 Task: Add a signature Gerard Scott containing Best wishes for a happy Veterans Day, Gerard Scott to email address softage.5@softage.net and add a folder Body care
Action: Mouse moved to (34, 52)
Screenshot: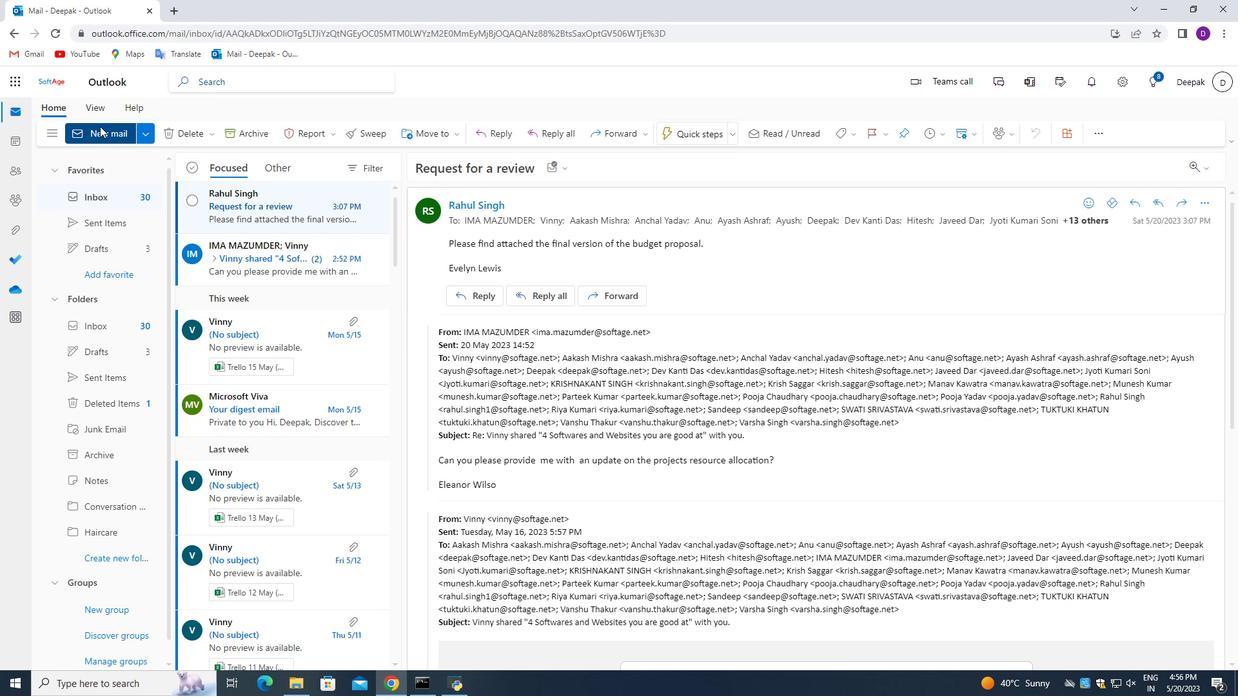 
Action: Mouse pressed left at (34, 52)
Screenshot: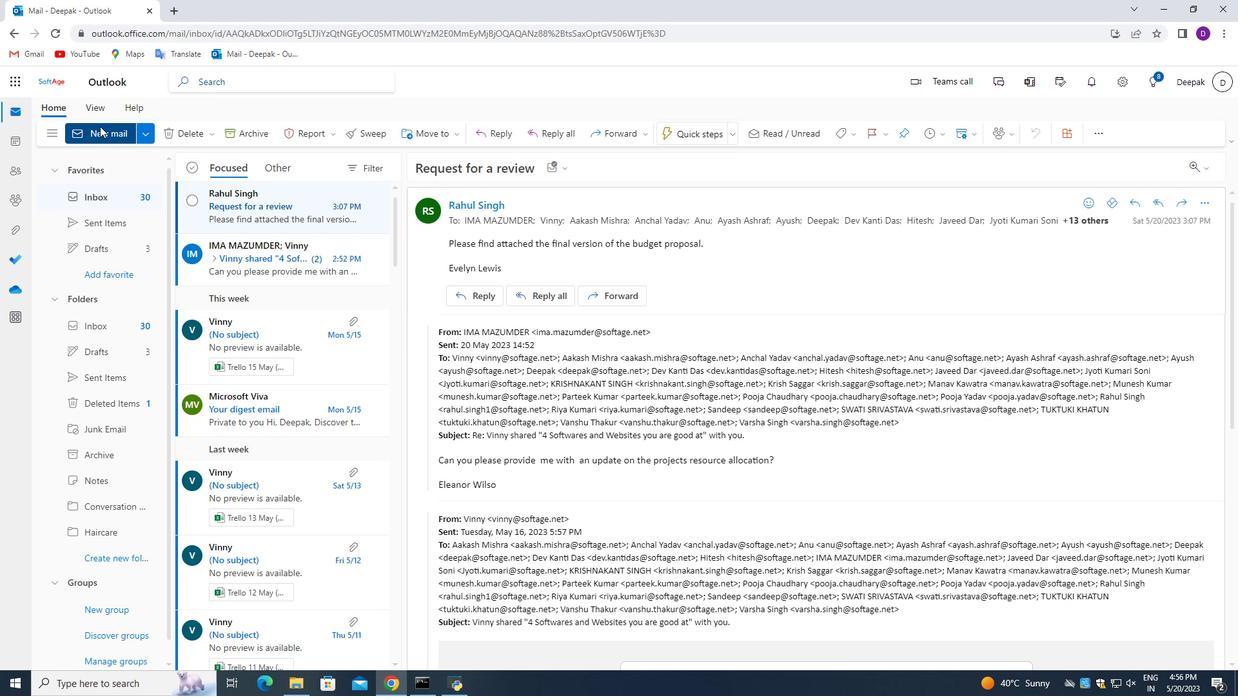 
Action: Mouse moved to (110, 113)
Screenshot: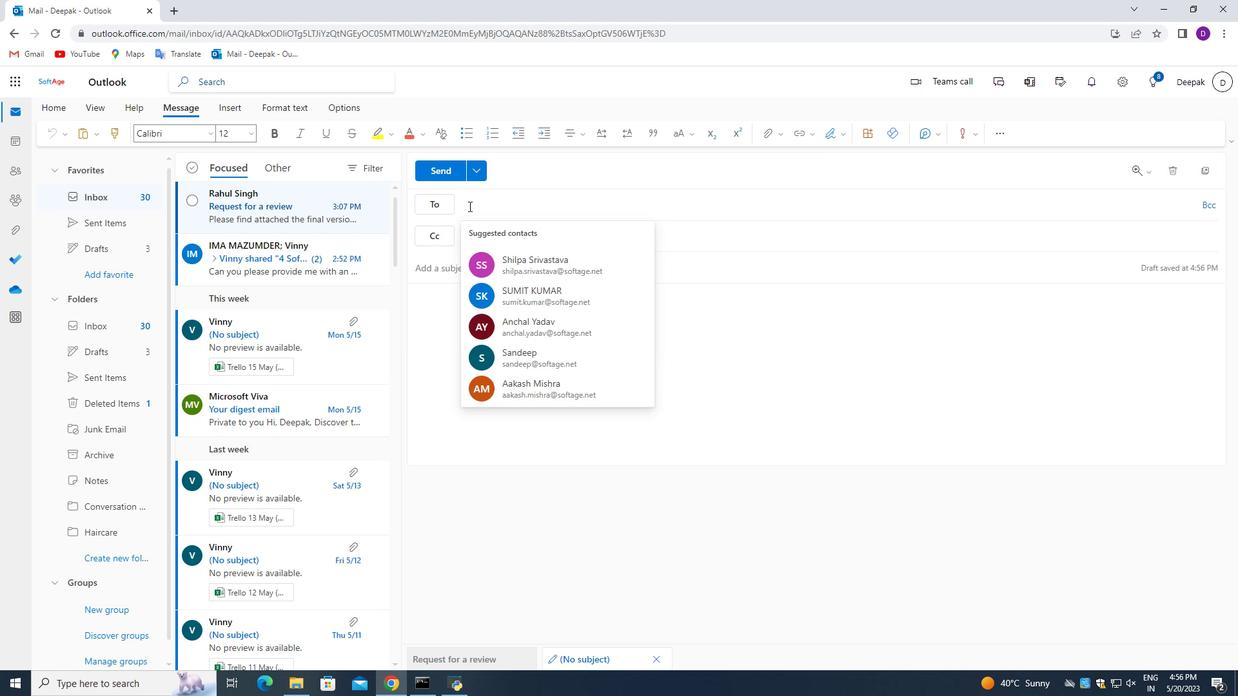 
Action: Mouse pressed left at (110, 113)
Screenshot: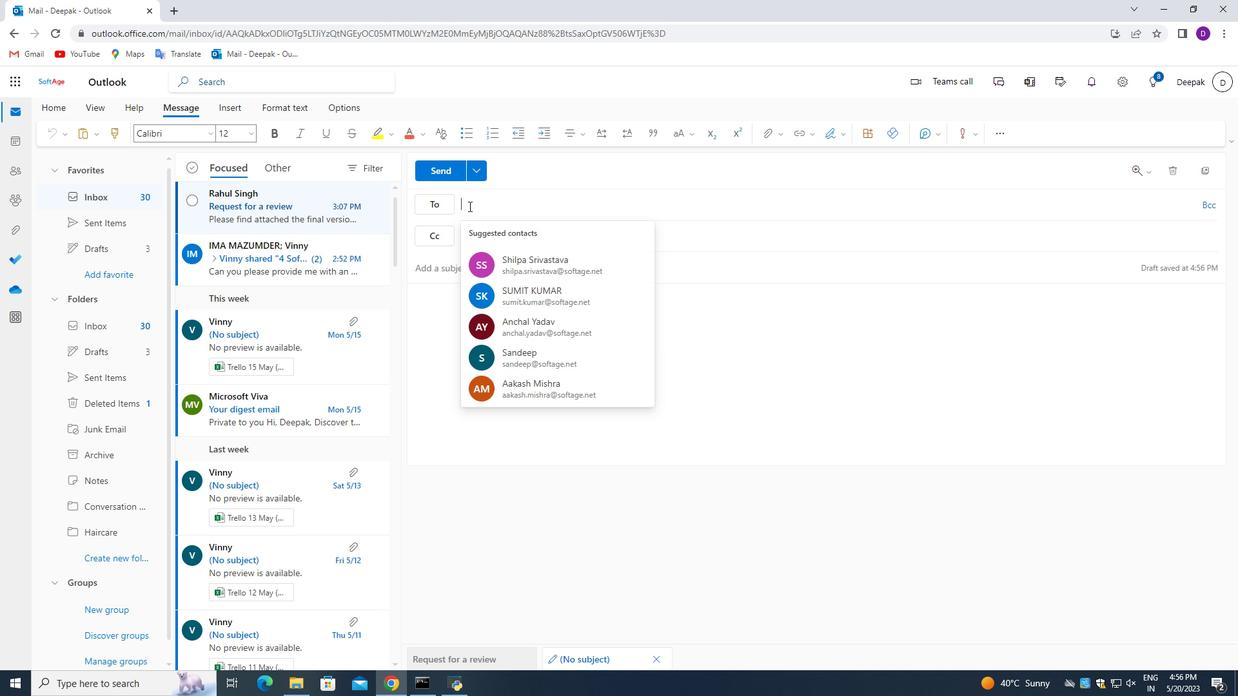 
Action: Mouse moved to (842, 118)
Screenshot: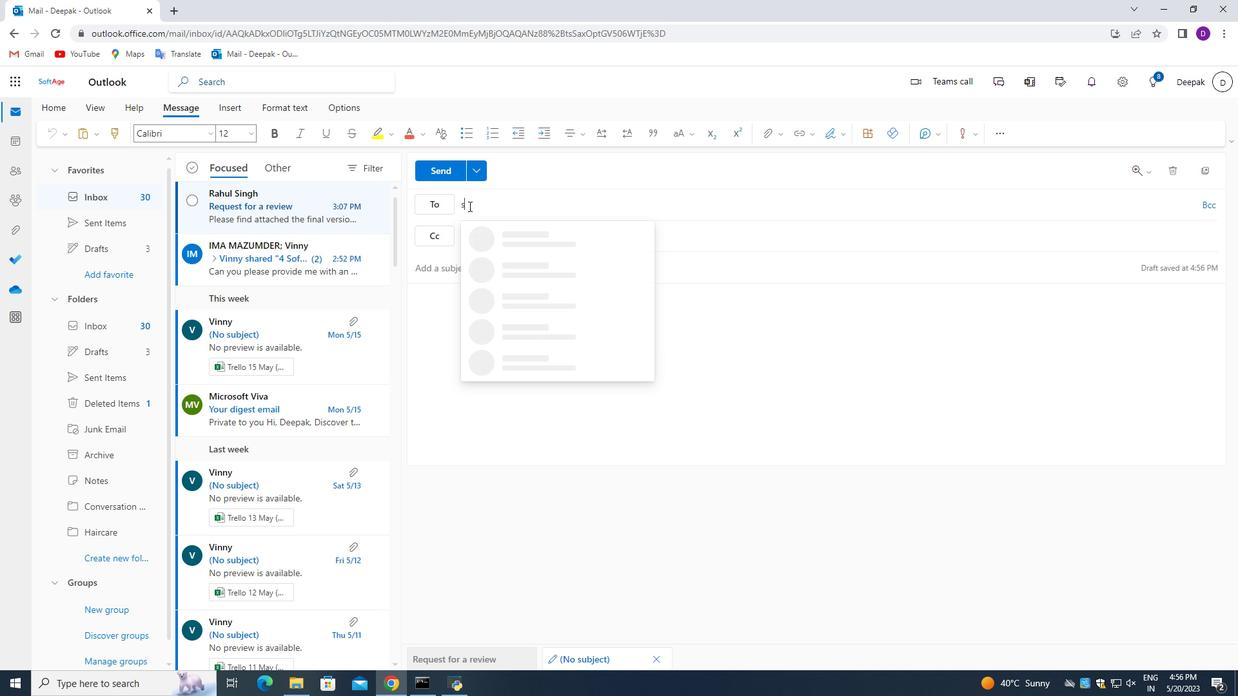 
Action: Mouse pressed left at (842, 118)
Screenshot: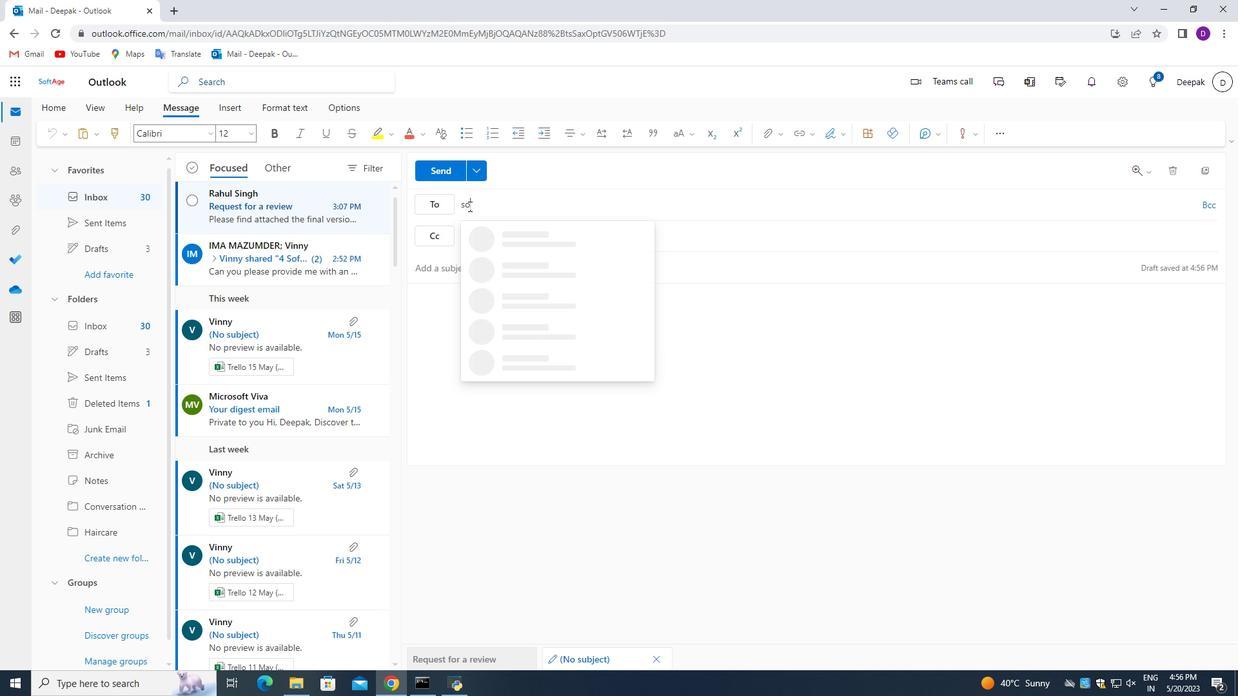 
Action: Mouse moved to (815, 164)
Screenshot: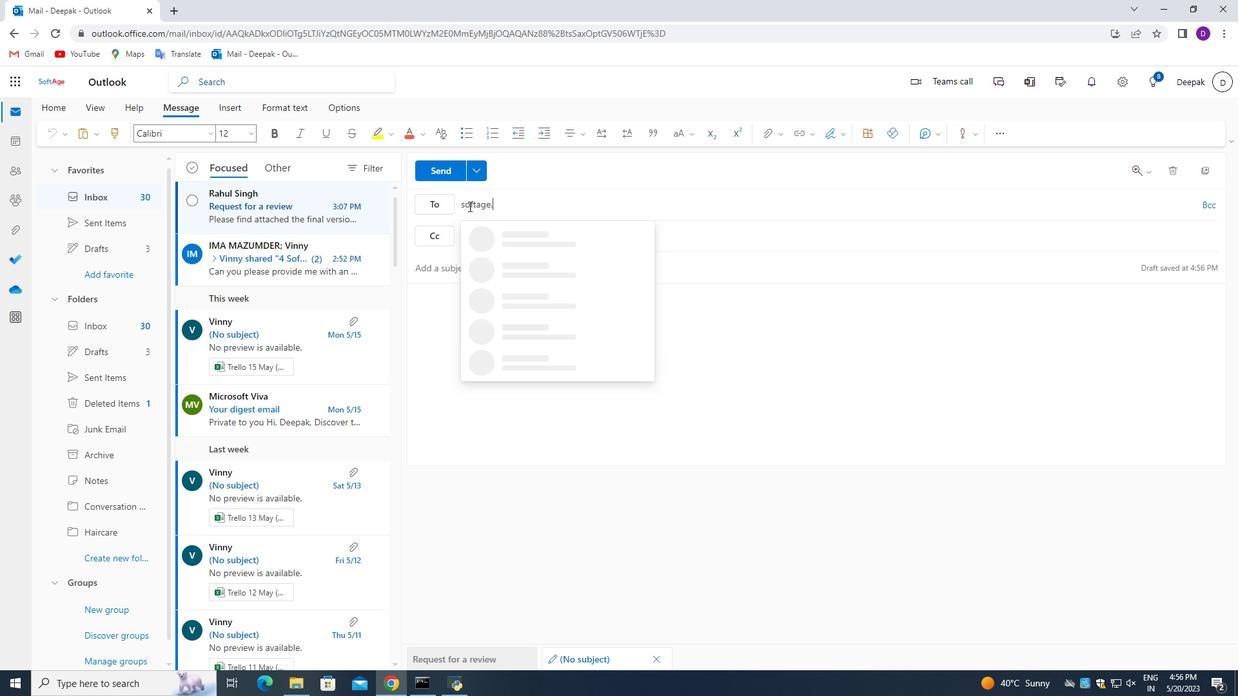 
Action: Mouse pressed left at (815, 164)
Screenshot: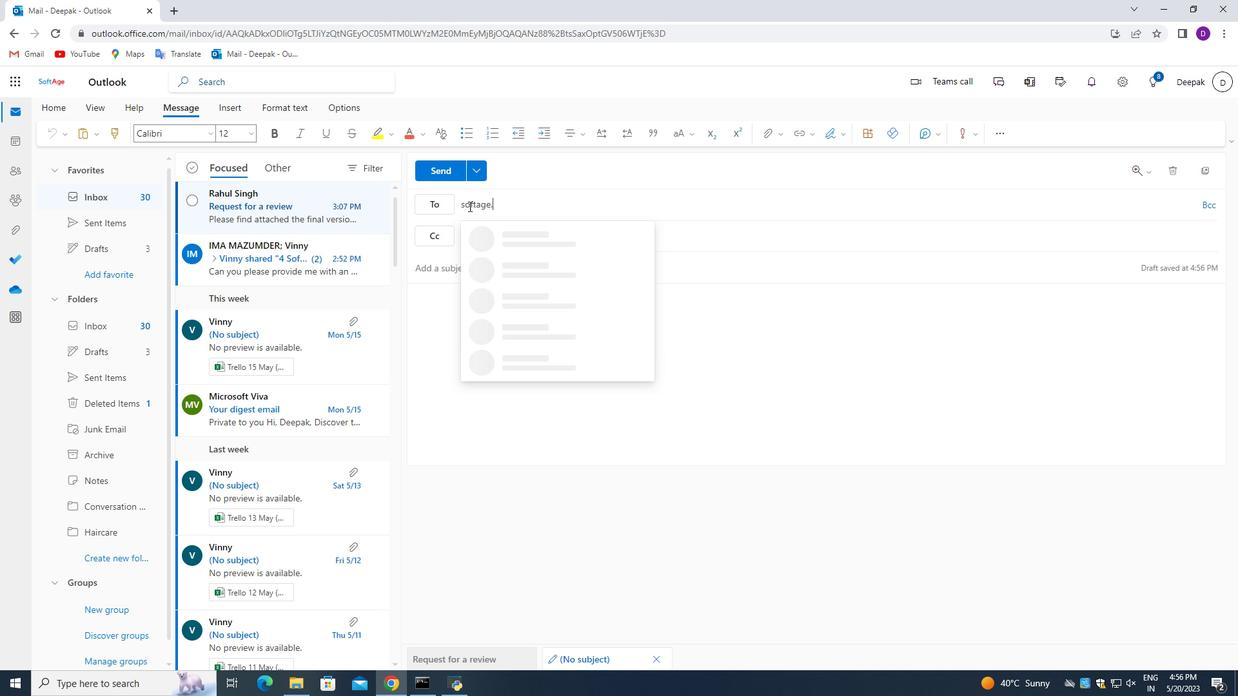 
Action: Mouse moved to (806, 217)
Screenshot: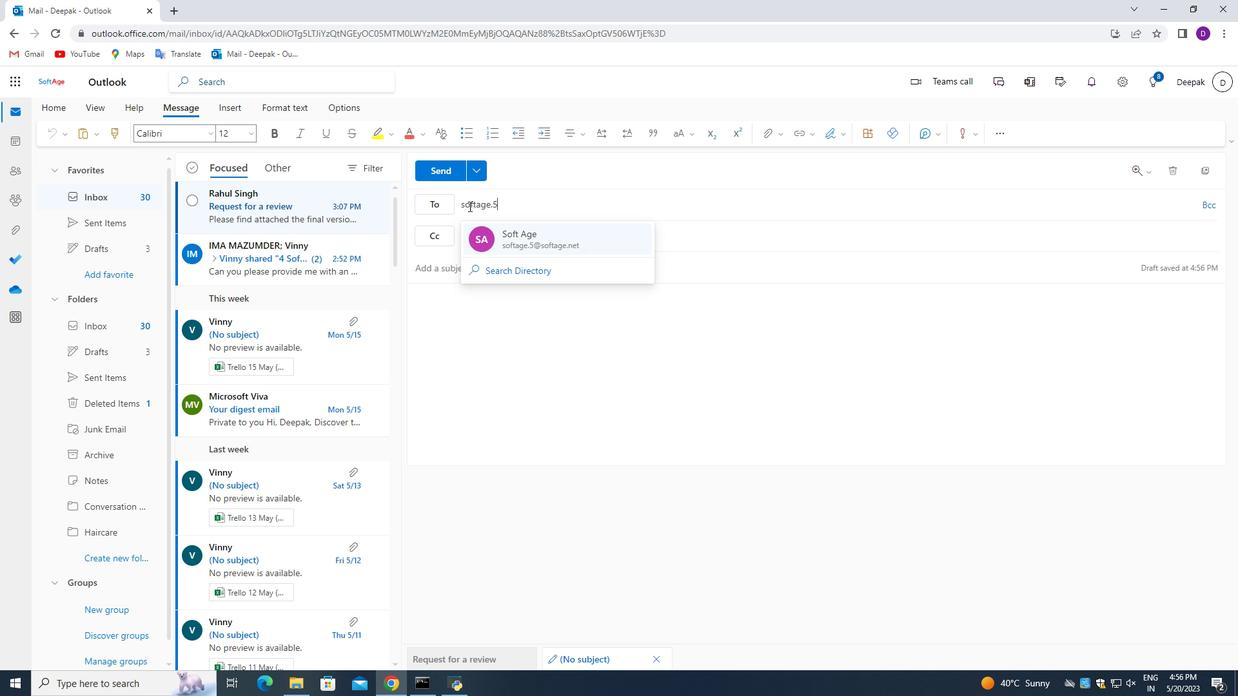 
Action: Mouse pressed left at (806, 217)
Screenshot: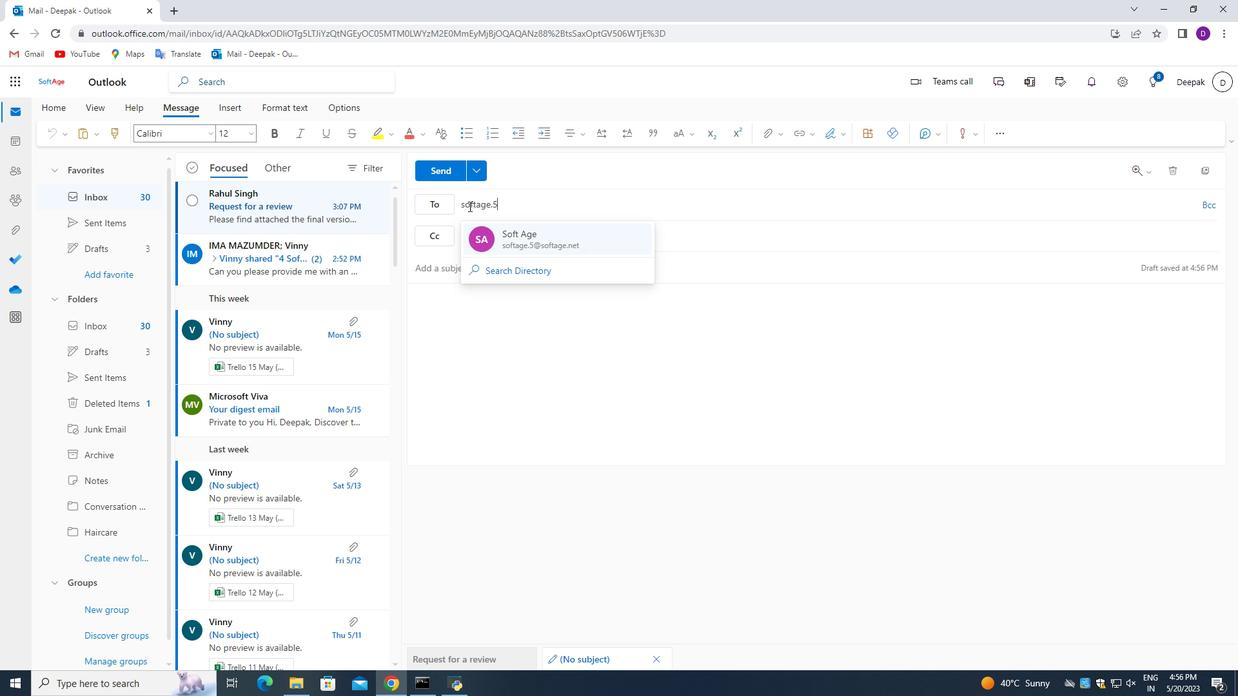 
Action: Mouse moved to (575, 210)
Screenshot: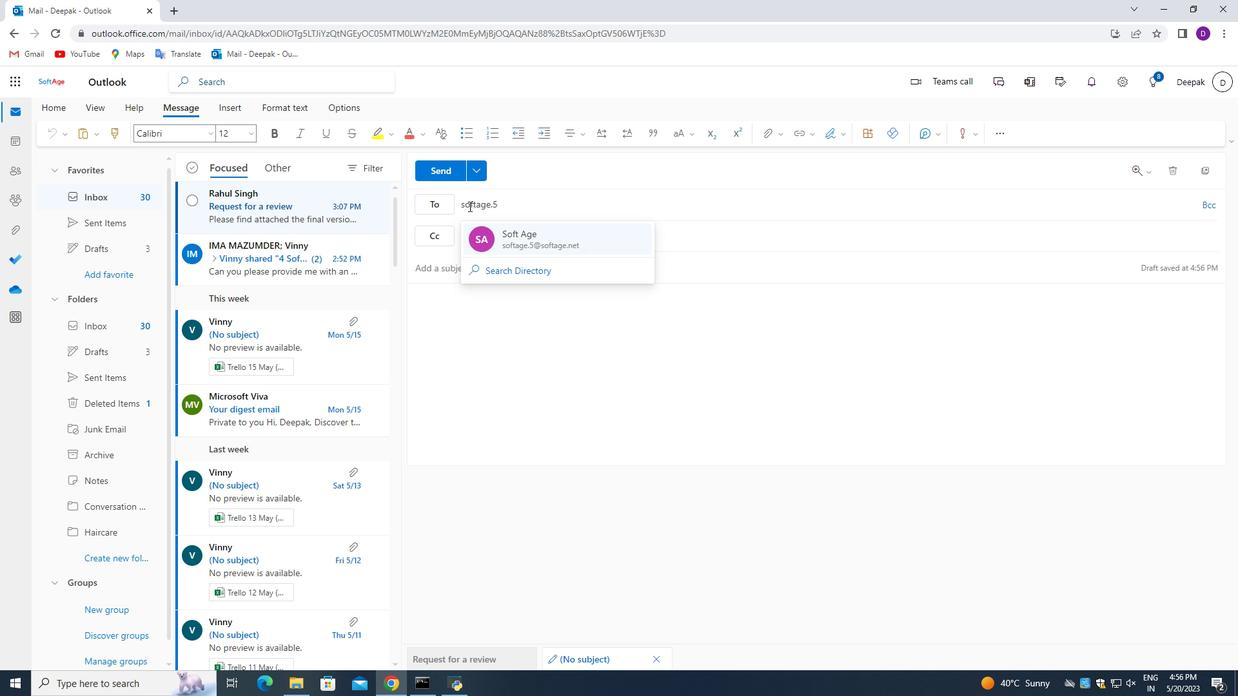 
Action: Mouse pressed left at (575, 210)
Screenshot: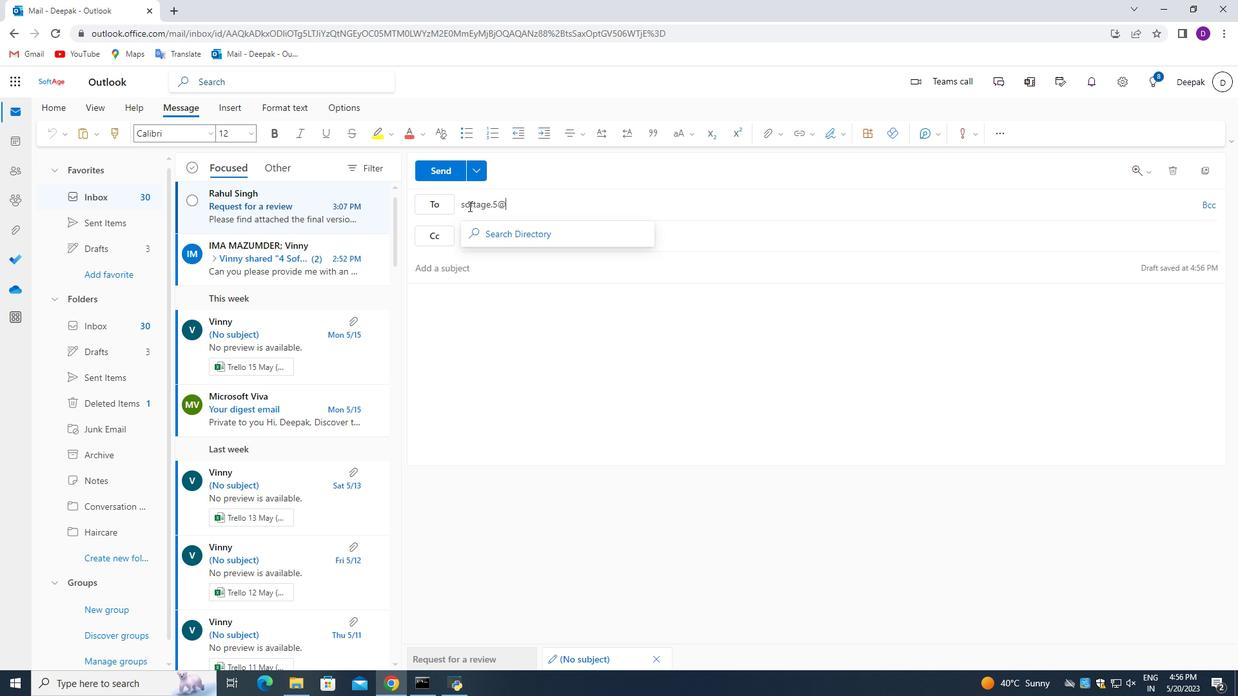 
Action: Key pressed <Key.backspace><Key.backspace><Key.backspace><Key.backspace><Key.backspace><Key.backspace><Key.backspace><Key.backspace><Key.backspace><Key.backspace><Key.backspace><Key.backspace><Key.backspace><Key.backspace><Key.backspace><Key.backspace><Key.backspace>
Screenshot: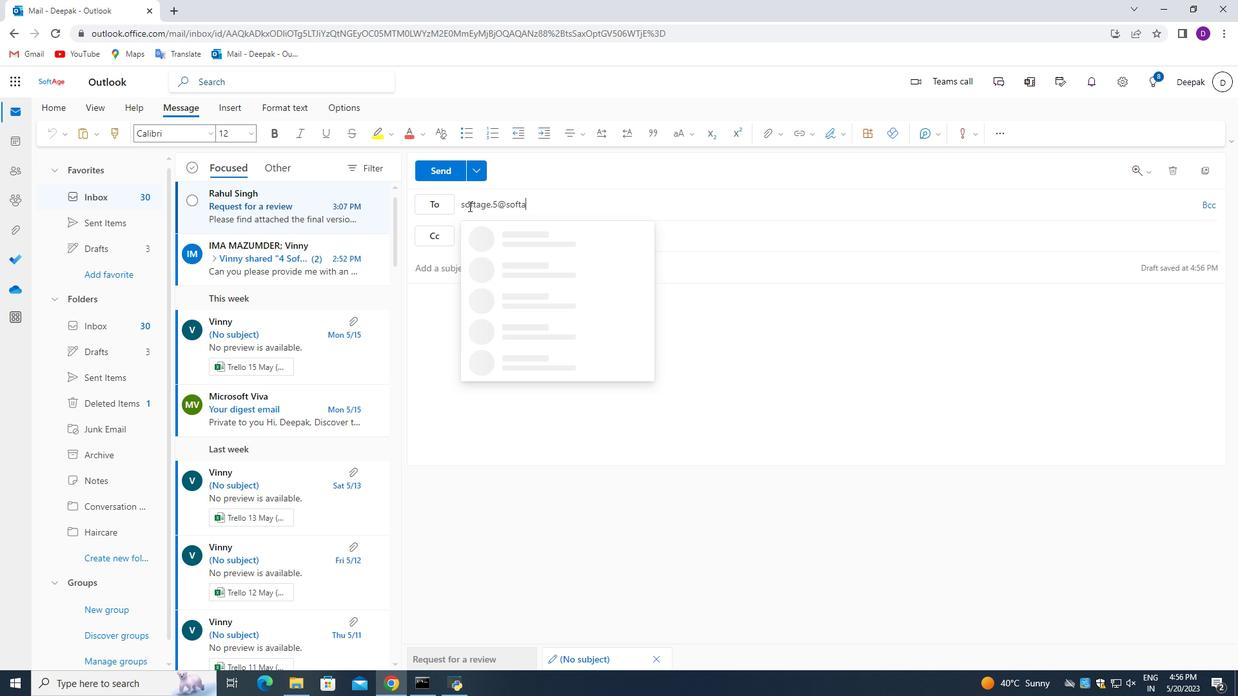 
Action: Mouse moved to (1099, 256)
Screenshot: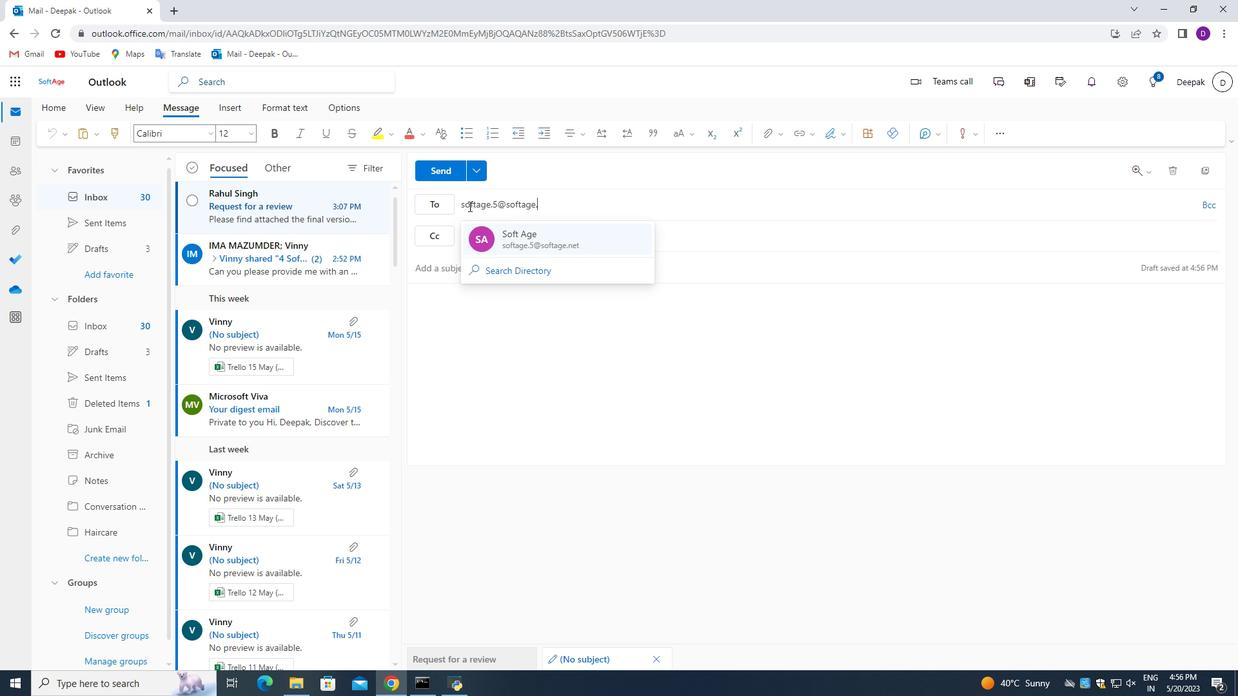 
Action: Key pressed <Key.shift><Key.shift><Key.shift><Key.shift><Key.shift><Key.shift><Key.shift><Key.shift><Key.shift>Gerard<Key.space><Key.shift>Scottctrl+A<'\x03'>
Screenshot: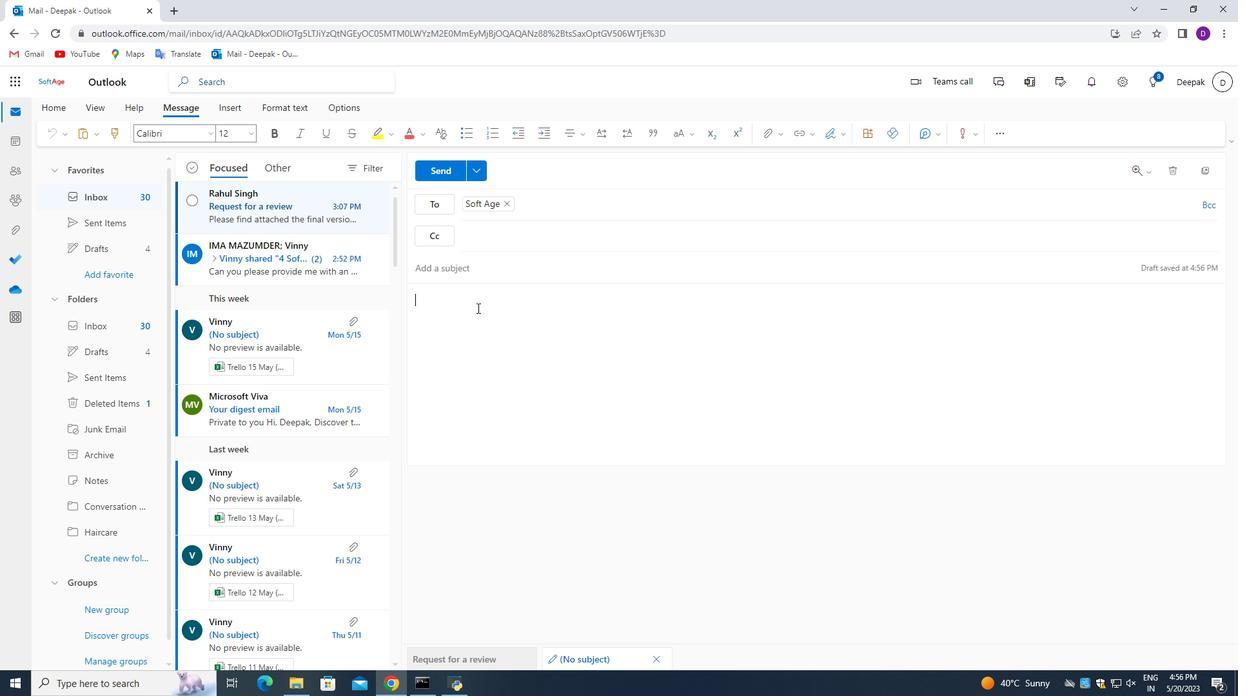 
Action: Mouse moved to (575, 250)
Screenshot: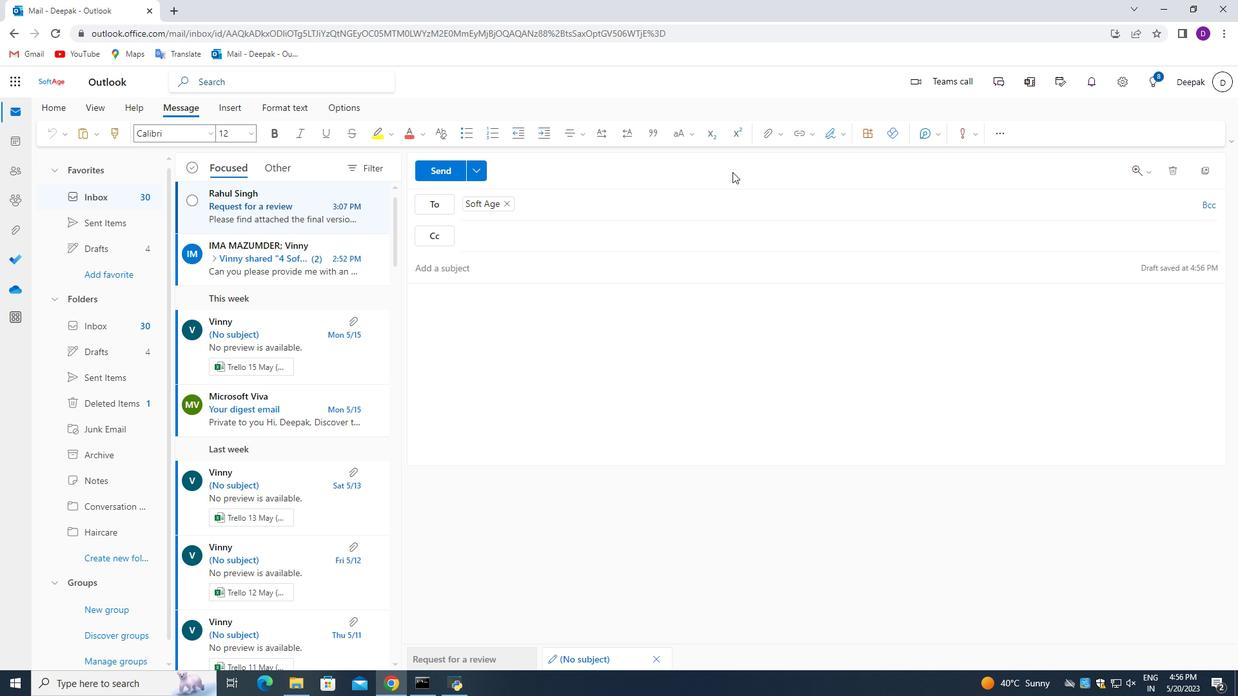 
Action: Mouse pressed left at (575, 250)
Screenshot: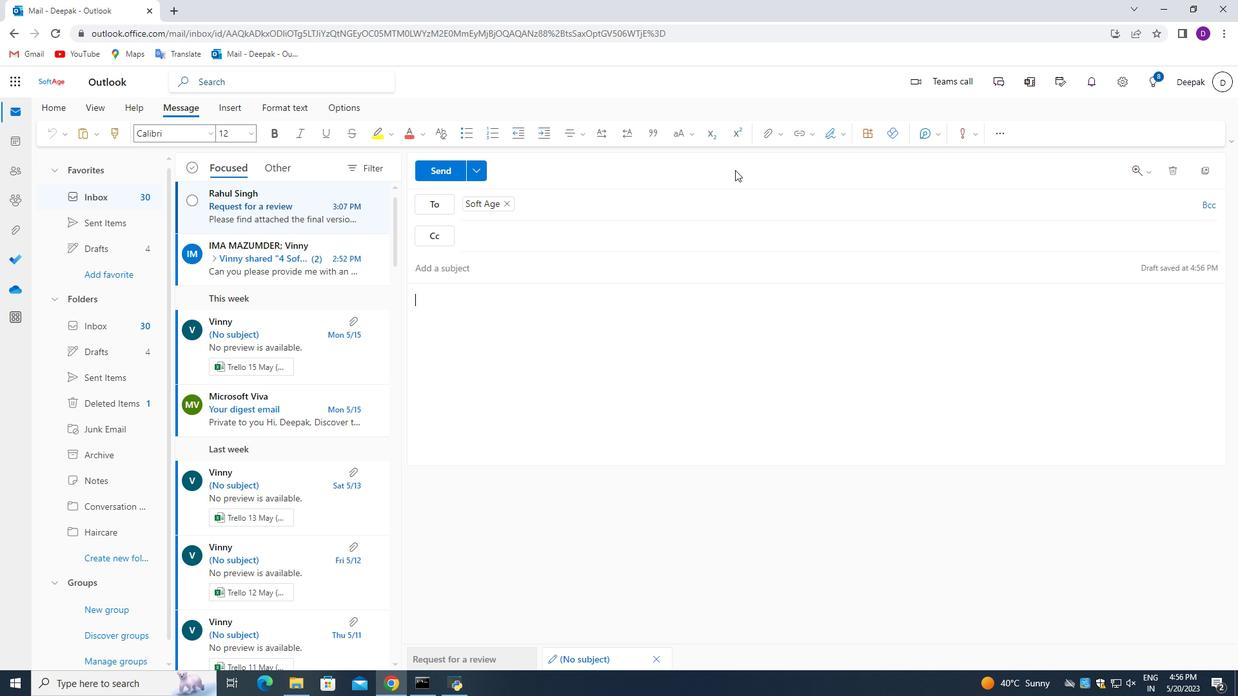 
Action: Key pressed <Key.backspace><Key.backspace><Key.backspace><Key.backspace><Key.backspace><Key.backspace><Key.backspace><Key.backspace><Key.backspace><Key.backspace><Key.backspace><Key.backspace><Key.backspace><Key.backspace><Key.backspace>ctrl+V
Screenshot: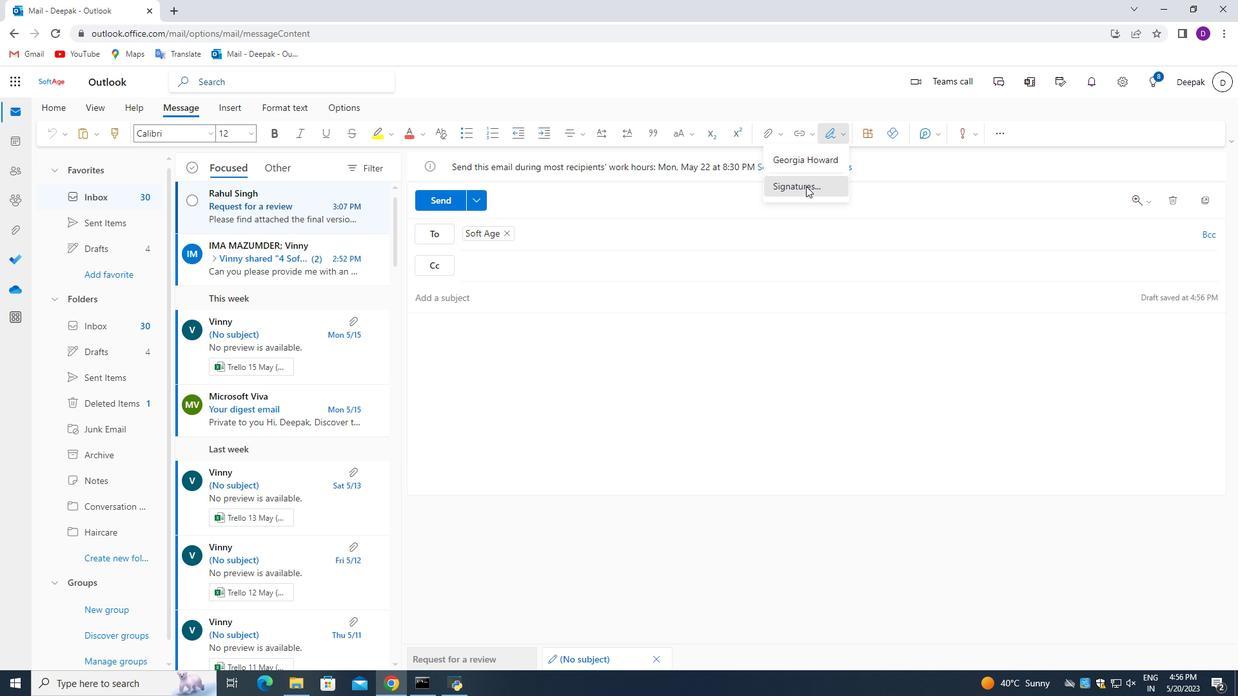 
Action: Mouse moved to (922, 621)
Screenshot: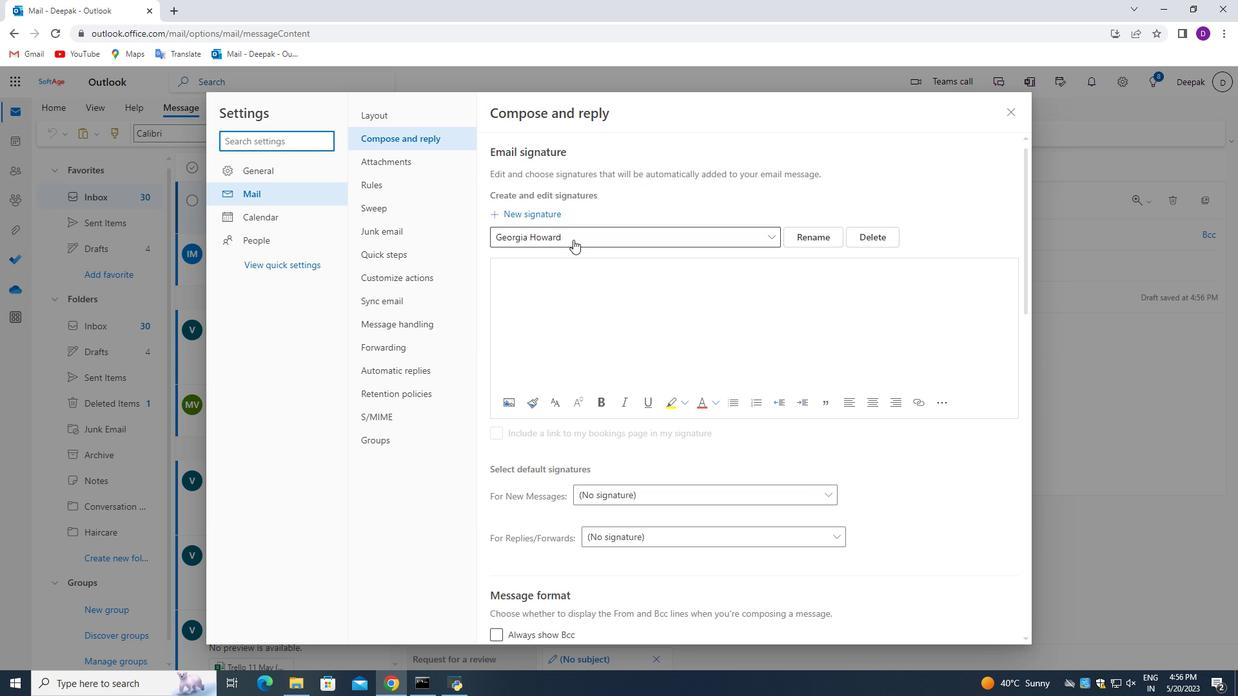 
Action: Mouse pressed left at (922, 621)
Screenshot: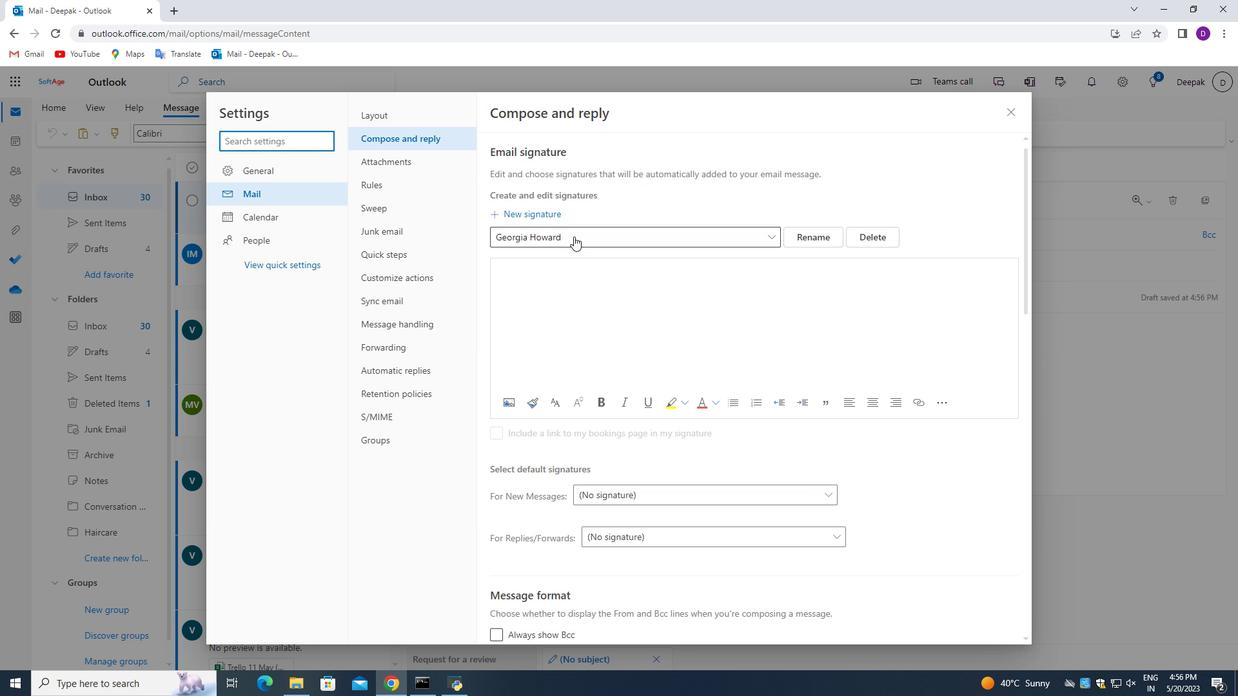 
Action: Mouse moved to (1011, 97)
Screenshot: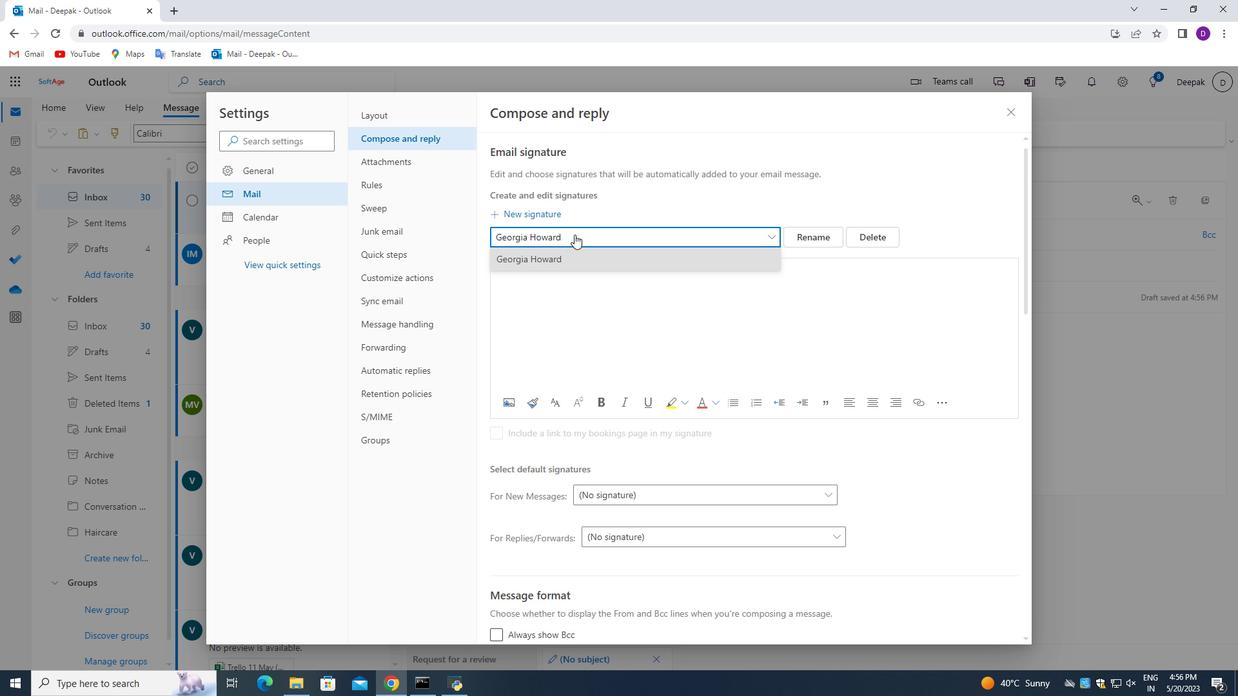 
Action: Mouse pressed left at (1011, 97)
Screenshot: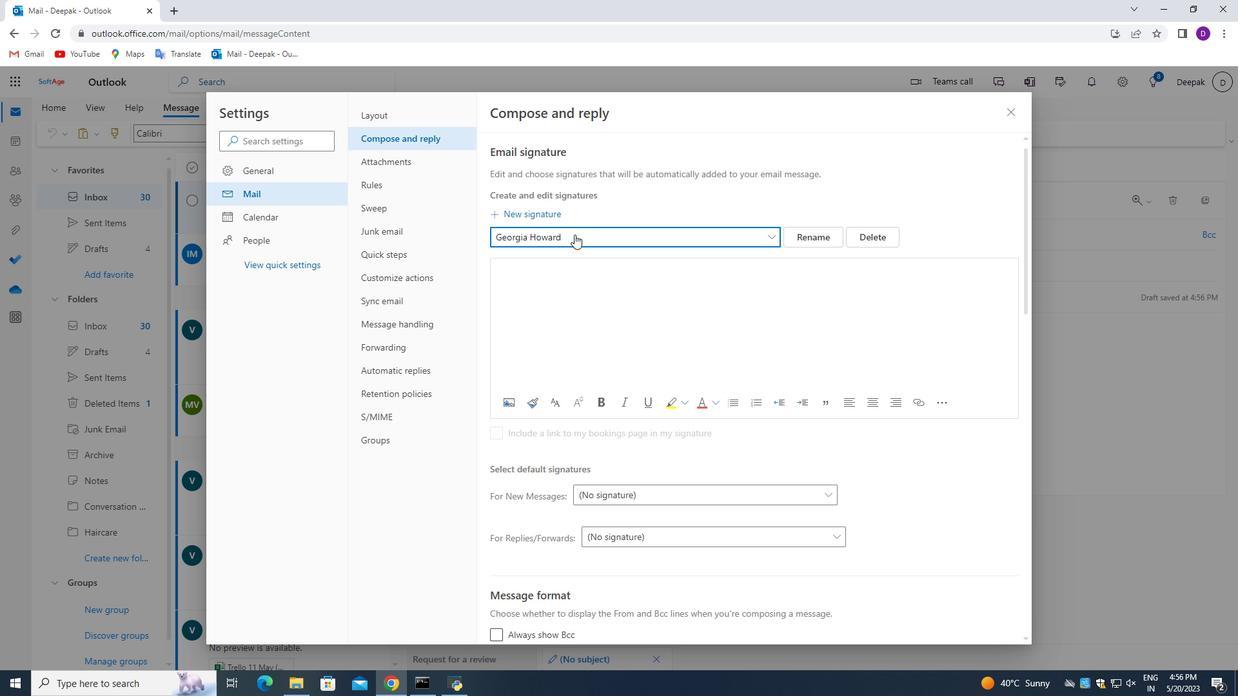 
Action: Mouse moved to (512, 248)
Screenshot: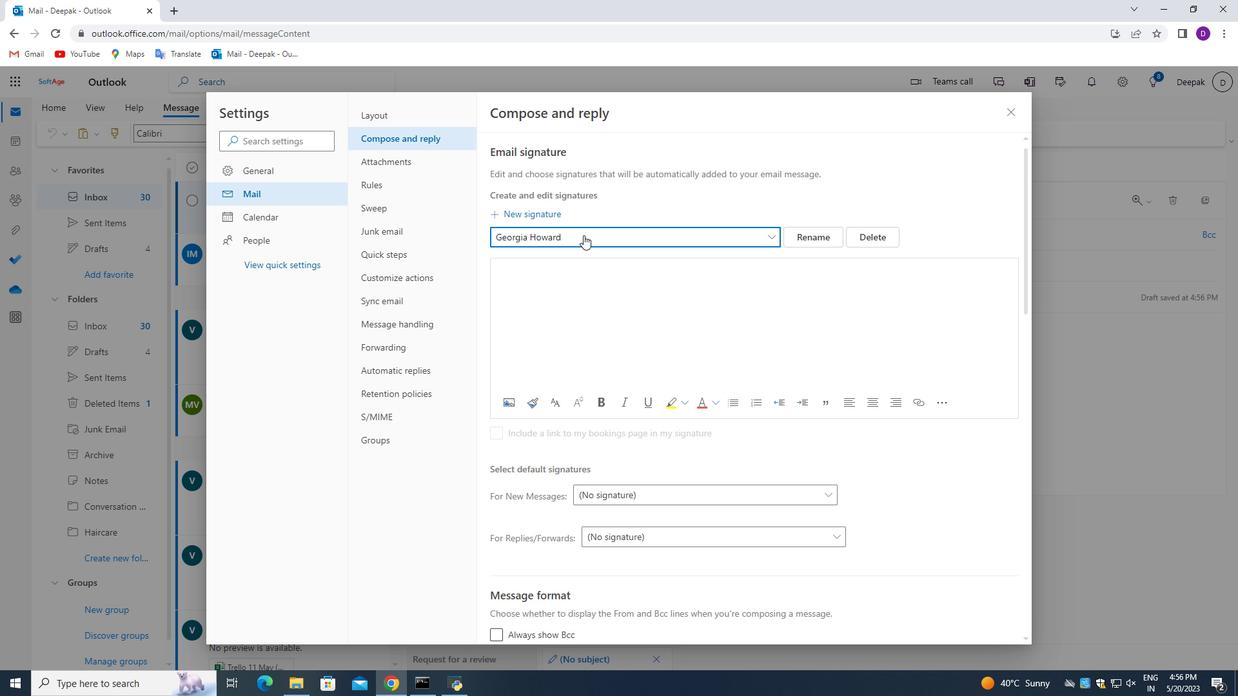 
Action: Mouse pressed left at (512, 248)
Screenshot: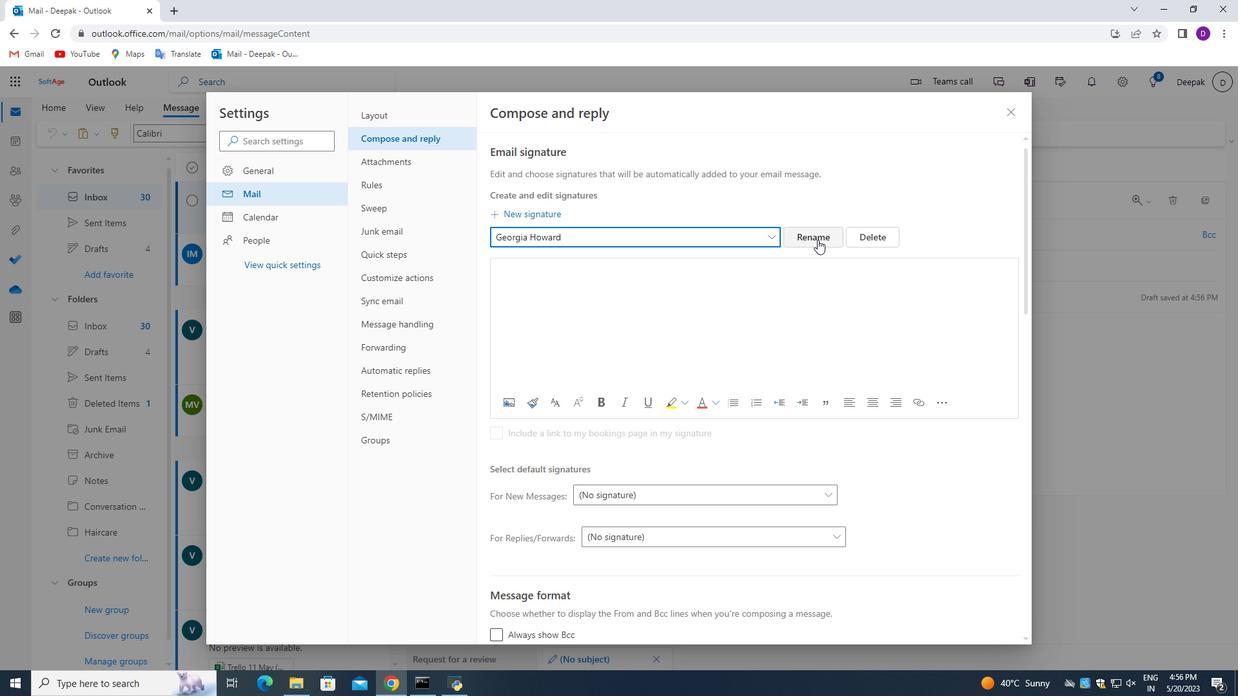 
Action: Mouse moved to (835, 110)
Screenshot: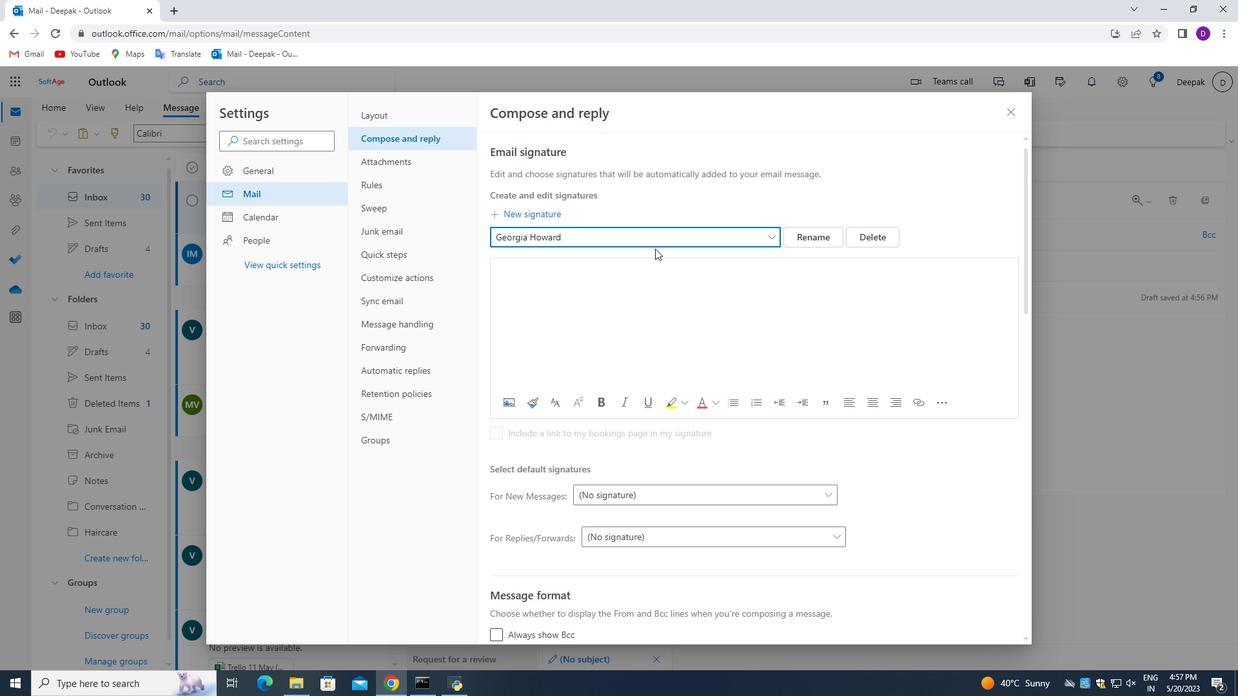 
Action: Mouse pressed left at (835, 110)
Screenshot: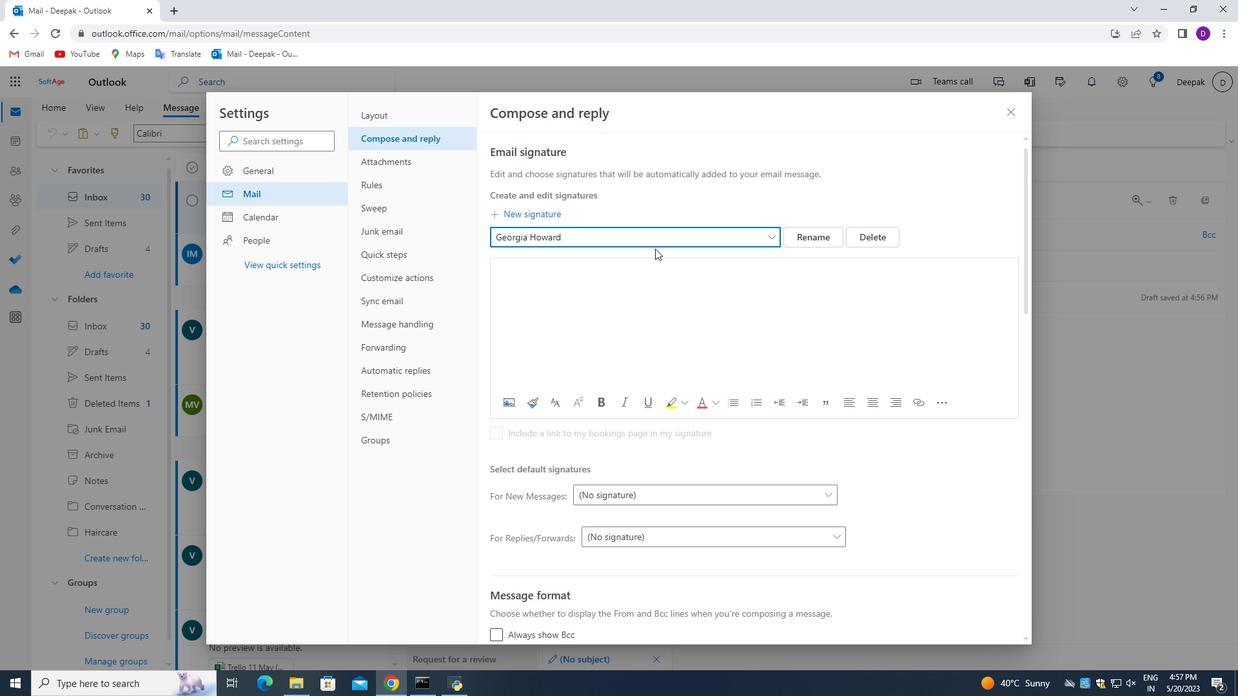 
Action: Mouse moved to (826, 146)
Screenshot: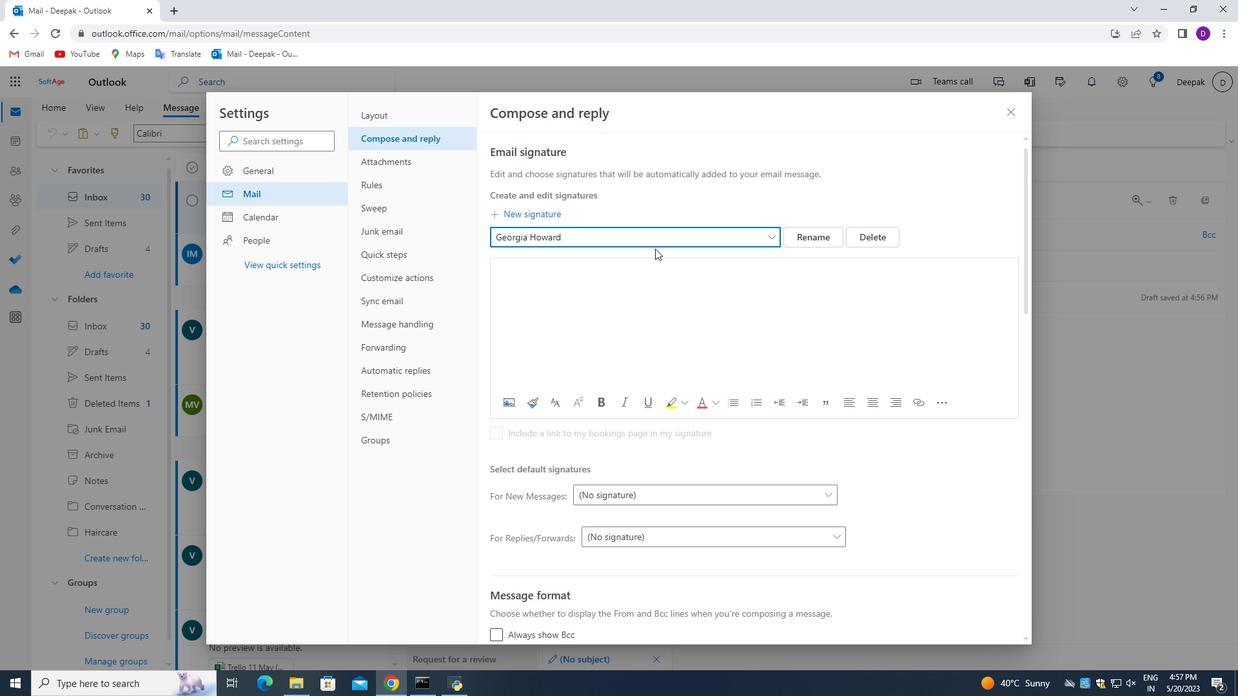 
Action: Mouse pressed left at (826, 146)
Screenshot: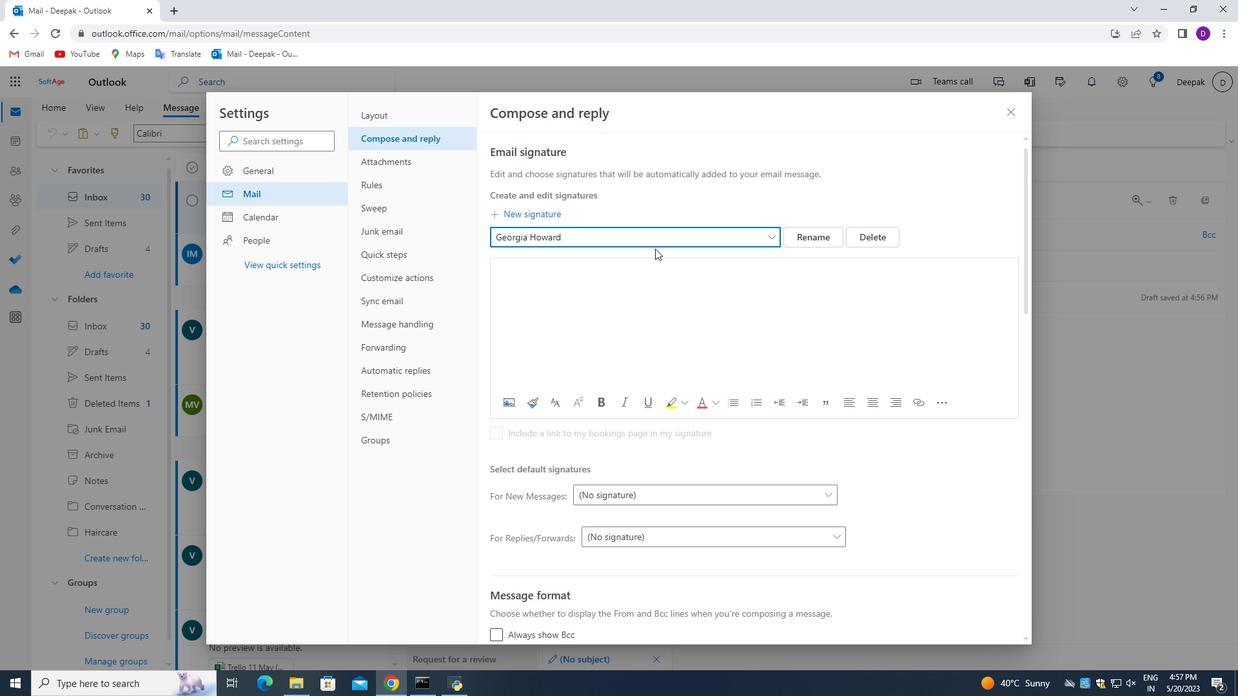 
Action: Mouse moved to (551, 188)
Screenshot: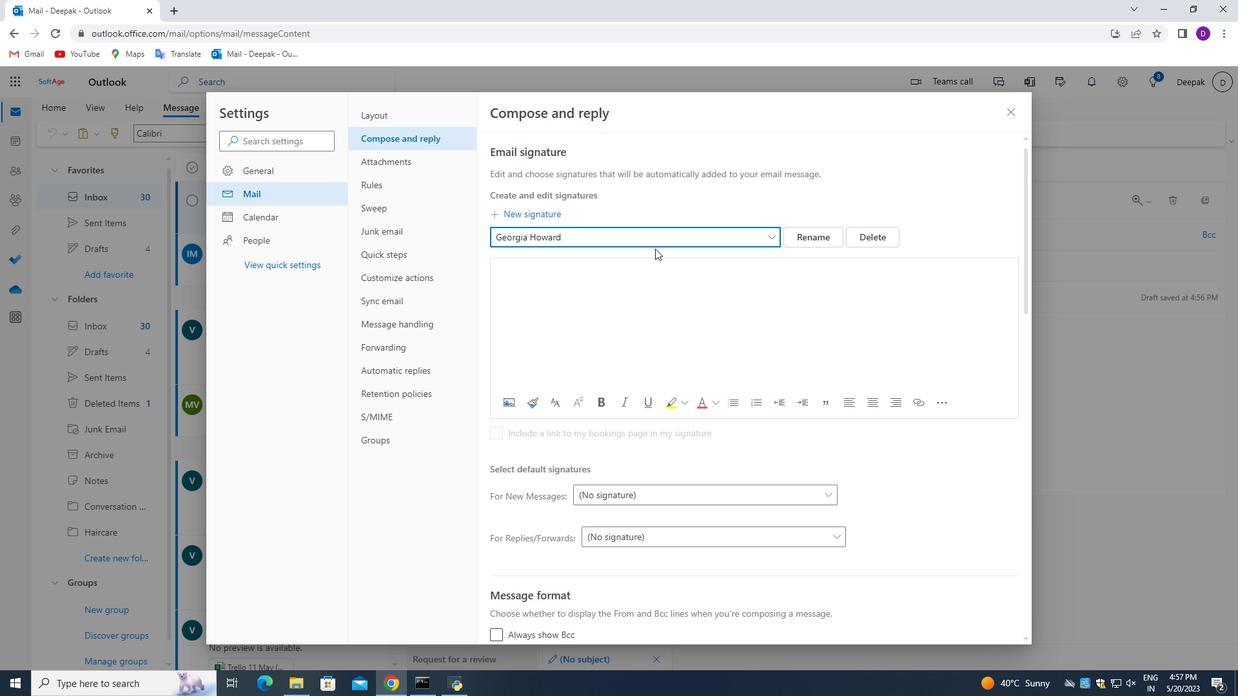
Action: Mouse pressed left at (551, 188)
Screenshot: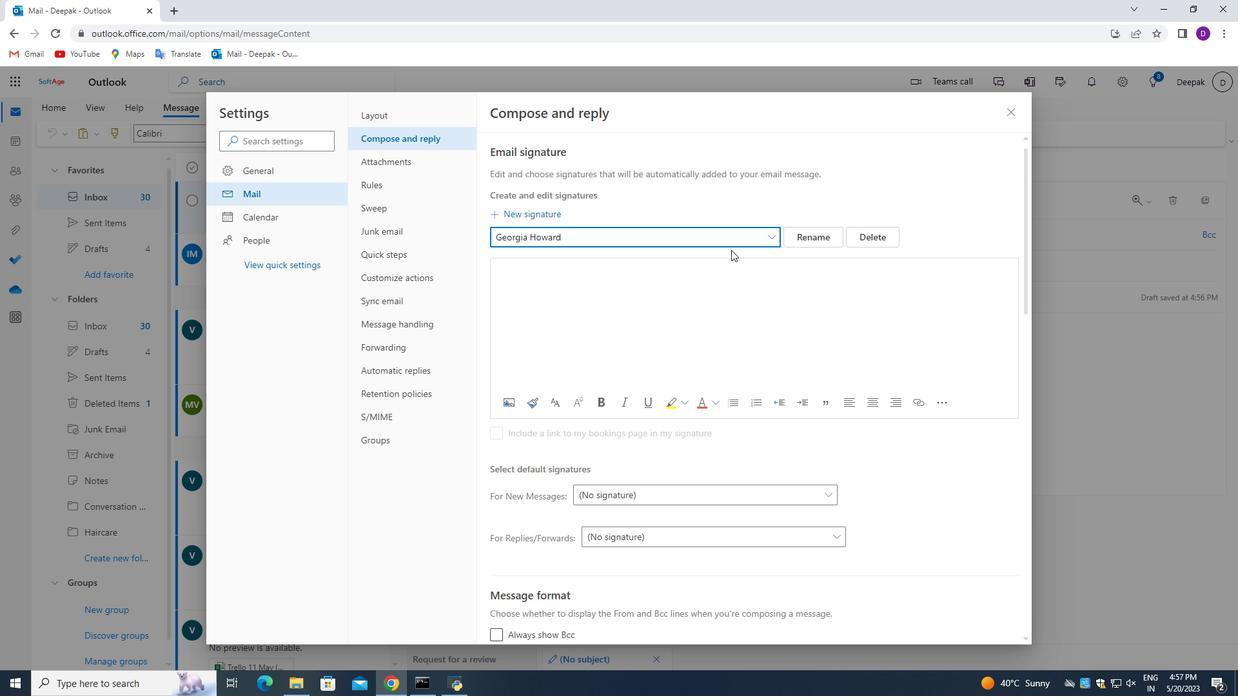 
Action: Mouse moved to (781, 198)
Screenshot: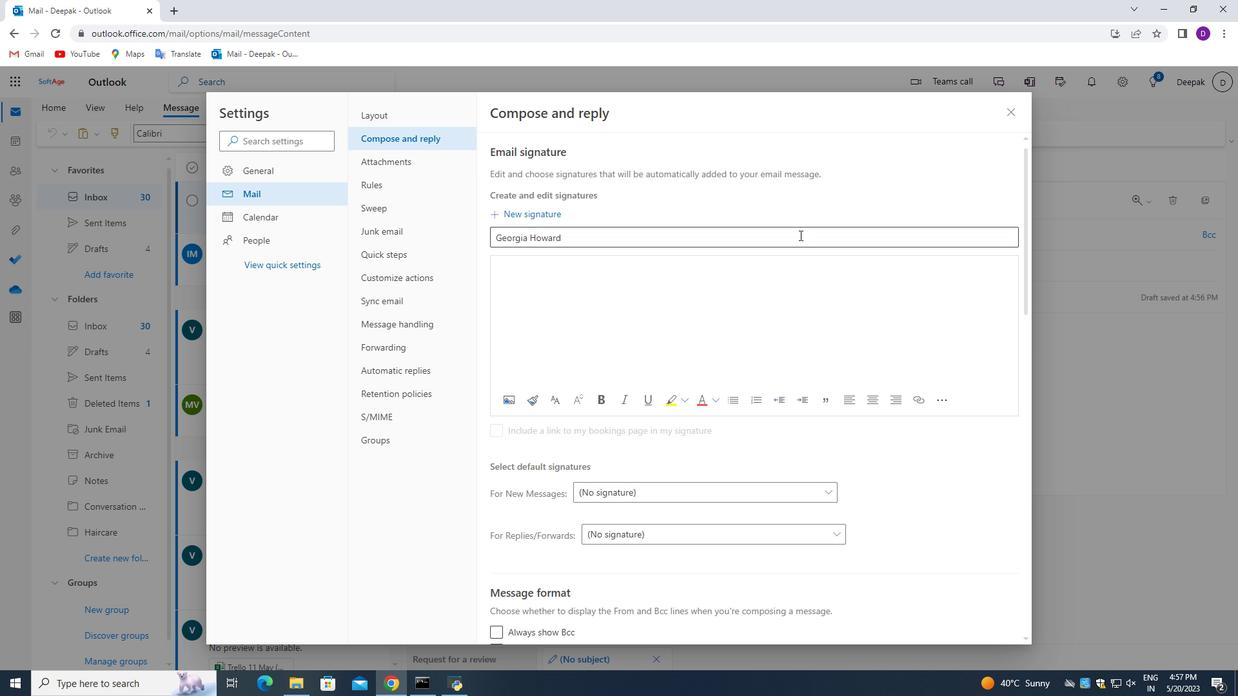 
Action: Key pressed s
Screenshot: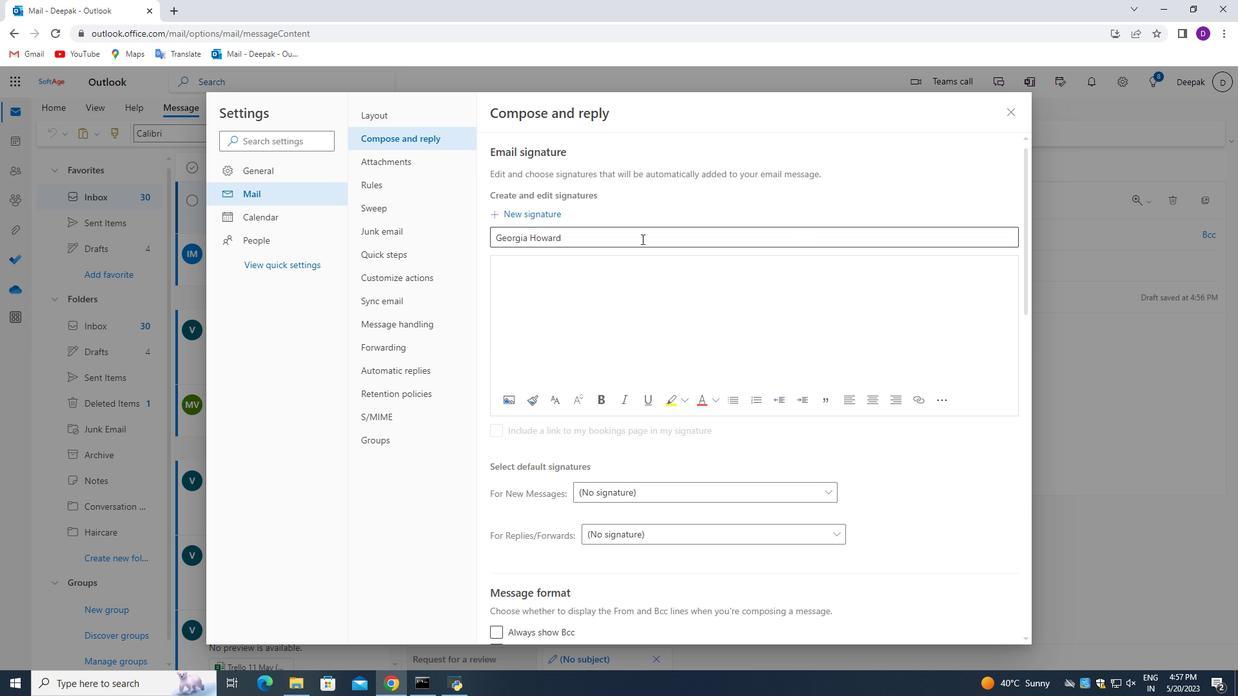 
Action: Mouse moved to (782, 196)
Screenshot: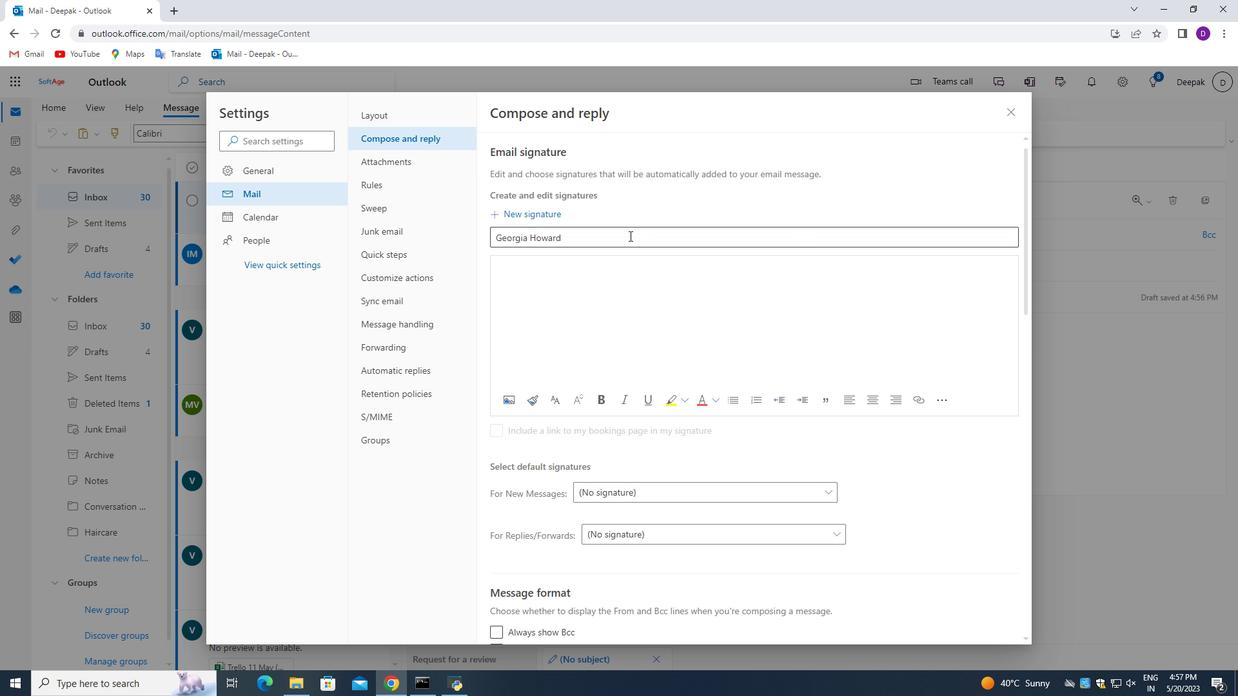 
Action: Key pressed o 1220, 303)
Screenshot: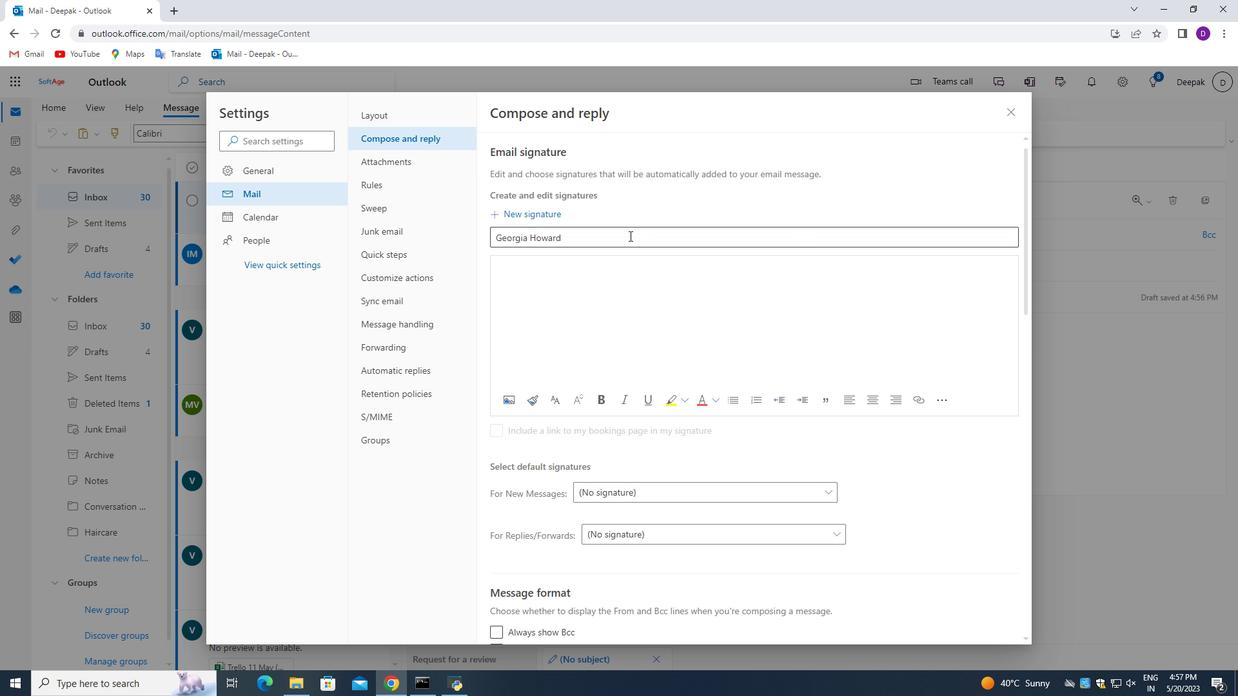 
Action: Mouse moved to (808, 196)
Screenshot: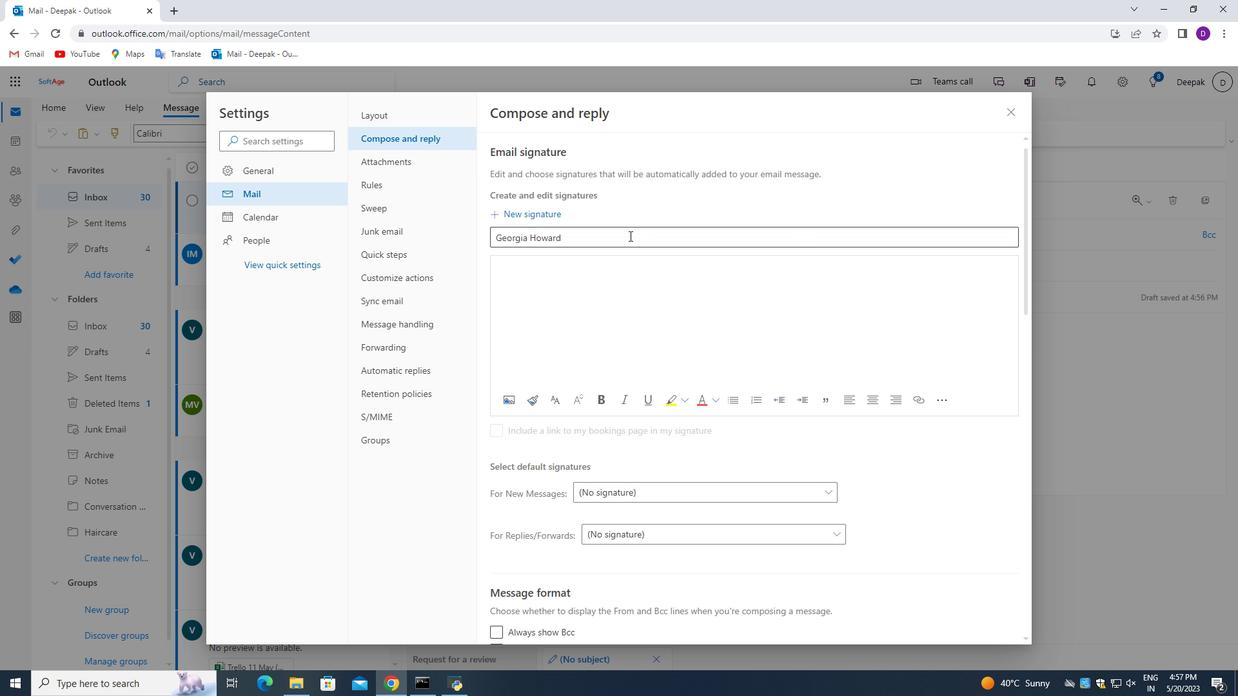 
Action: Key pressed ftage.5<Key.shift>@softage.net
Screenshot: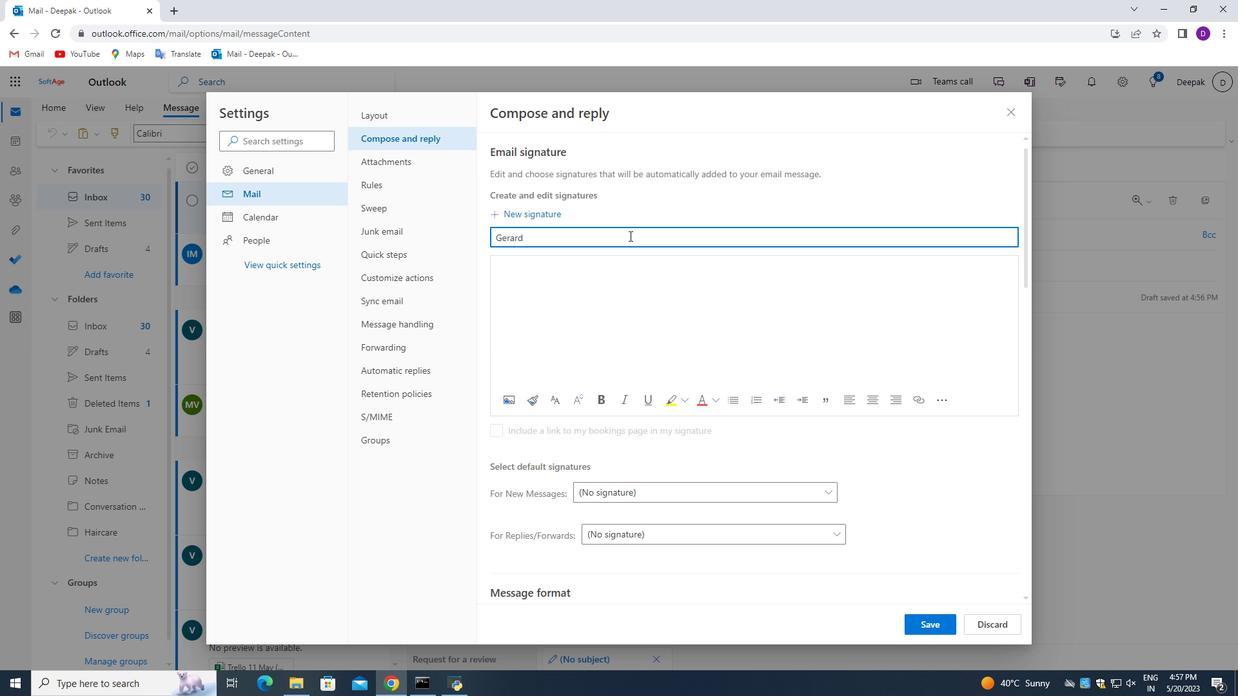 
Action: Mouse moved to (584, 219)
Screenshot: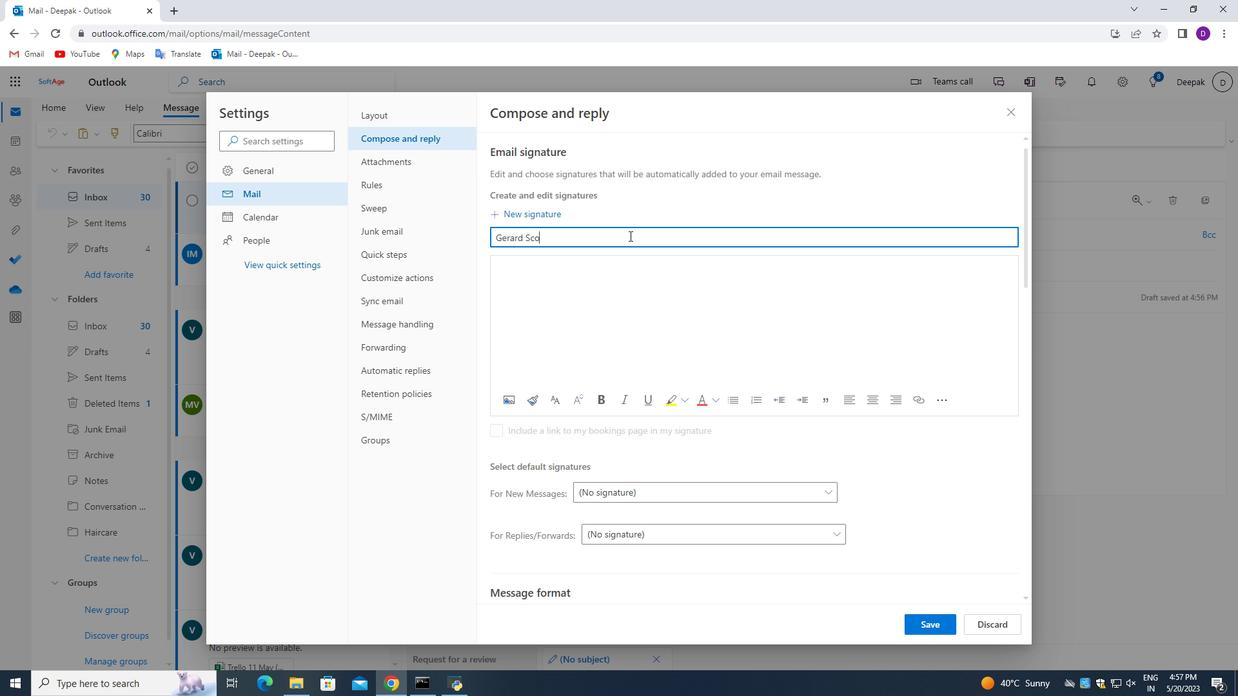 
Action: Mouse pressed left at (584, 219)
Screenshot: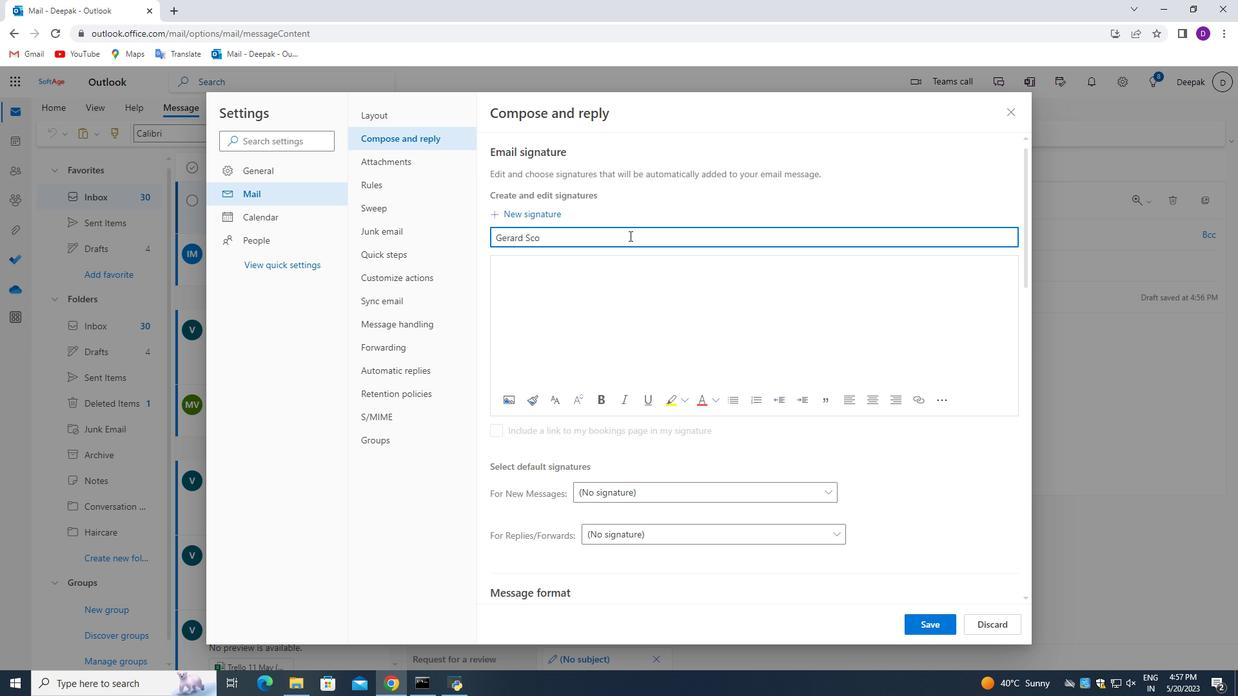 
Action: Mouse moved to (457, 273)
Screenshot: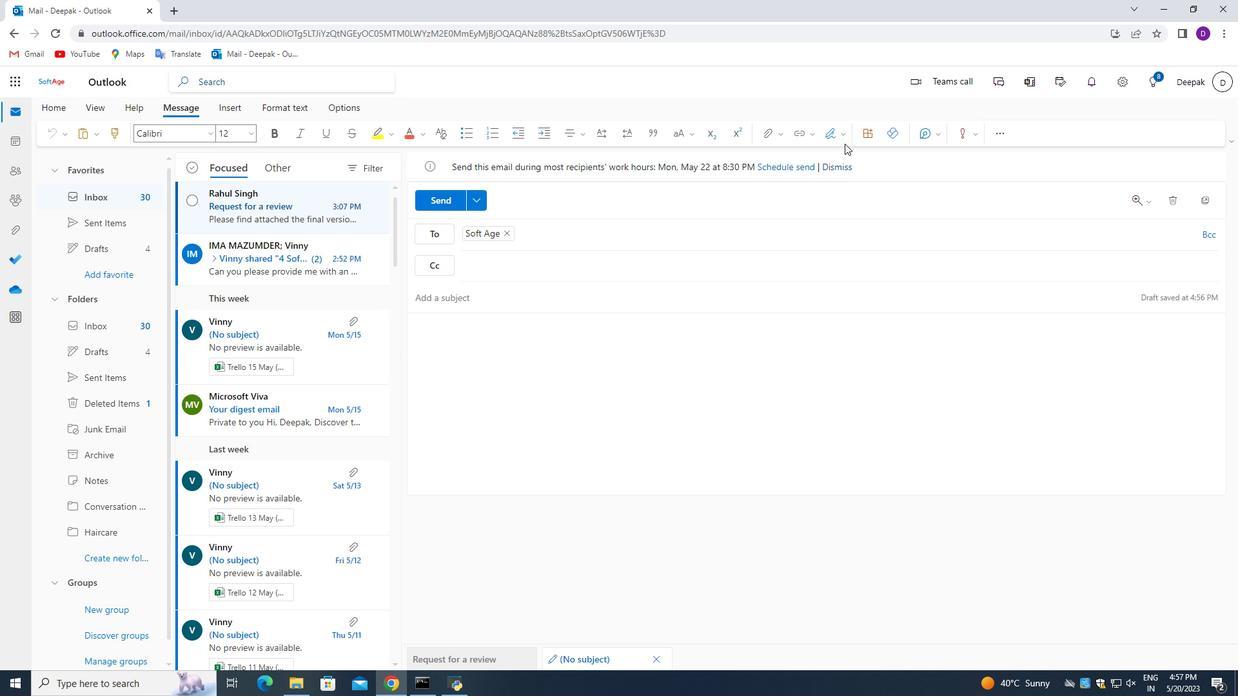 
Action: Mouse pressed left at (457, 273)
Screenshot: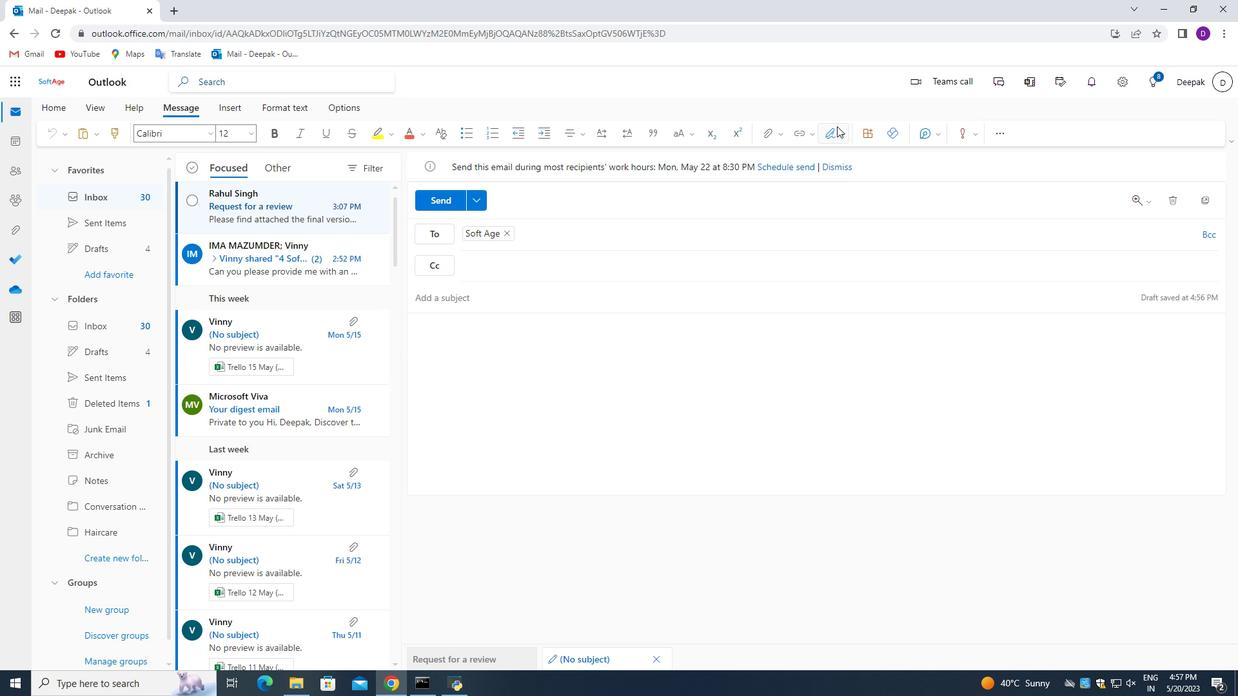 
Action: Mouse moved to (524, 248)
Screenshot: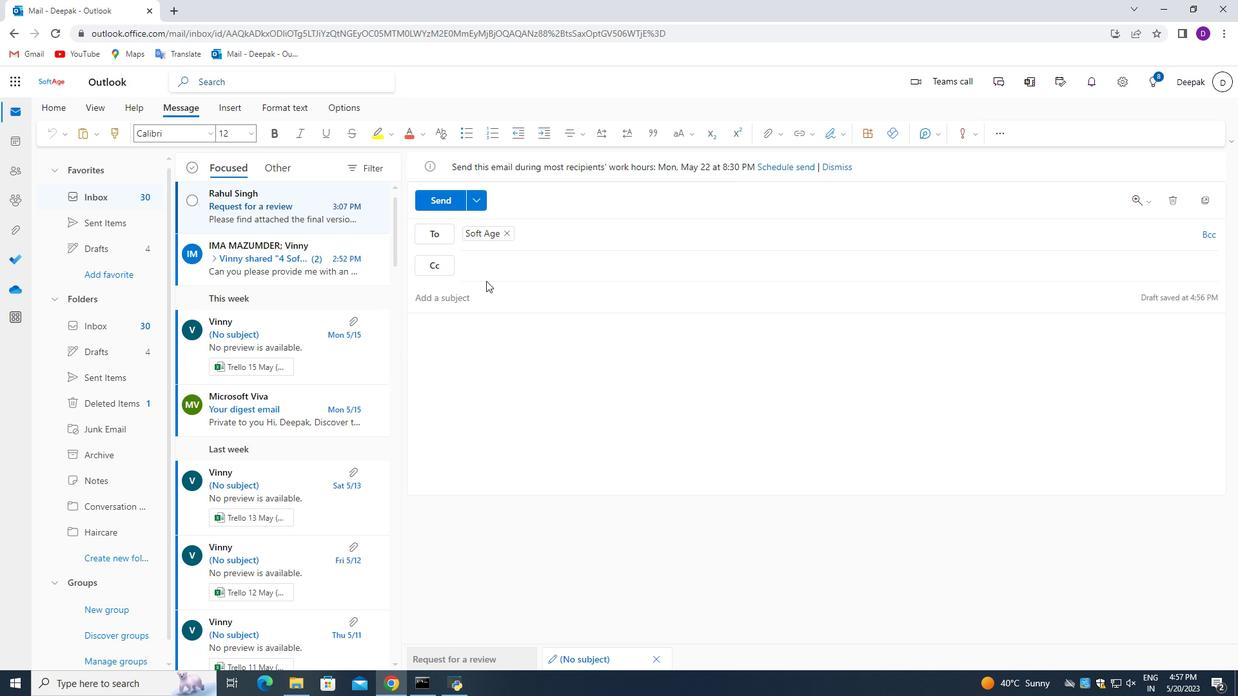 
Action: Mouse pressed left at (524, 248)
Screenshot: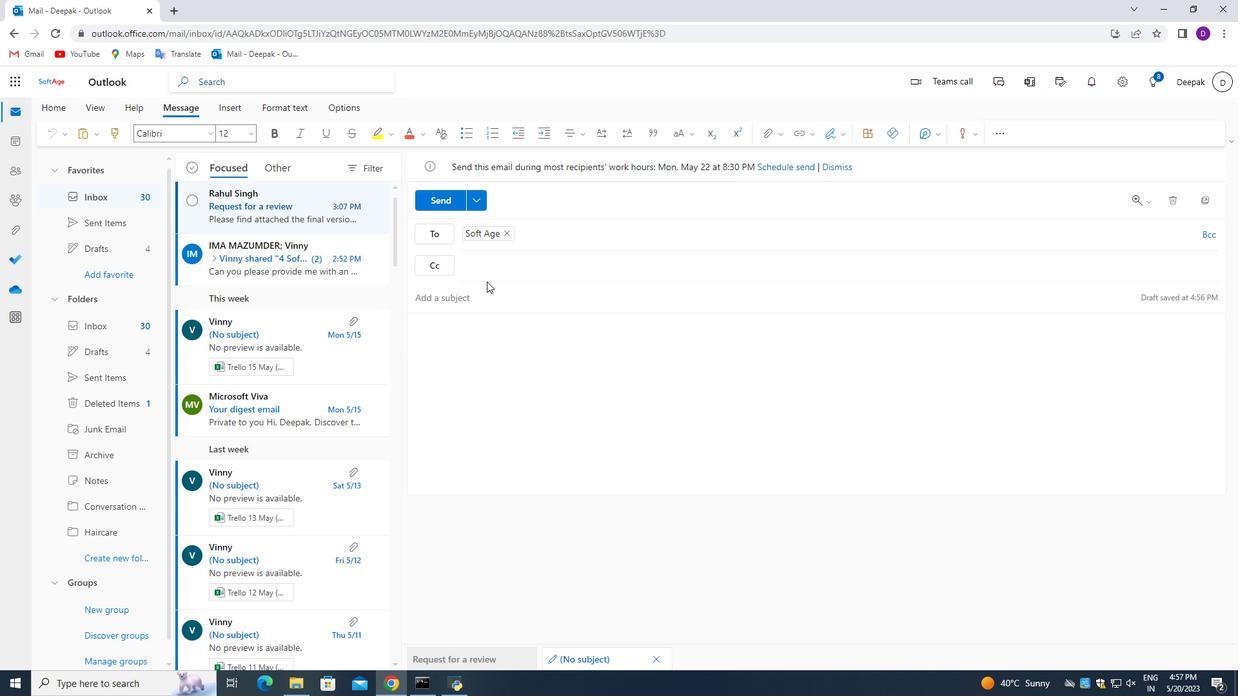 
Action: Mouse moved to (586, 248)
Screenshot: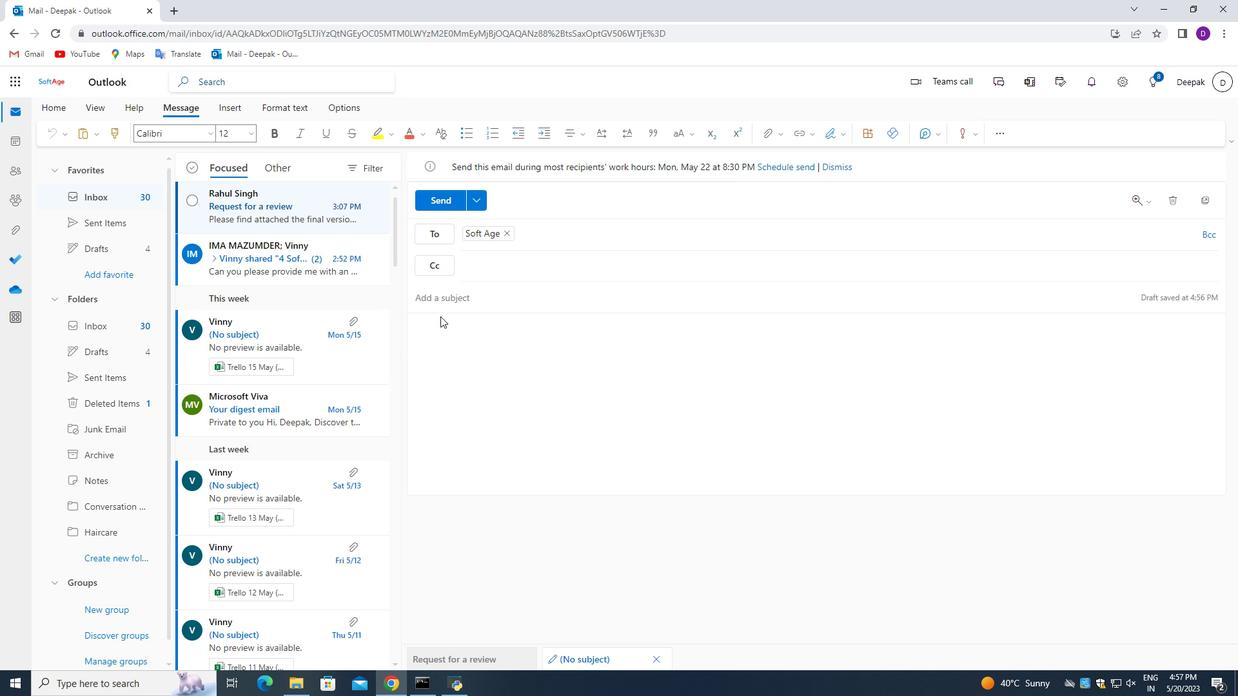 
Action: Key pressed <Key.shift><Key.shift><Key.shift><Key.shift><Key.shift><Key.shift><Key.shift><Key.shift><Key.shift><Key.shift><Key.shift><Key.shift><Key.shift><Key.shift><Key.shift><Key.shift><Key.shift><Key.shift><Key.shift><Key.shift><Key.shift><Key.shift><Key.shift><Key.shift><Key.shift>Best<Key.space>
Screenshot: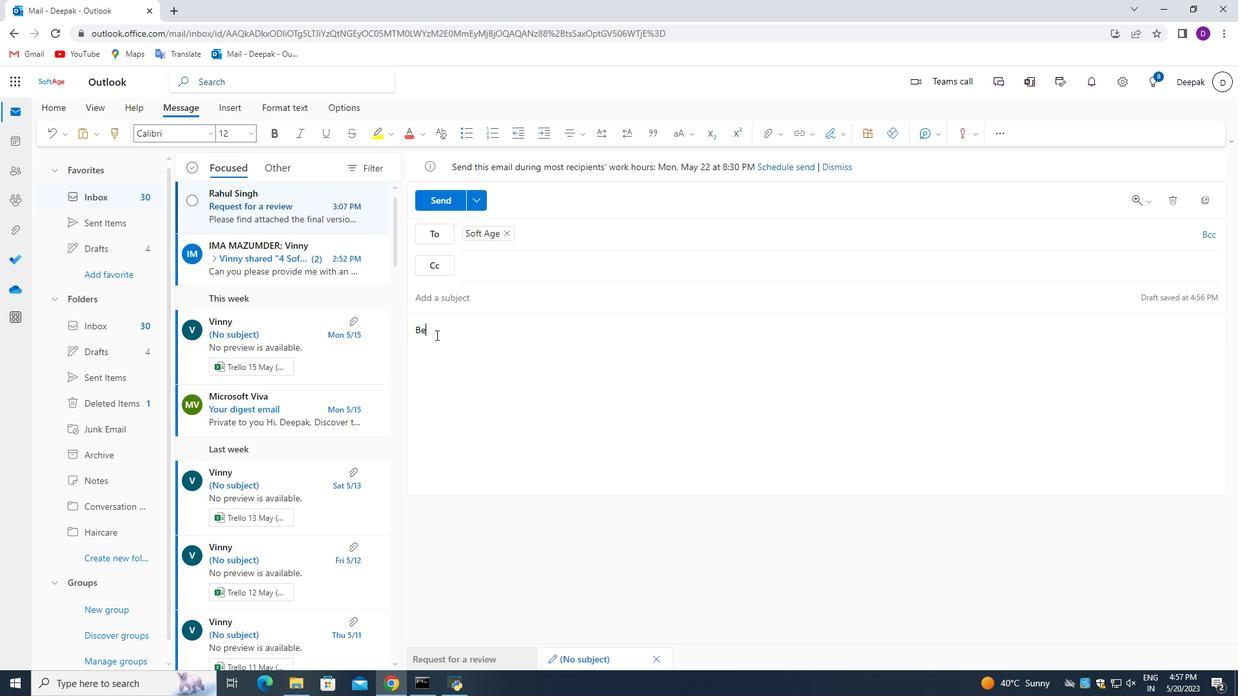 
Action: Mouse moved to (685, 236)
Screenshot: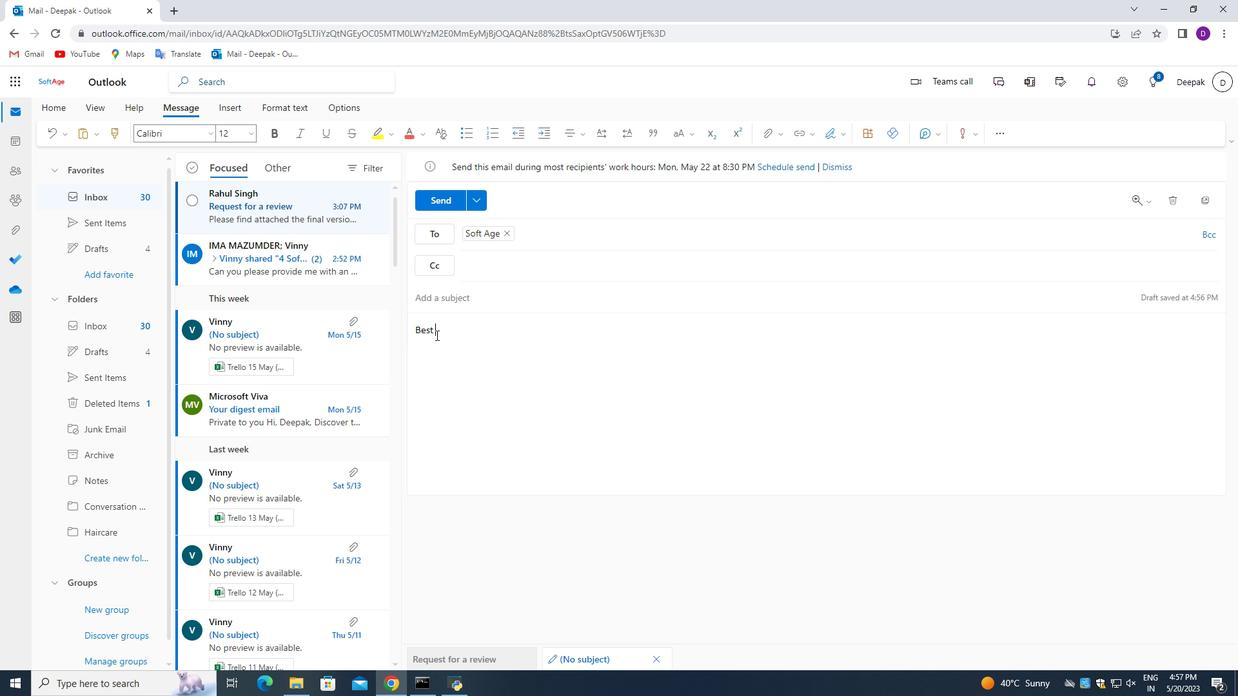 
Action: Key pressed w
Screenshot: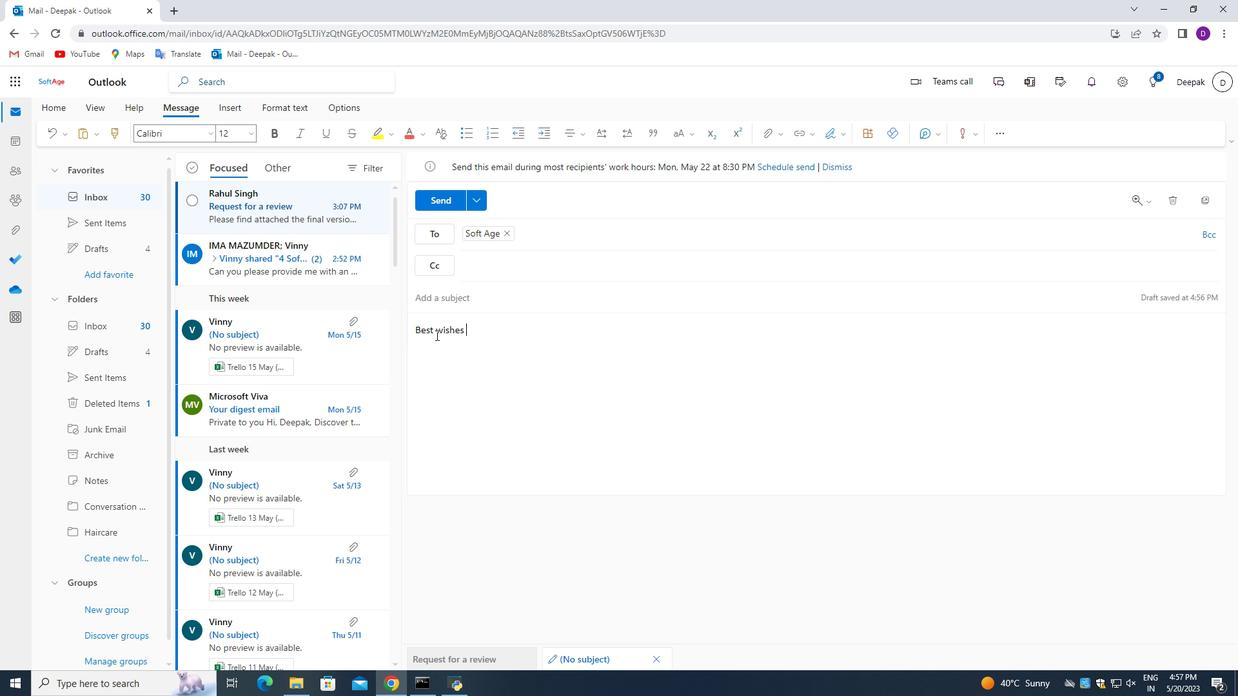 
Action: Mouse moved to (701, 229)
Screenshot: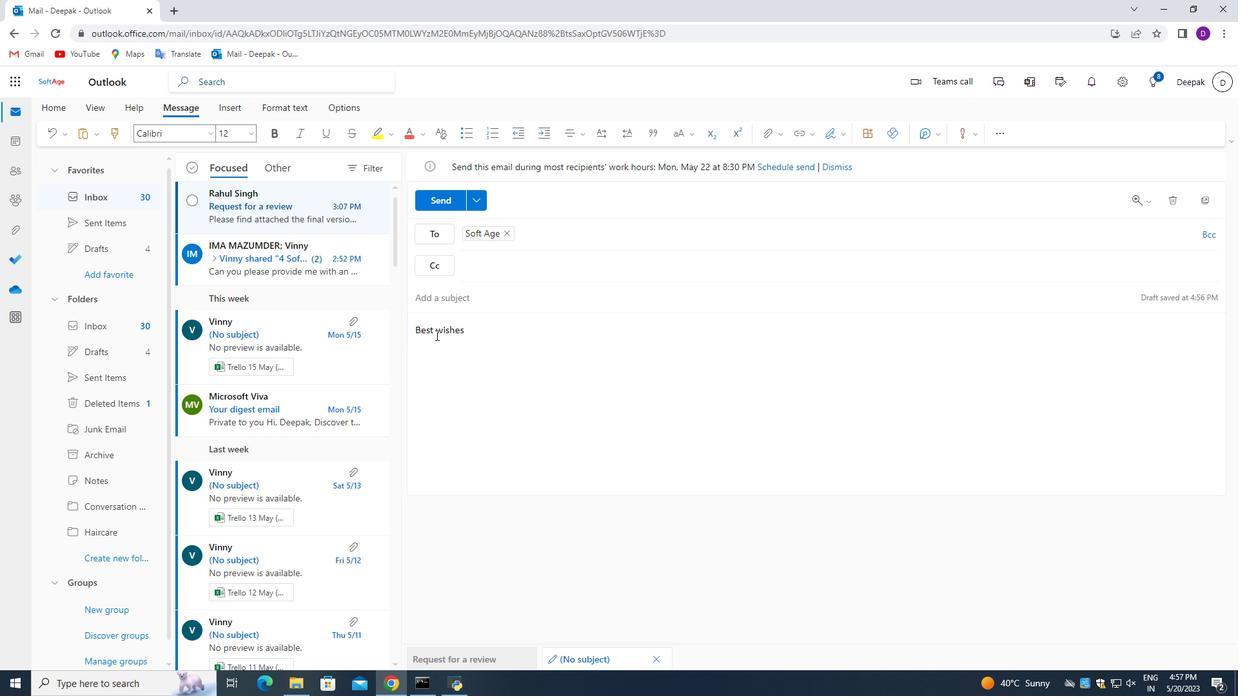 
Action: Key pressed i
Screenshot: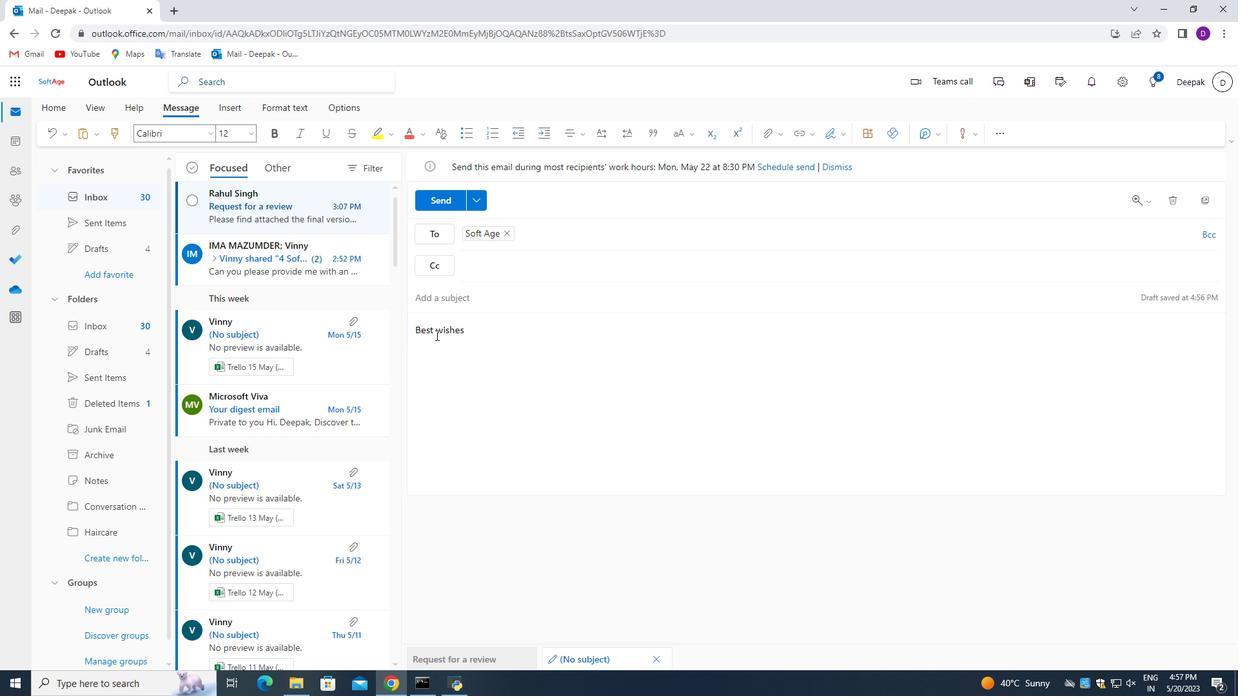 
Action: Mouse moved to (708, 225)
Screenshot: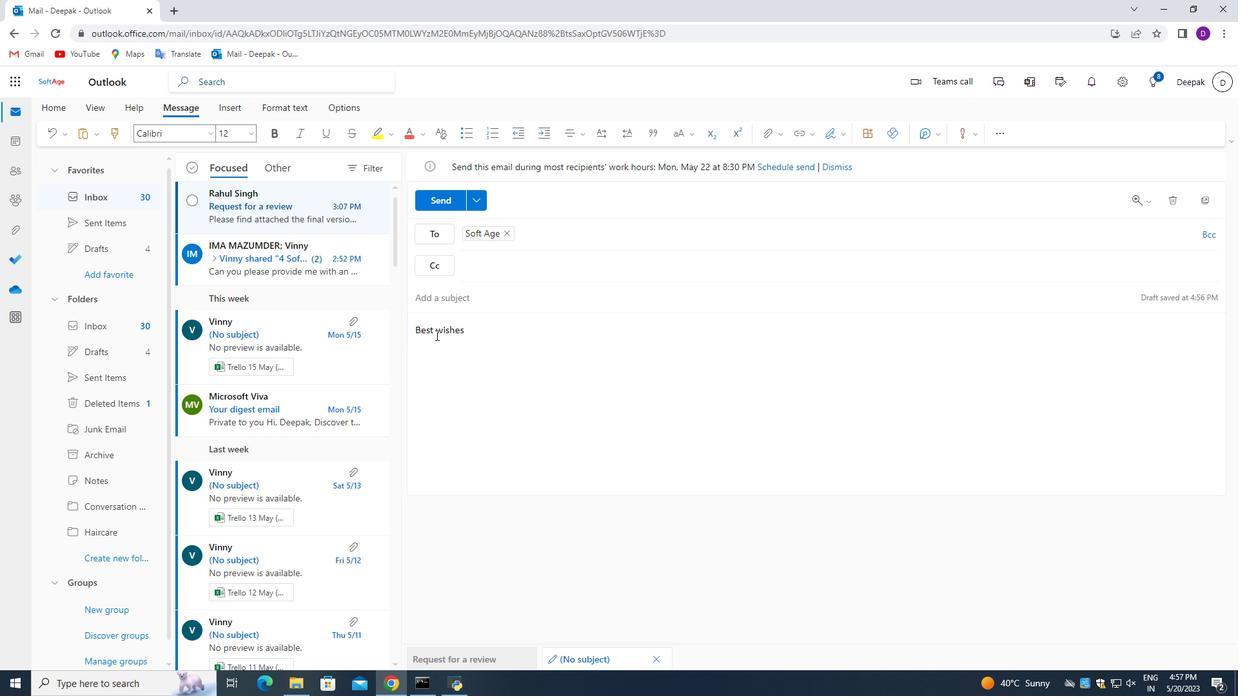 
Action: Key pressed shes<Key.space>for<Key.space>a<Key.space>hao
Screenshot: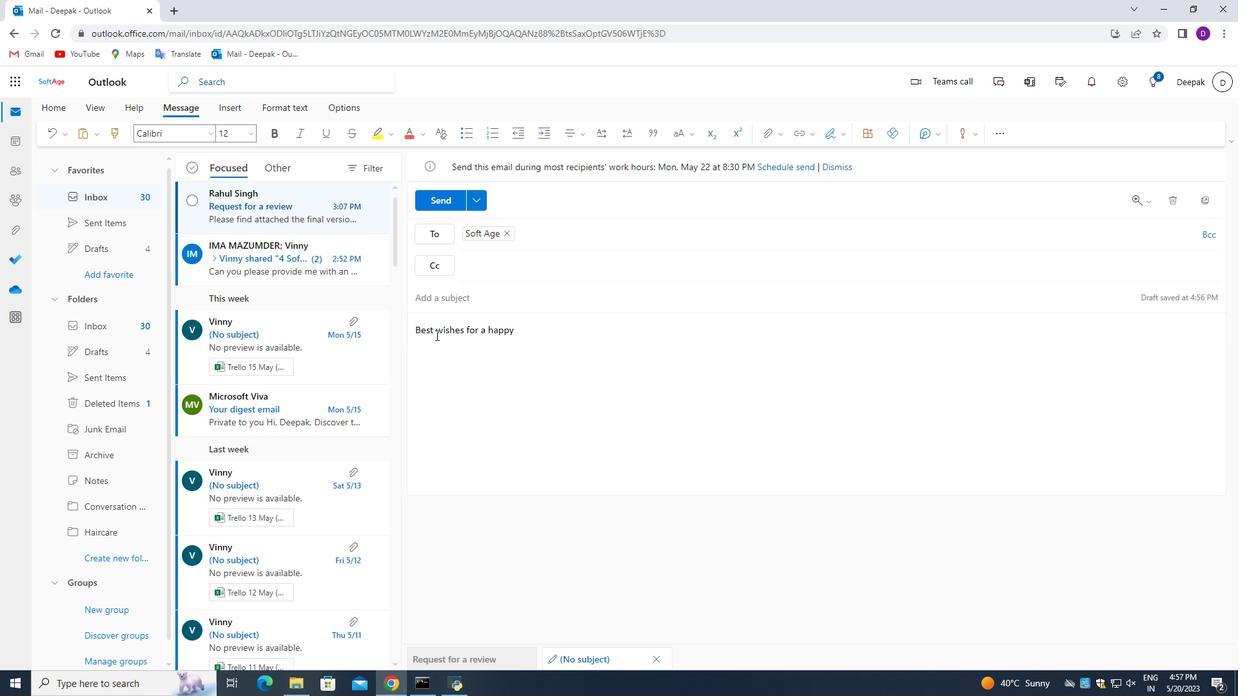 
Action: Mouse moved to (790, 192)
Screenshot: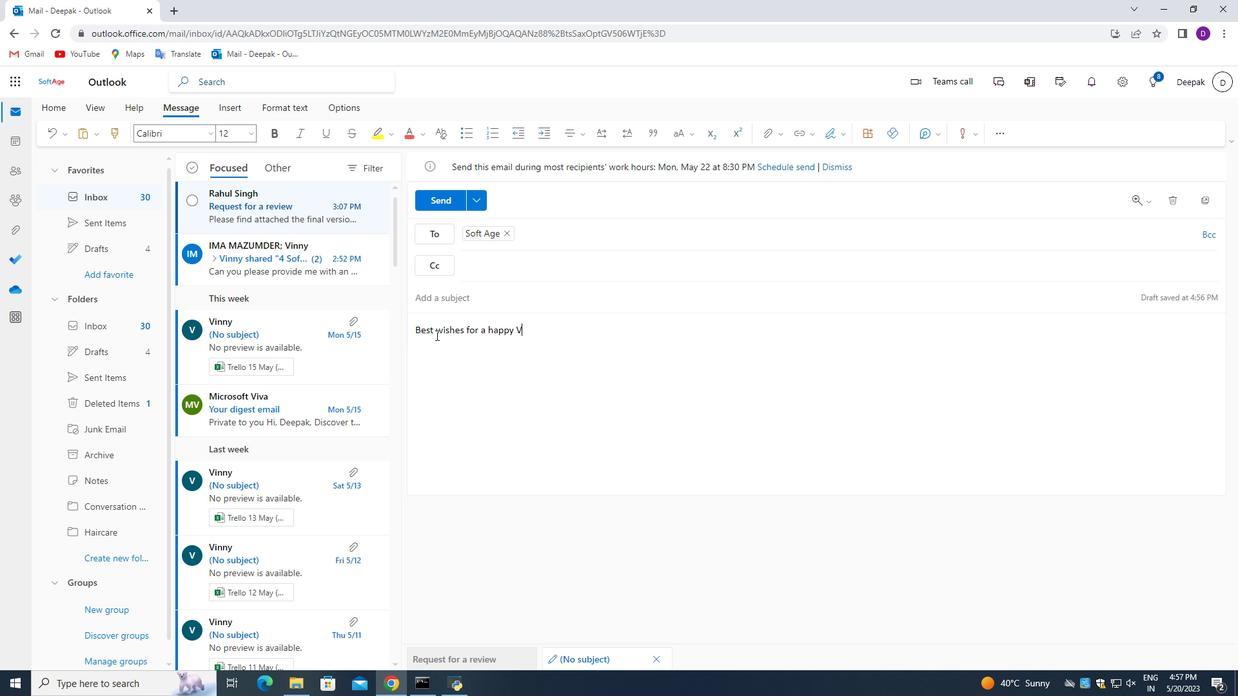 
Action: Key pressed <Key.backspace>
Screenshot: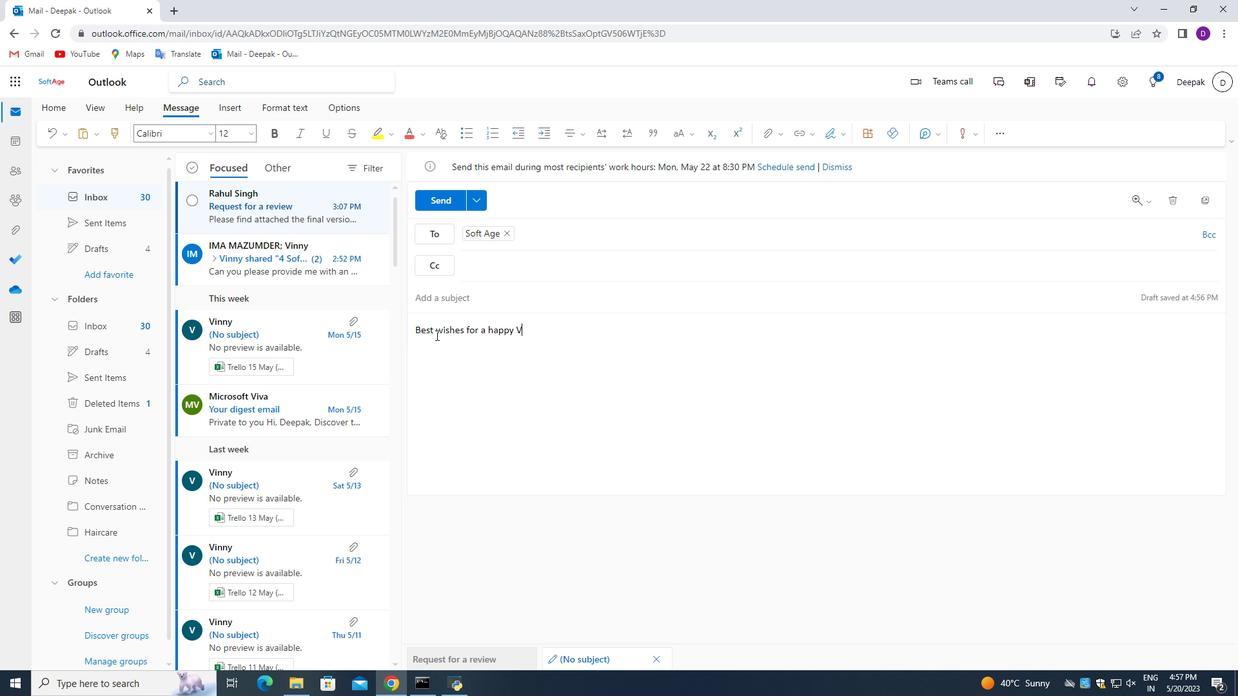 
Action: Mouse moved to (817, 190)
Screenshot: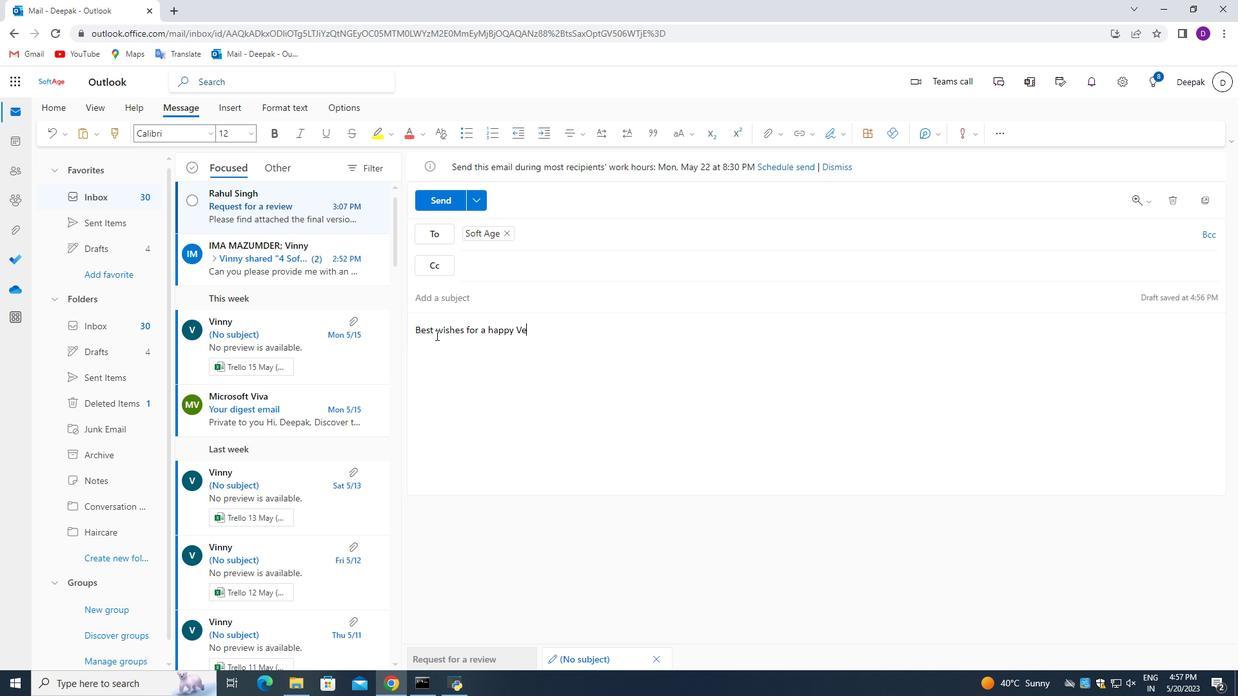 
Action: Key pressed ppy<Key.space><Key.shift>Veterans<Key.space><Key.shift>Day
Screenshot: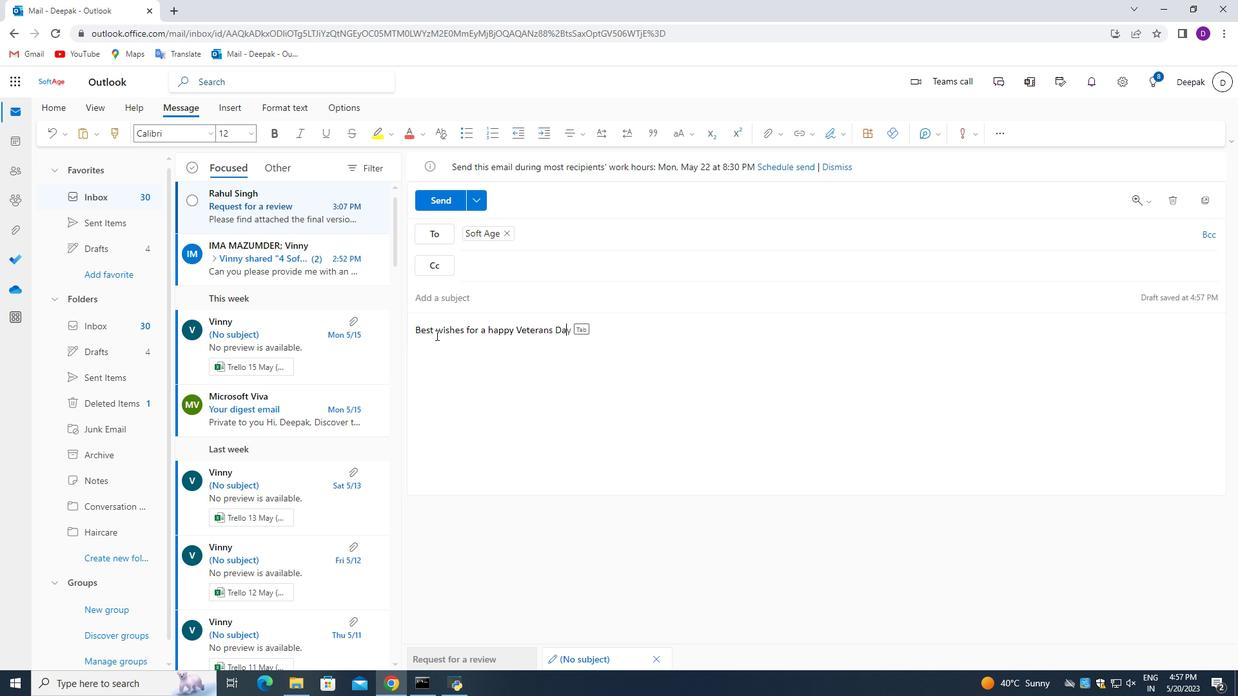 
Action: Mouse moved to (93, 615)
Screenshot: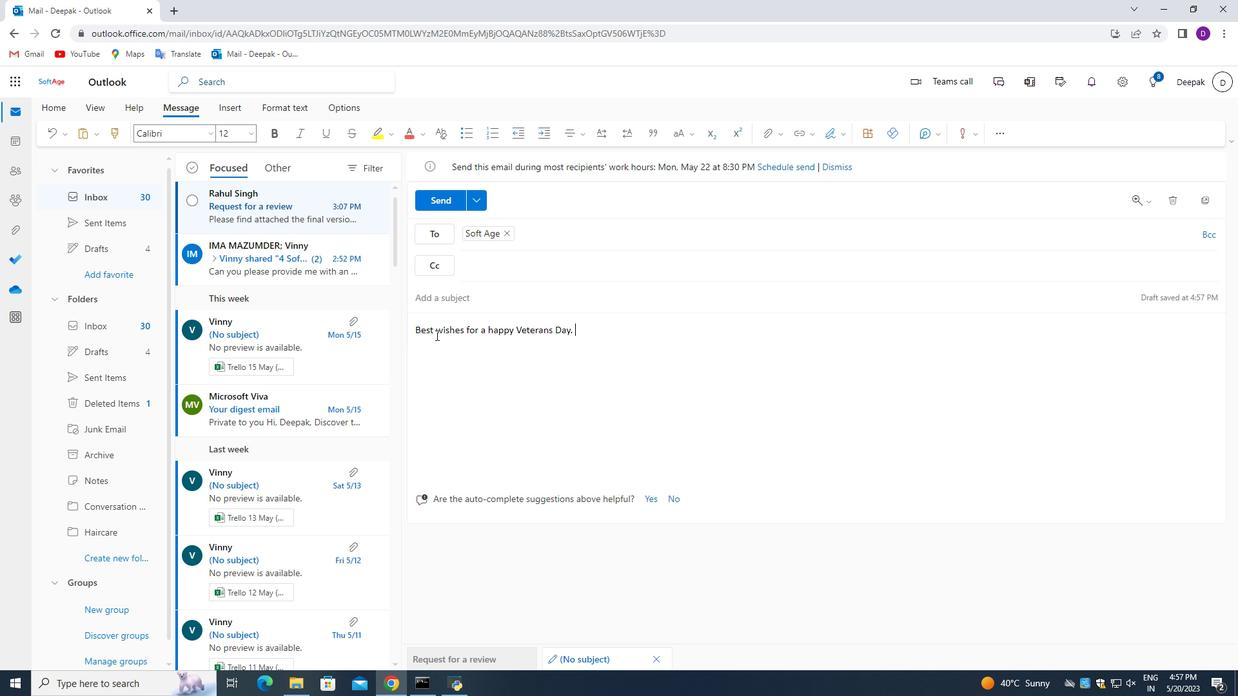 
Action: Mouse pressed left at (93, 615)
Screenshot: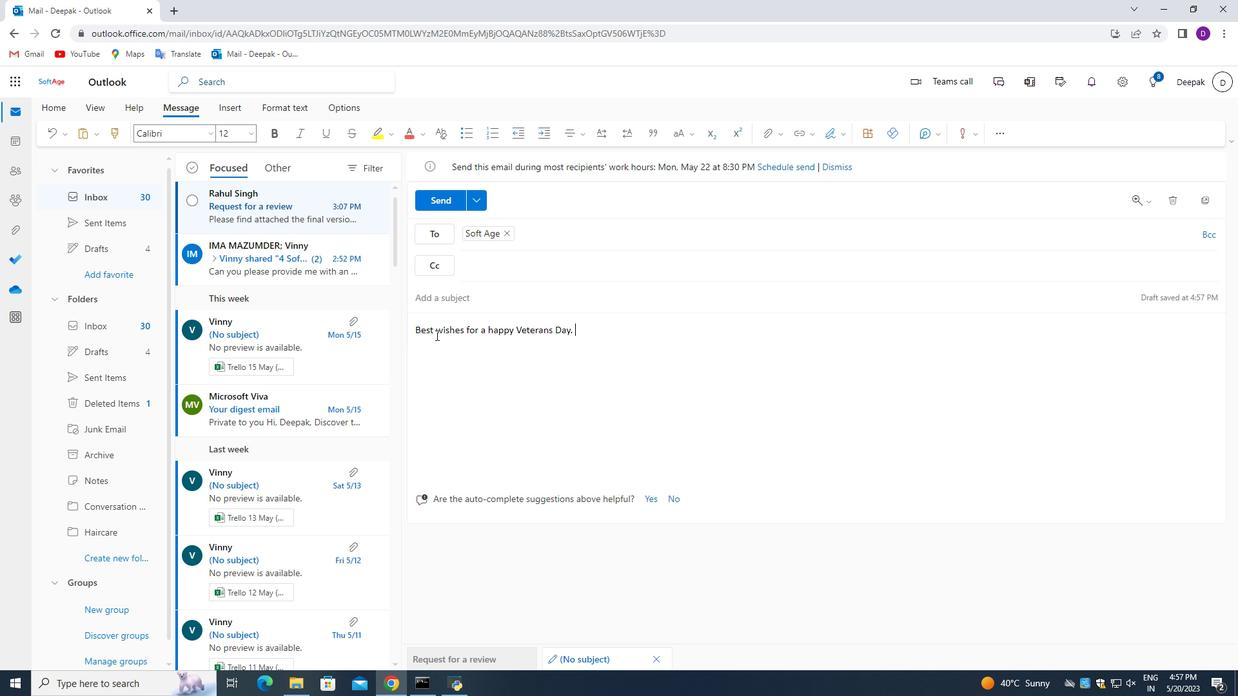 
Action: Mouse moved to (804, 425)
Screenshot: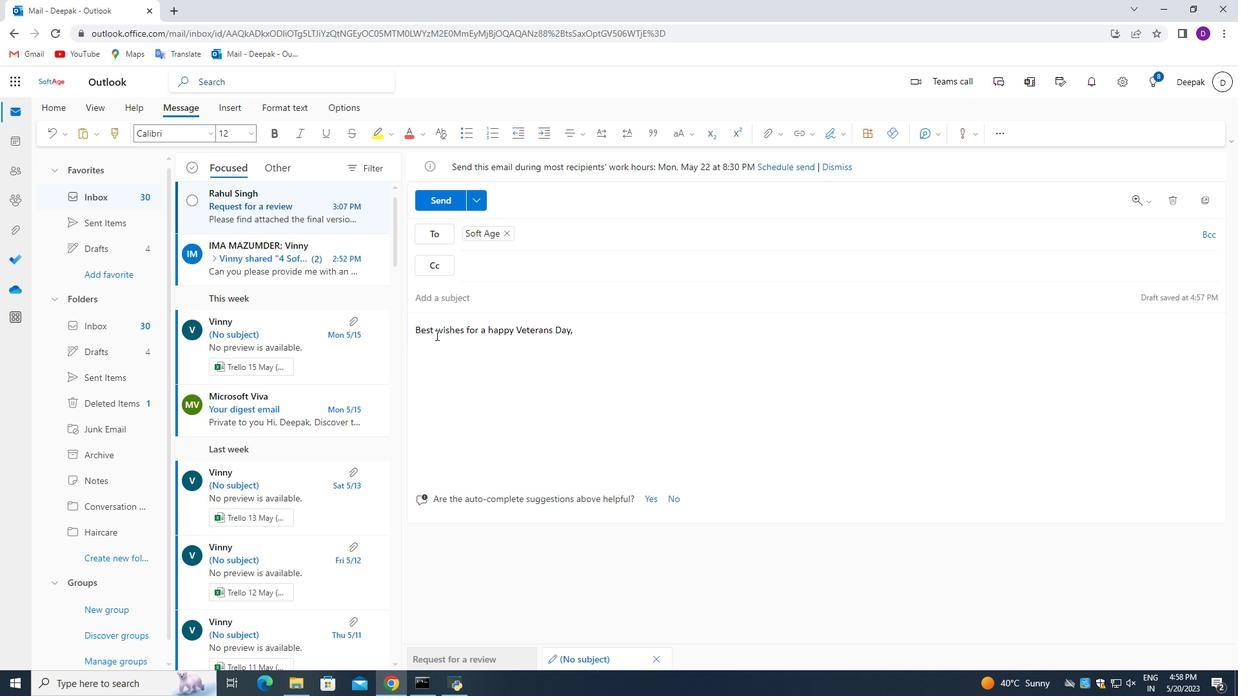 
Action: Key pressed <Key.shift>Body<Key.space>care
Screenshot: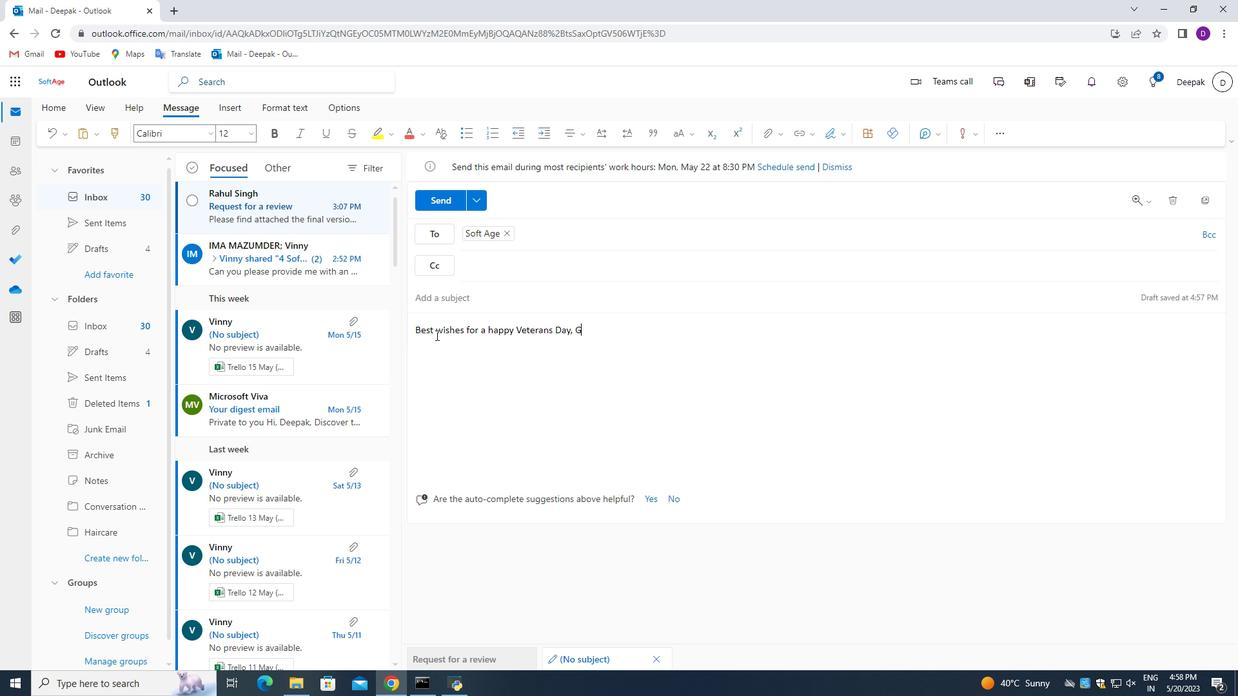
Action: Mouse moved to (141, 620)
Screenshot: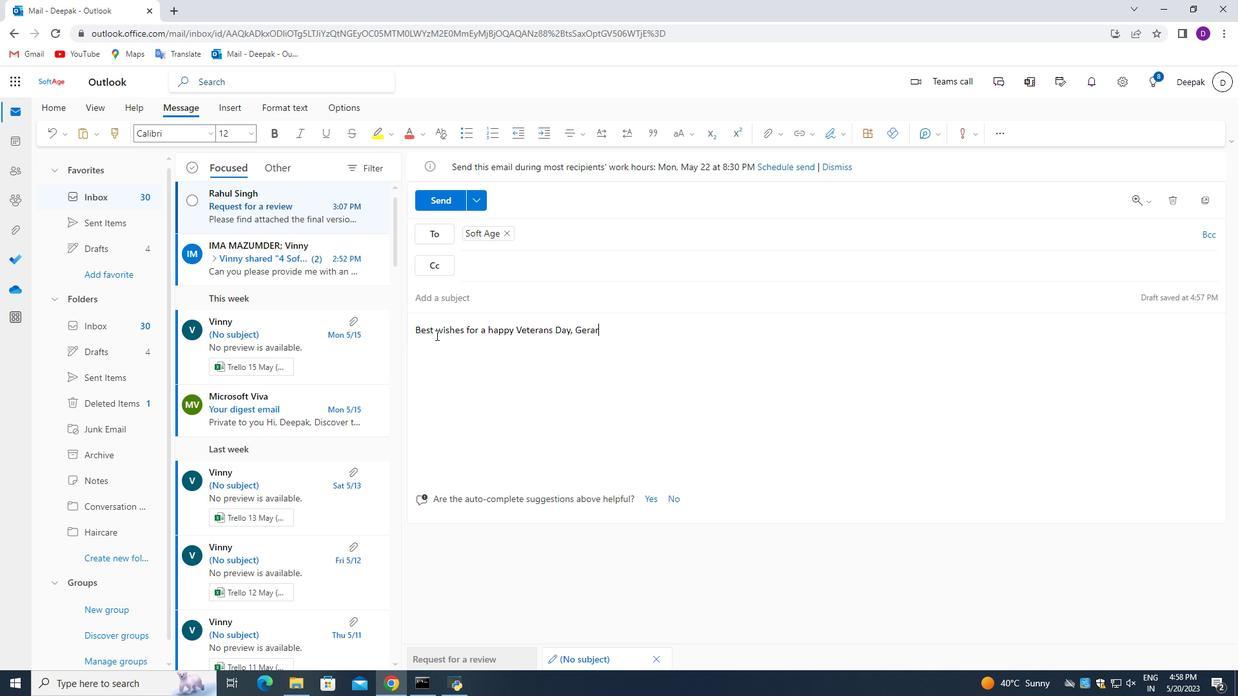 
Action: Mouse pressed left at (141, 620)
Screenshot: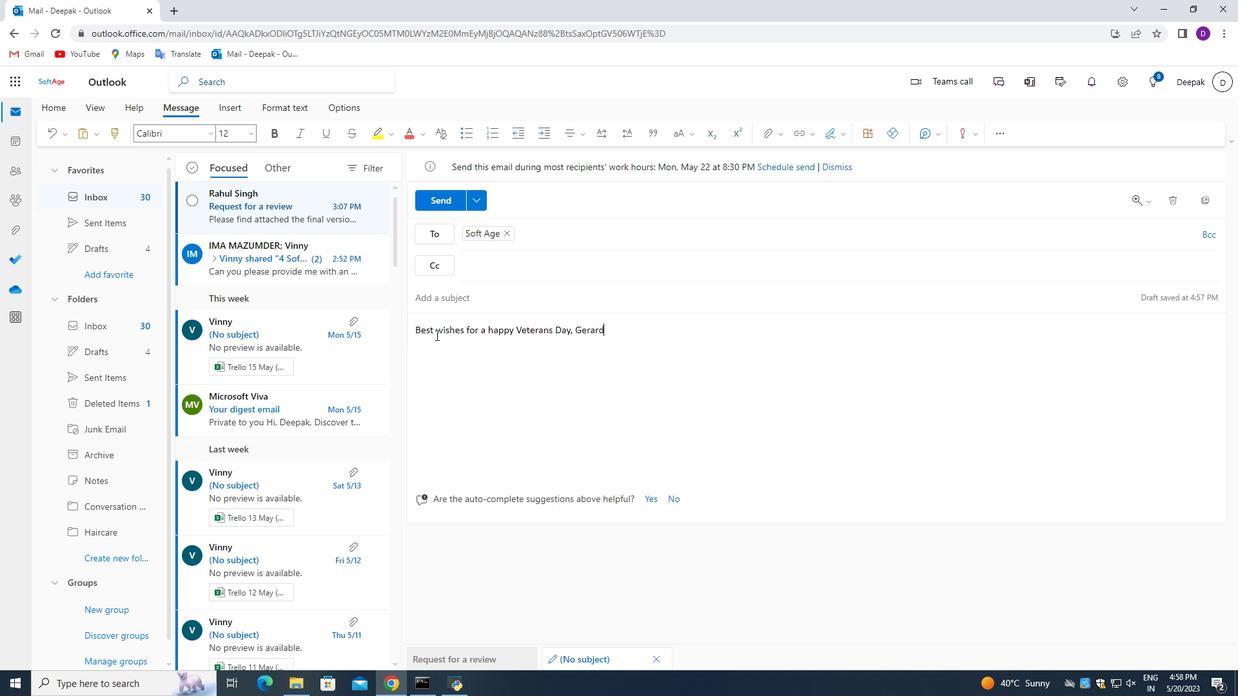 
Action: Mouse moved to (443, 154)
Screenshot: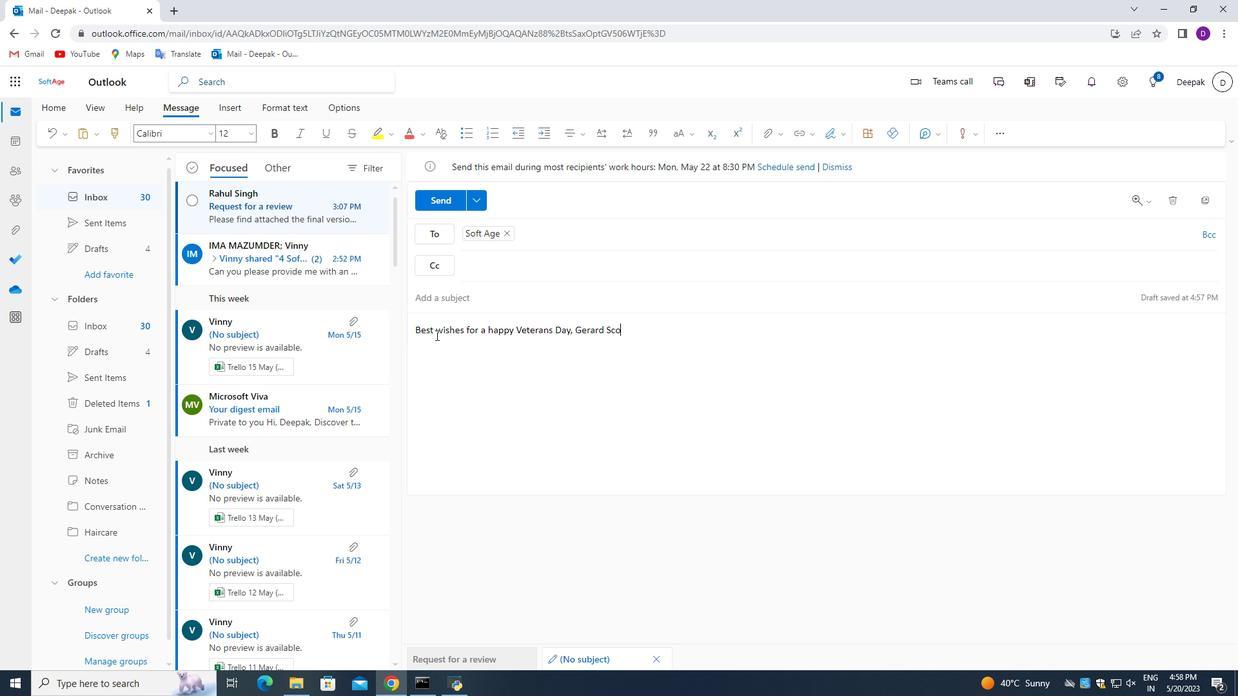 
Action: Mouse pressed left at (443, 154)
Screenshot: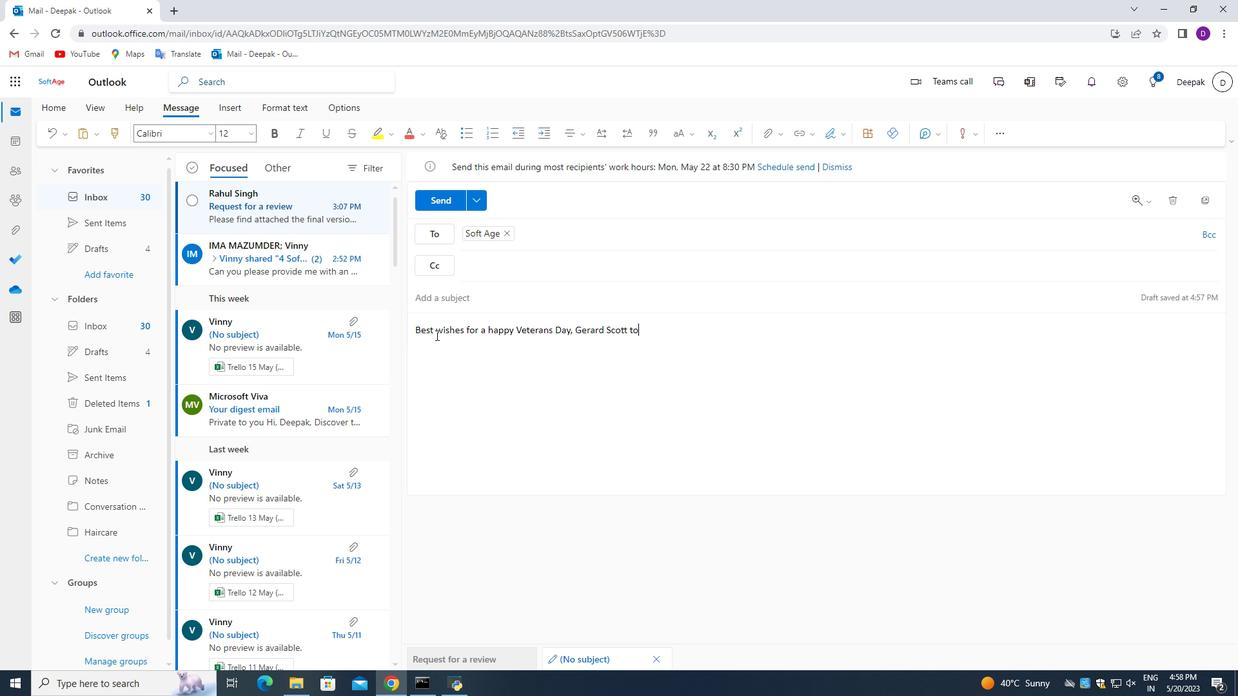 
Action: Mouse moved to (98, 128)
Screenshot: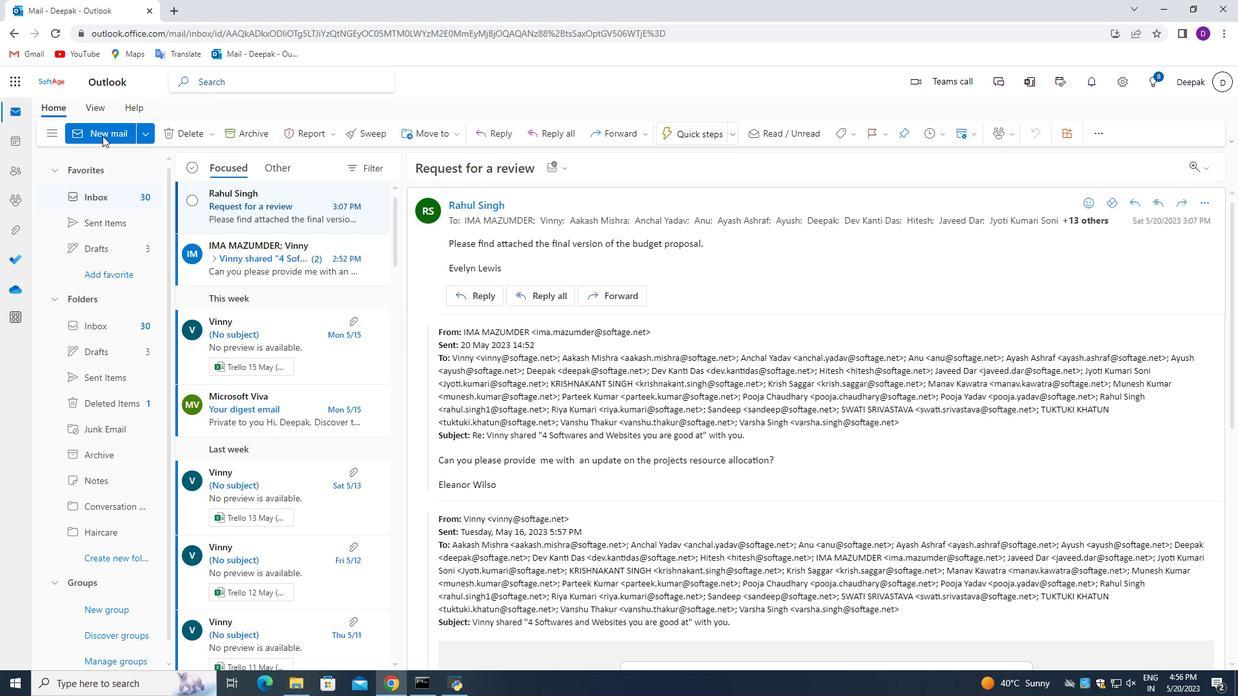 
Action: Mouse pressed left at (98, 128)
Screenshot: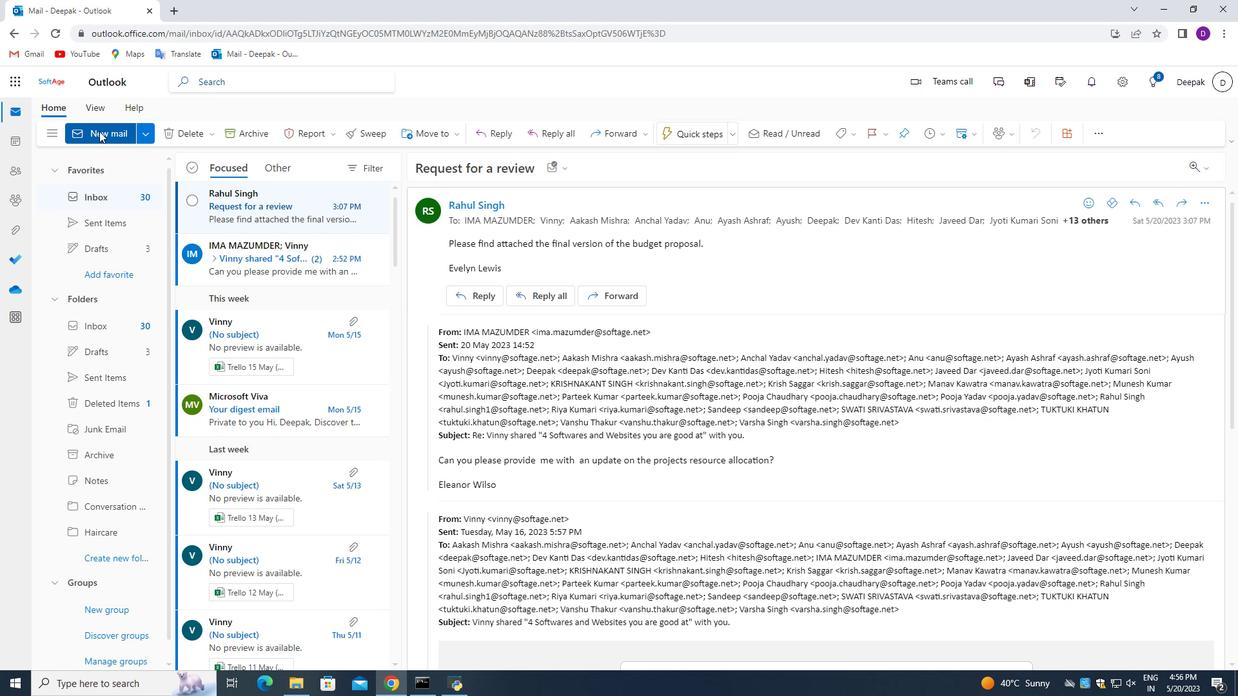
Action: Mouse moved to (481, 207)
Screenshot: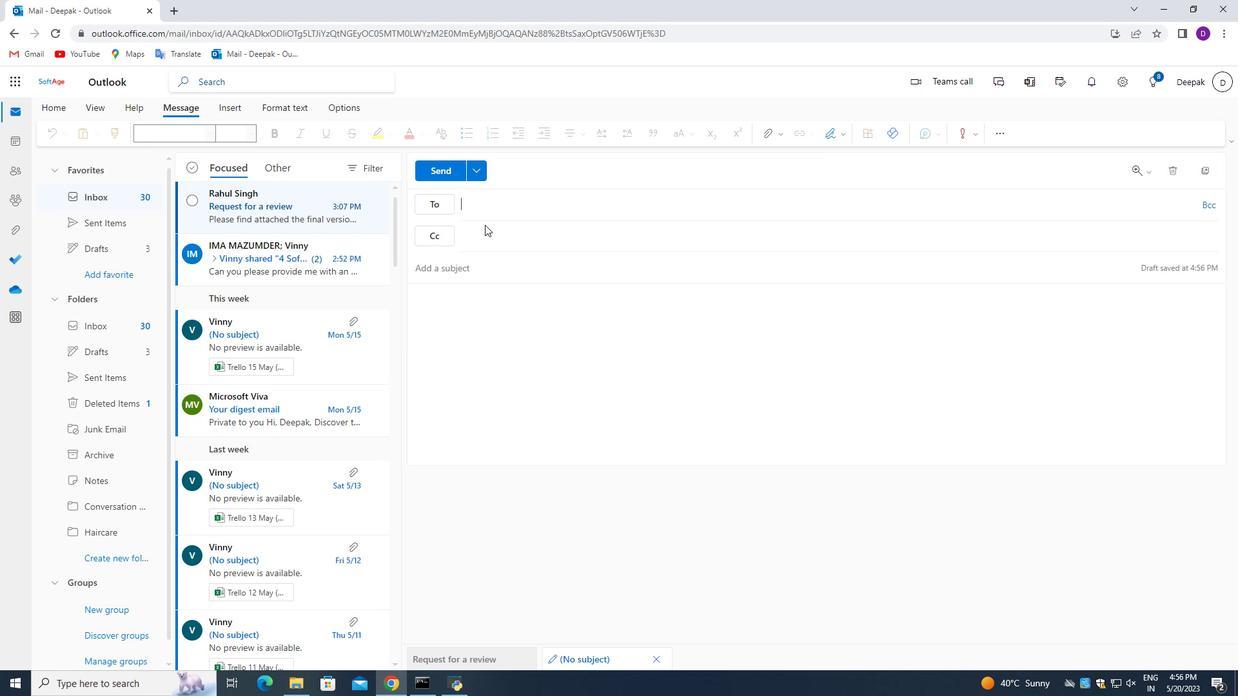 
Action: Mouse pressed left at (481, 207)
Screenshot: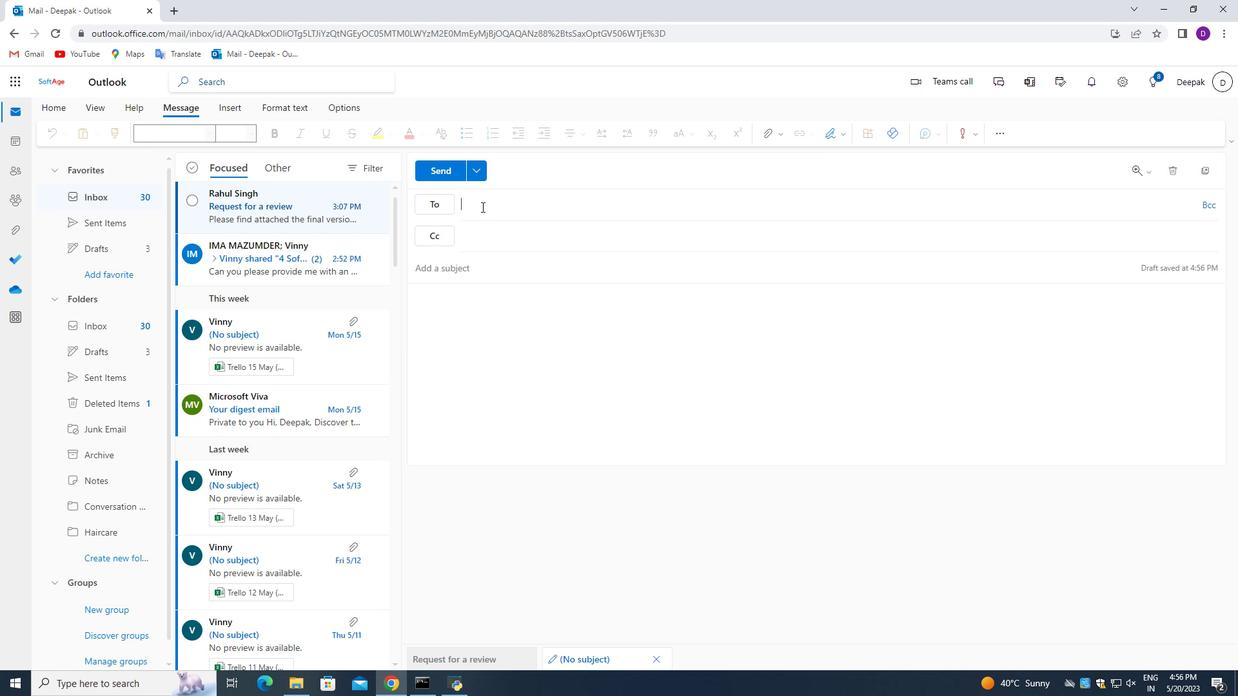 
Action: Mouse moved to (443, 331)
Screenshot: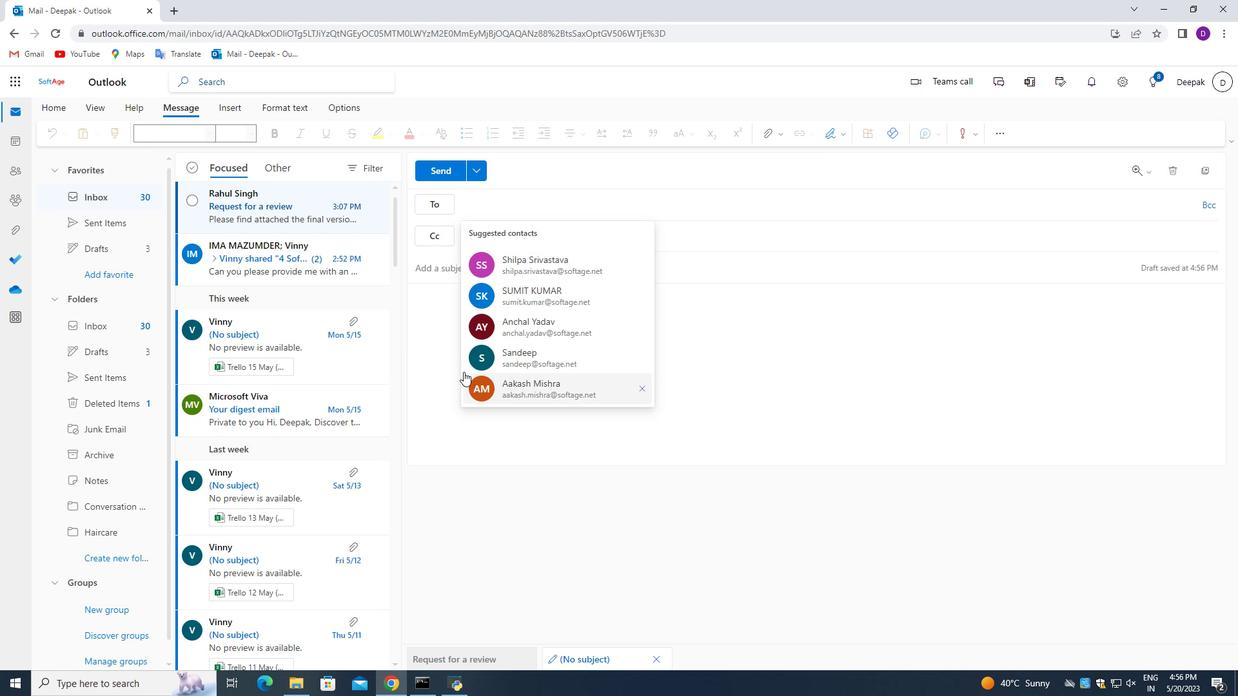 
Action: Mouse pressed left at (443, 331)
Screenshot: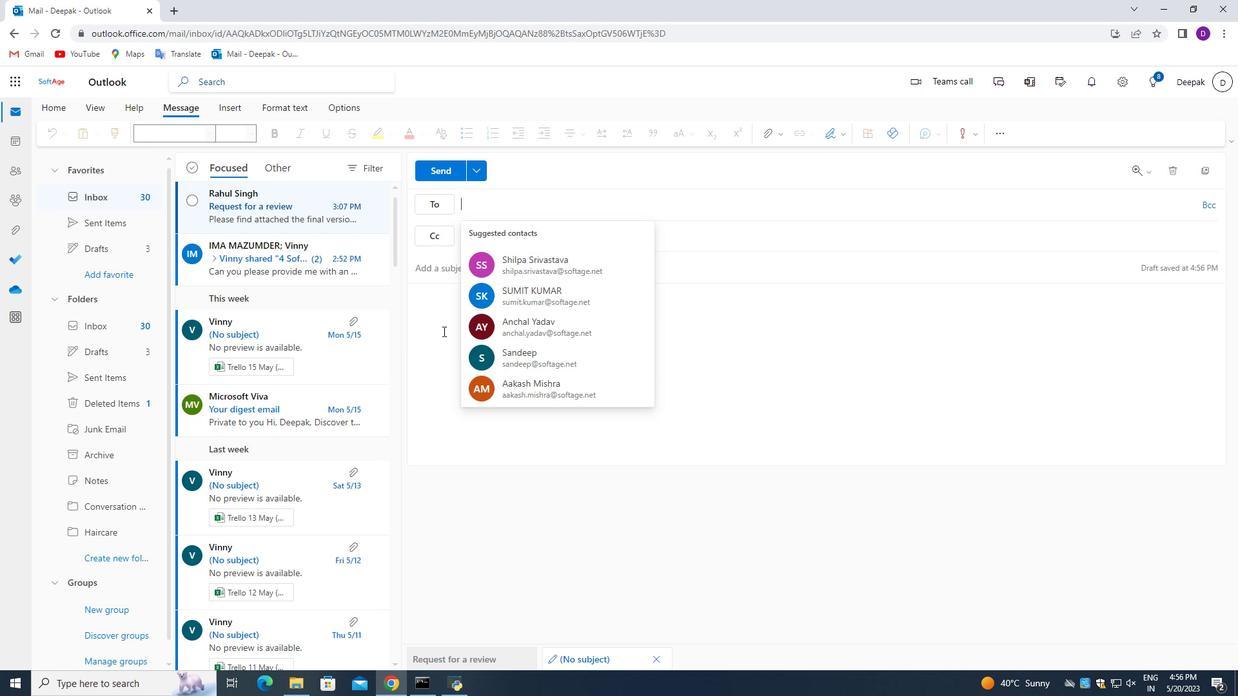 
Action: Mouse moved to (468, 206)
Screenshot: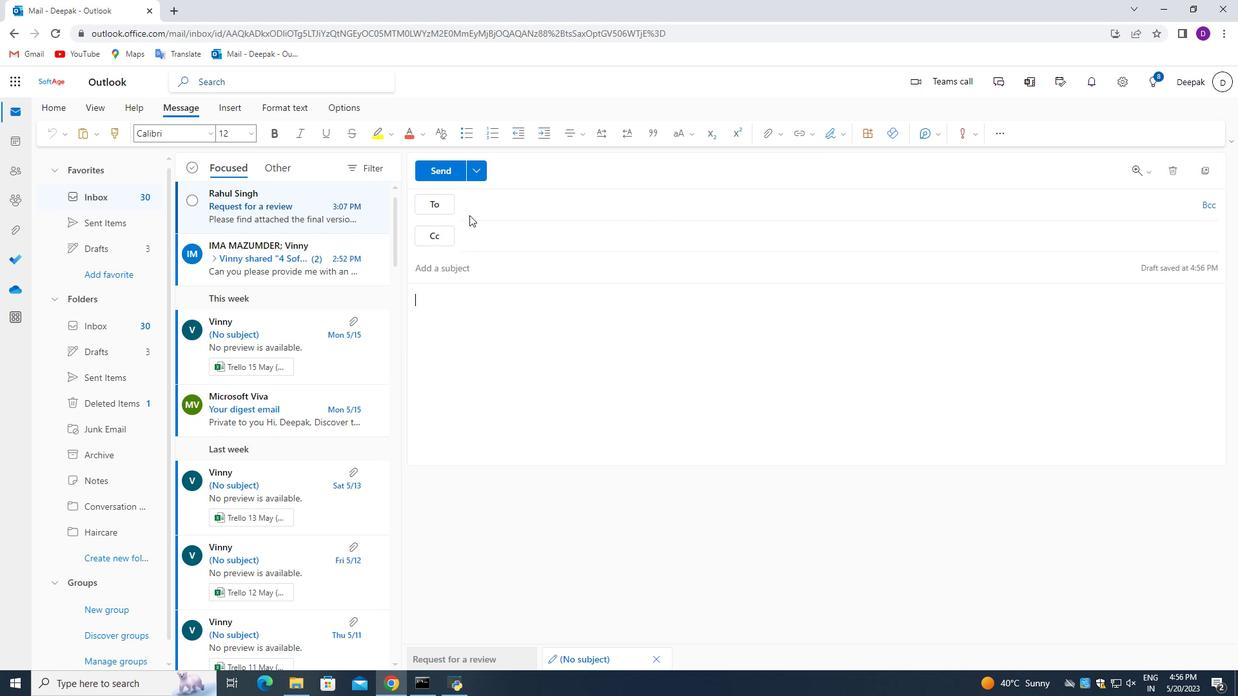 
Action: Mouse pressed left at (468, 206)
Screenshot: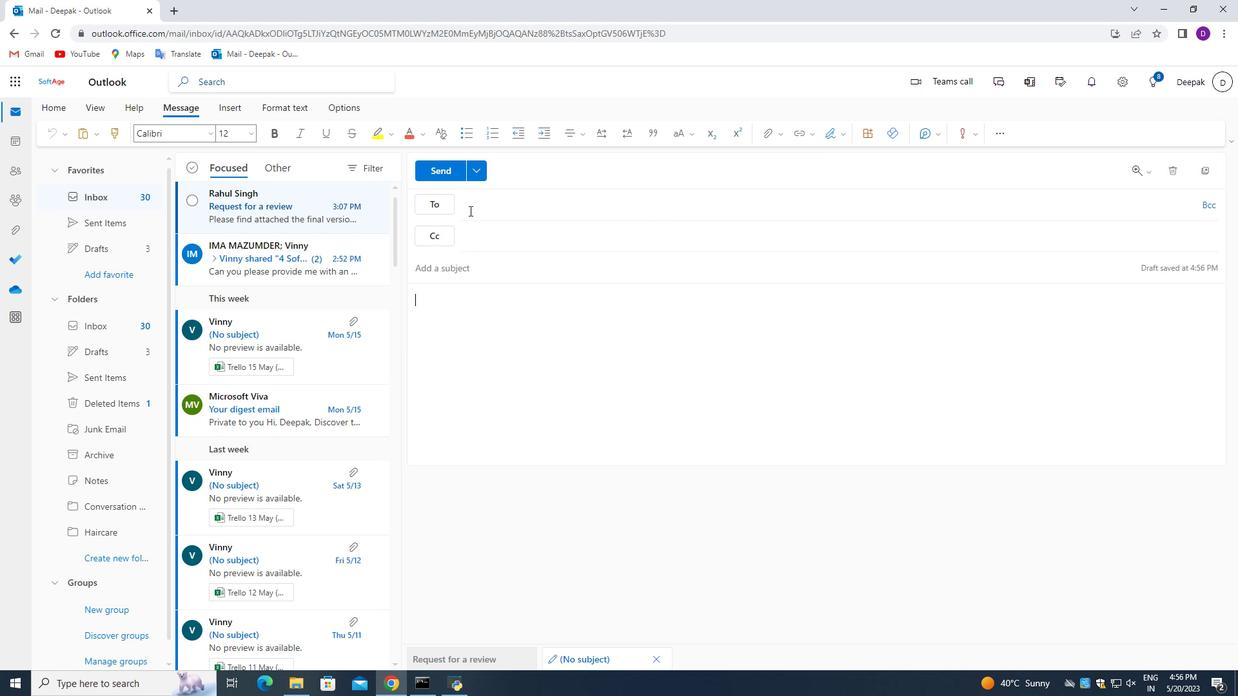 
Action: Key pressed softage.5<Key.shift>@softage.net
Screenshot: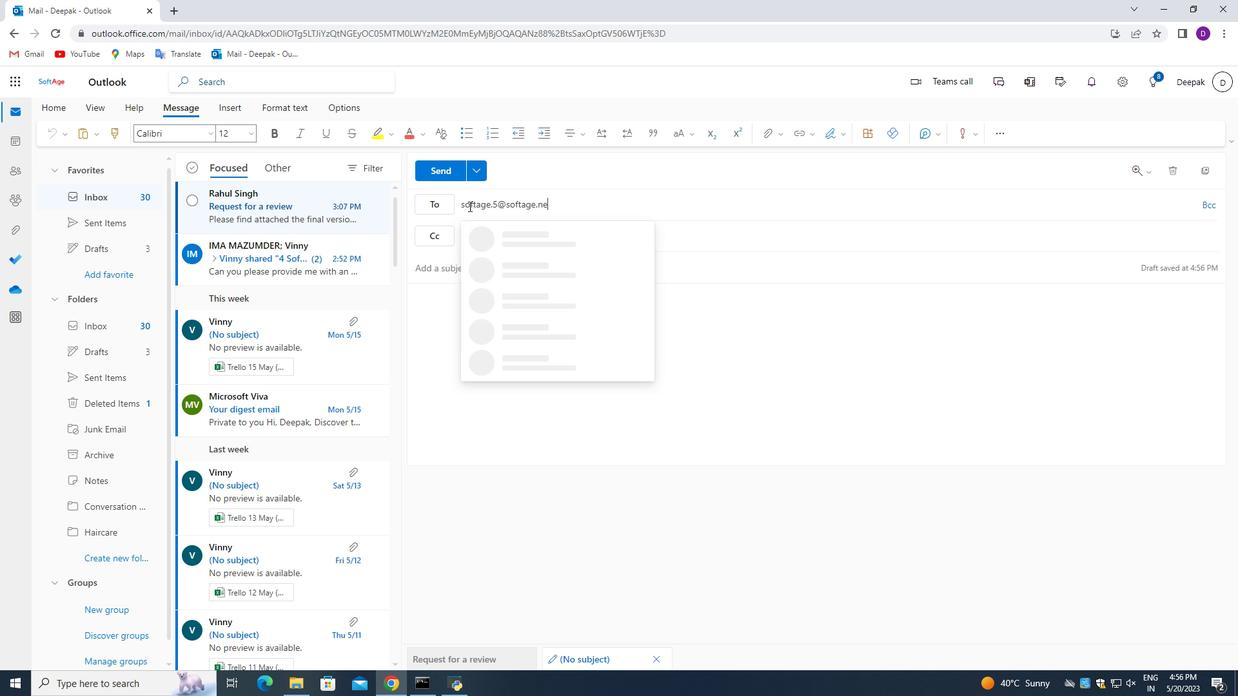 
Action: Mouse moved to (530, 238)
Screenshot: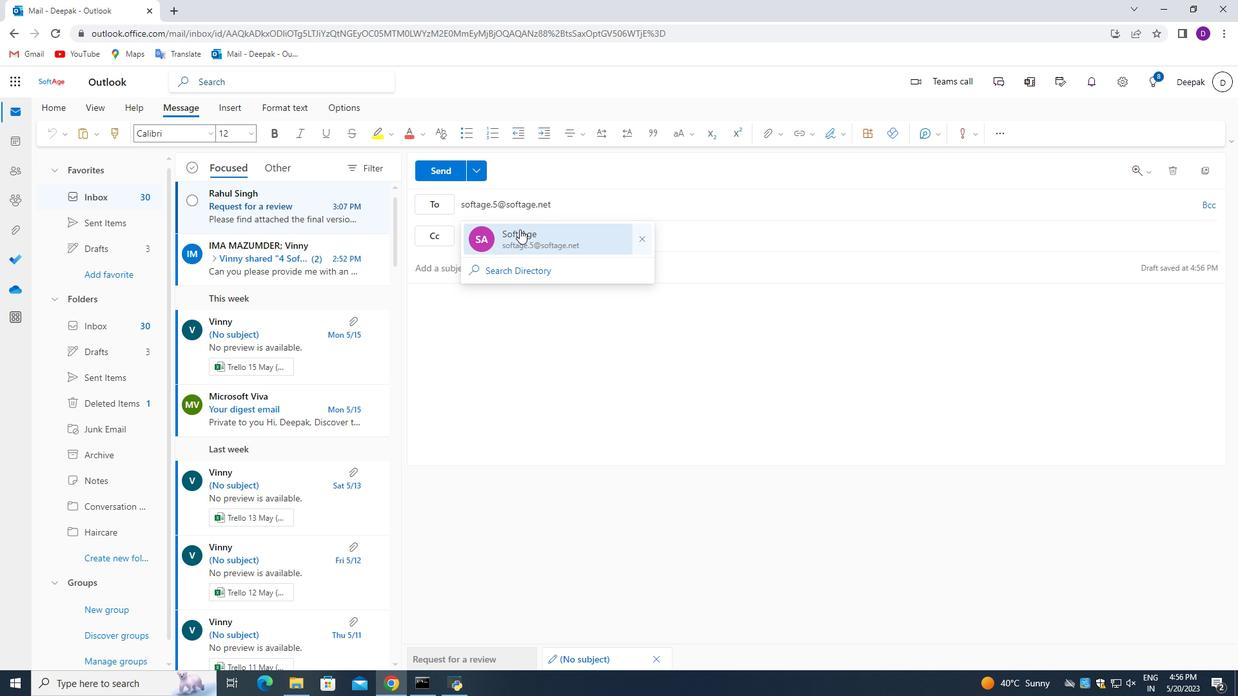 
Action: Mouse pressed left at (530, 238)
Screenshot: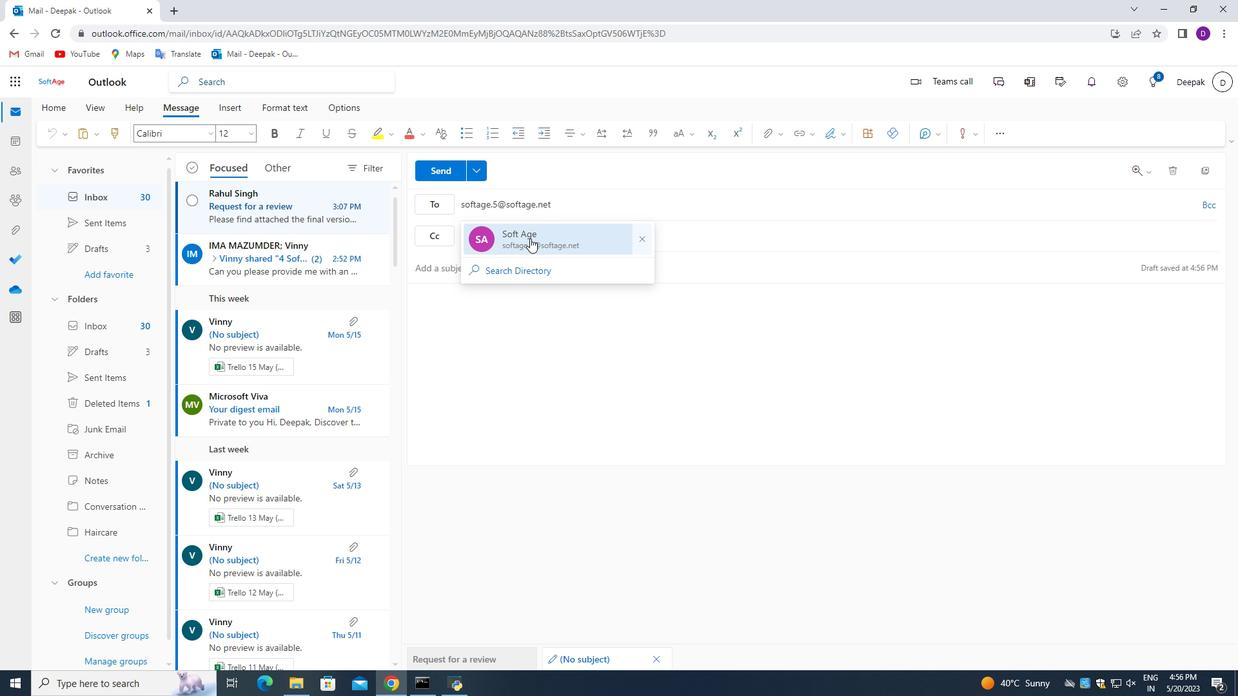
Action: Mouse moved to (477, 308)
Screenshot: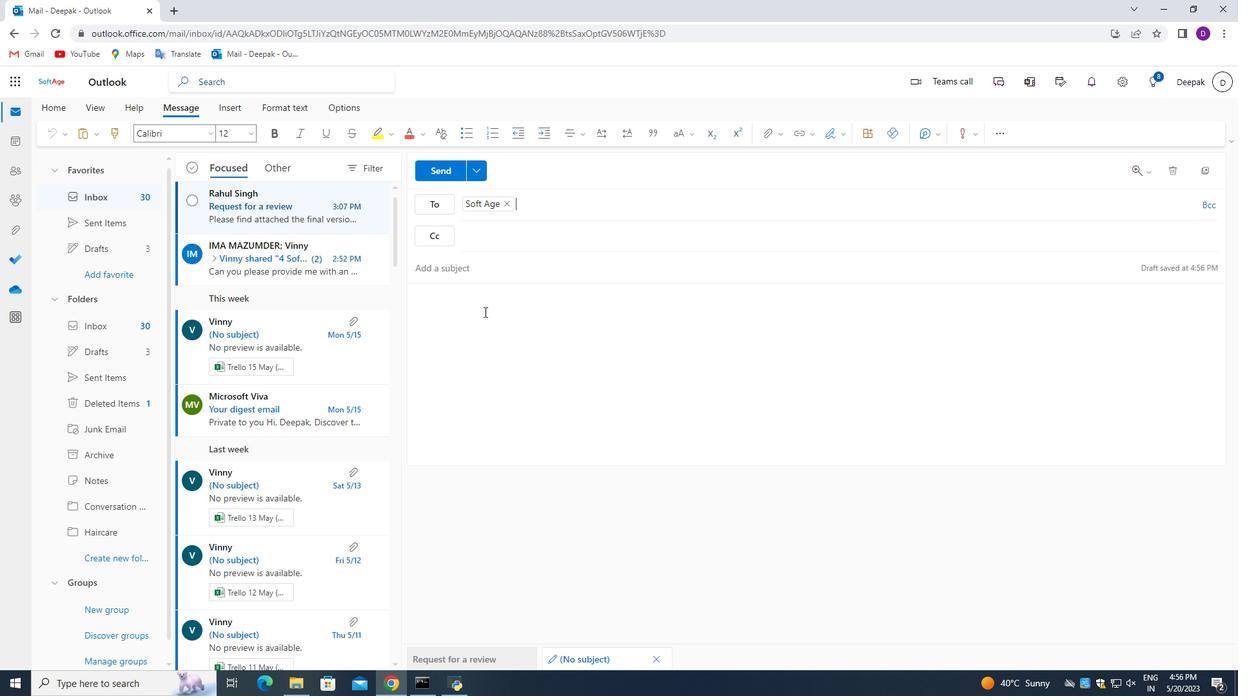 
Action: Mouse pressed left at (477, 308)
Screenshot: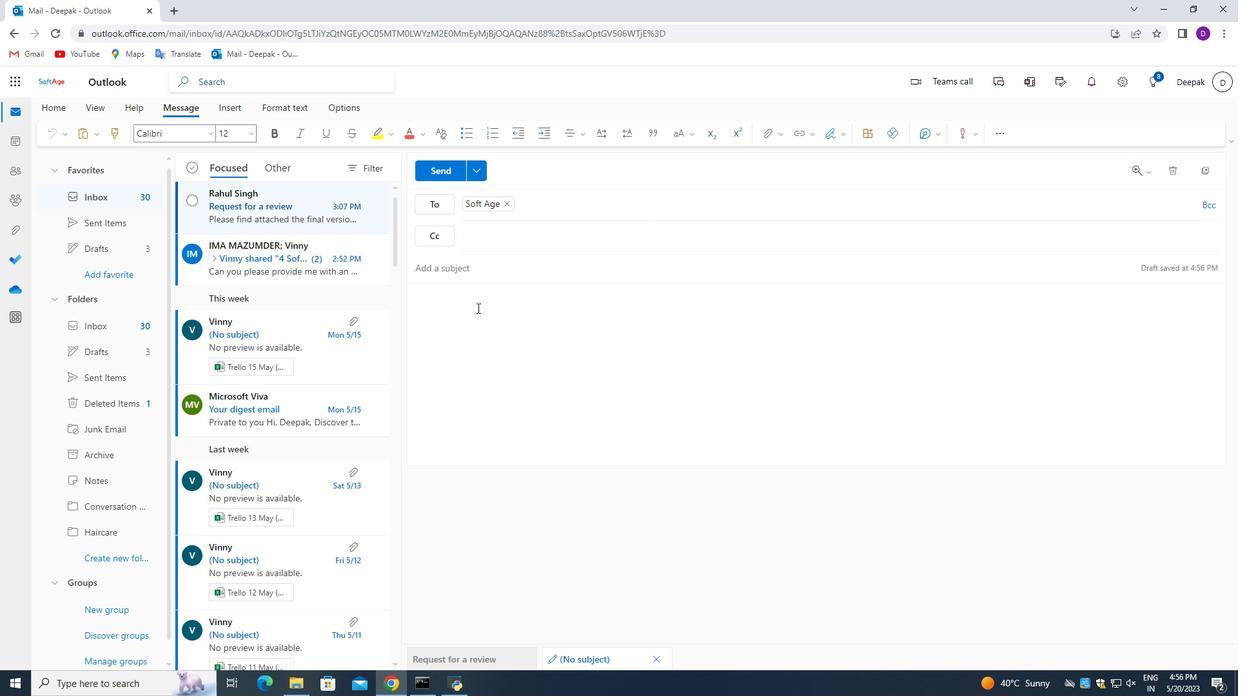 
Action: Mouse moved to (846, 134)
Screenshot: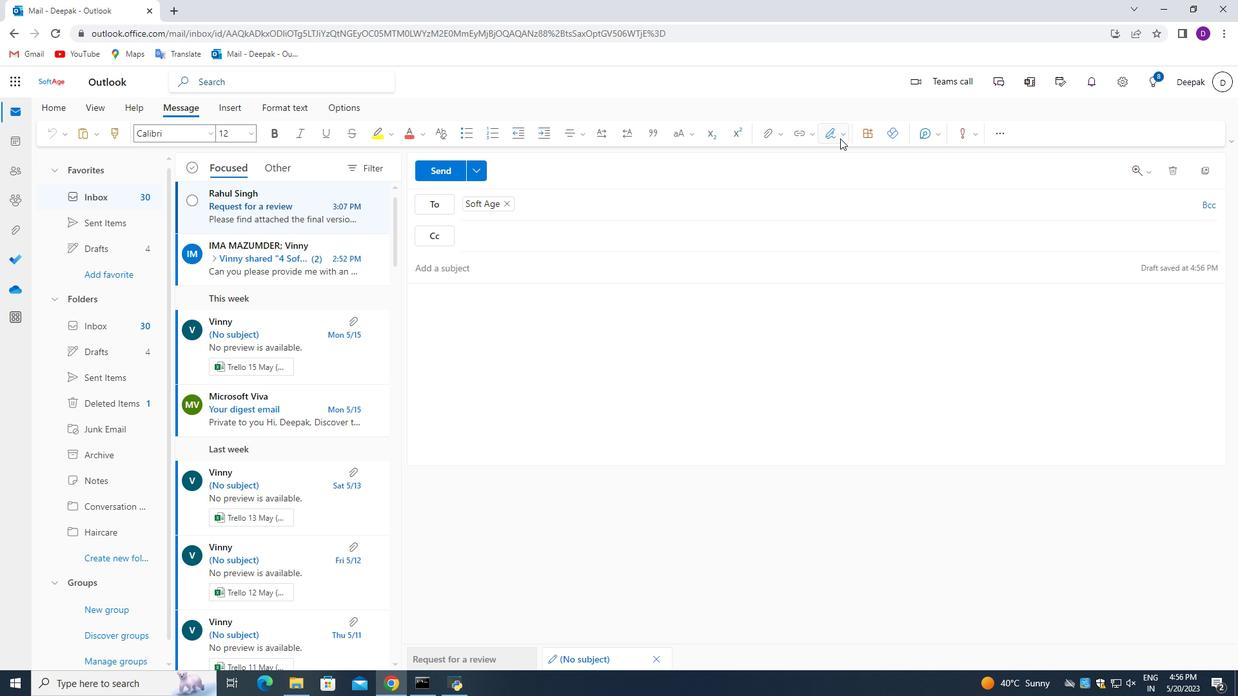 
Action: Mouse pressed left at (846, 134)
Screenshot: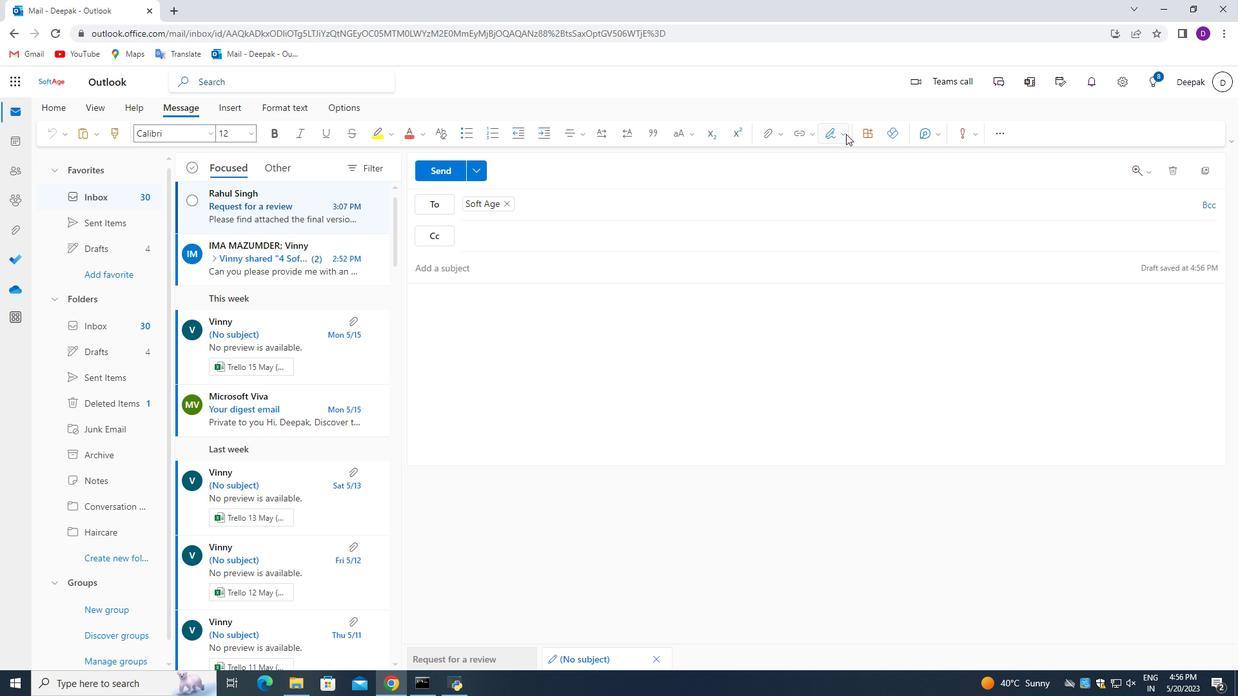 
Action: Mouse moved to (806, 186)
Screenshot: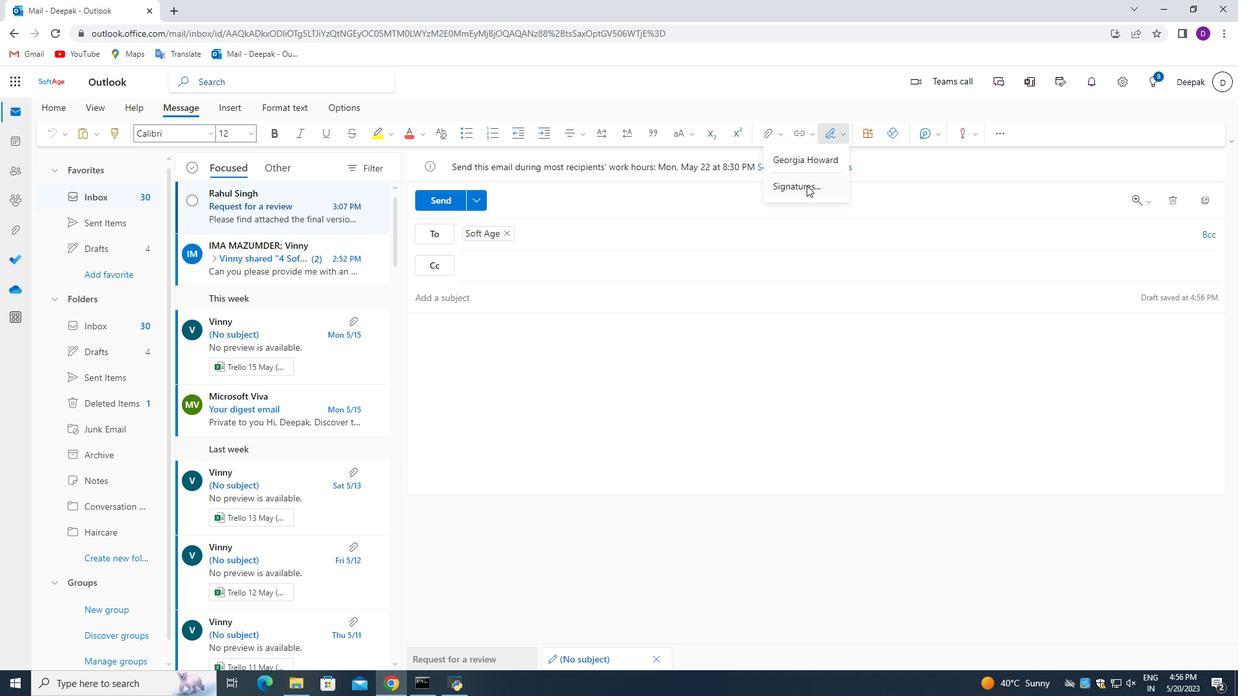 
Action: Mouse pressed left at (806, 186)
Screenshot: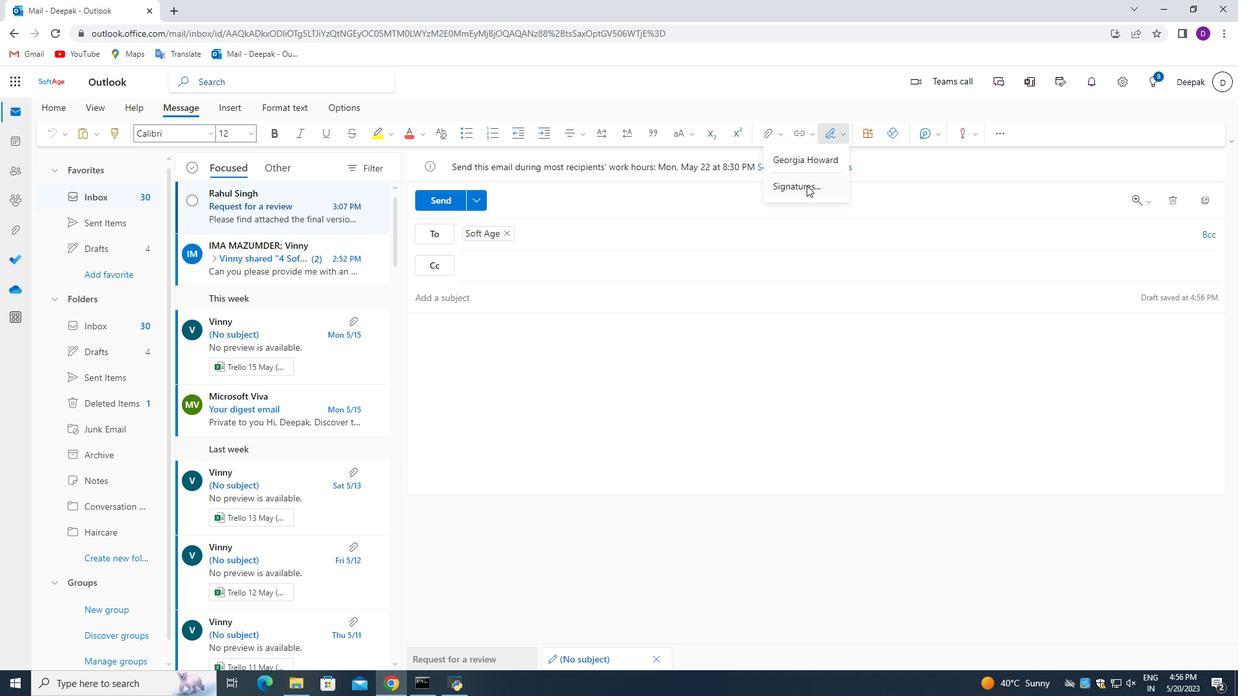 
Action: Mouse moved to (574, 234)
Screenshot: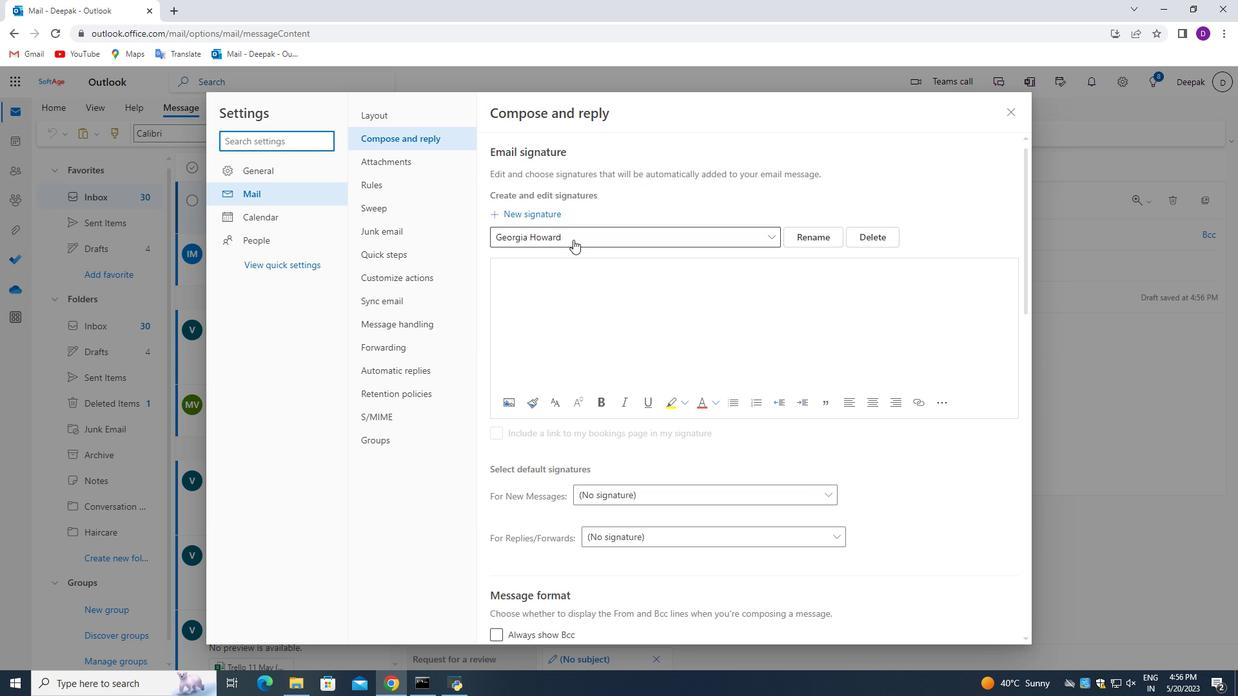 
Action: Mouse pressed left at (574, 234)
Screenshot: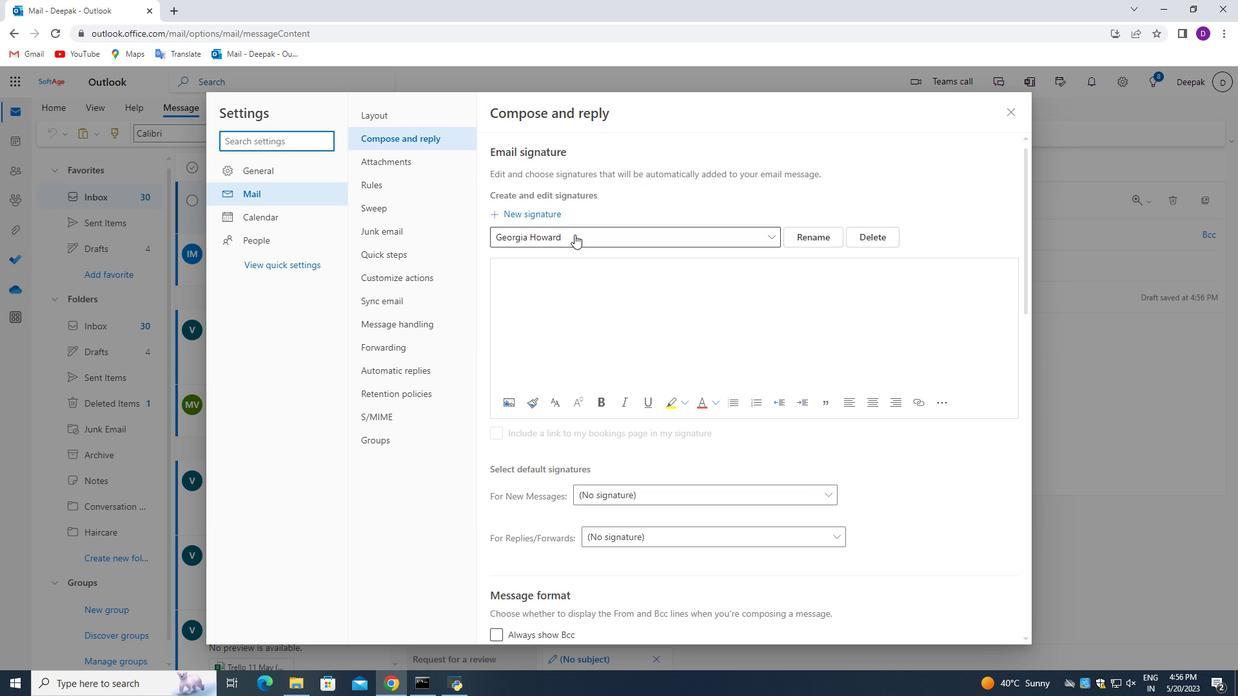 
Action: Mouse pressed left at (574, 234)
Screenshot: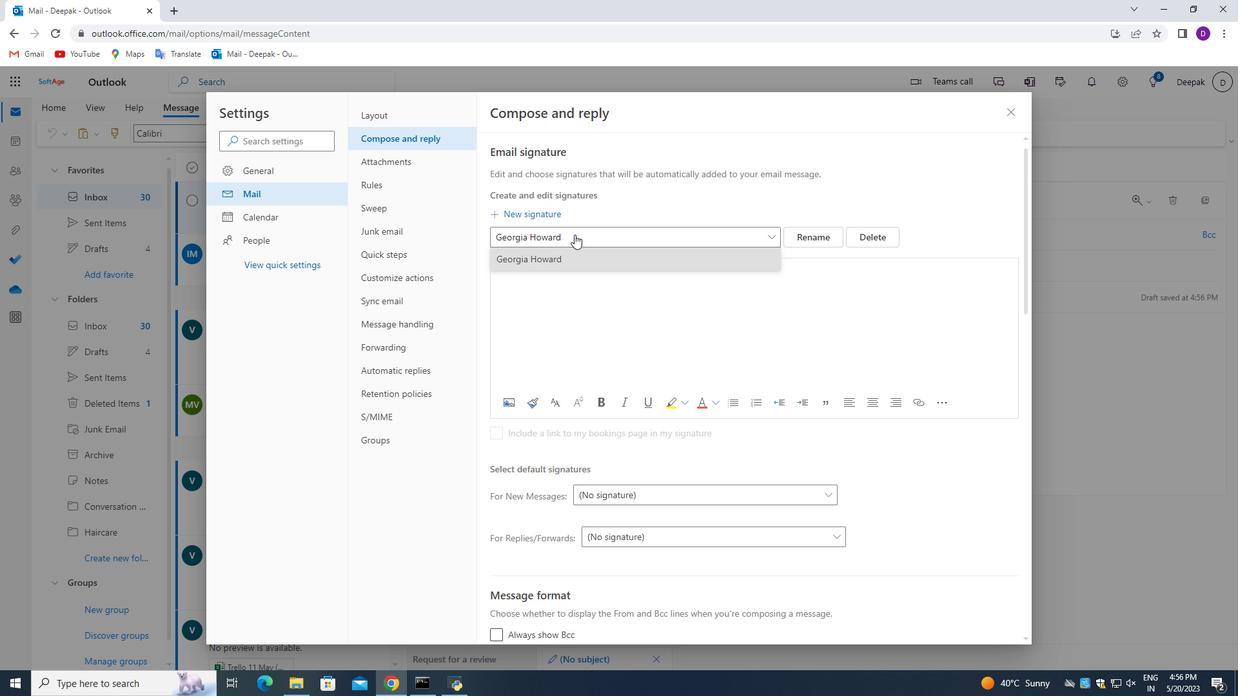
Action: Mouse moved to (806, 233)
Screenshot: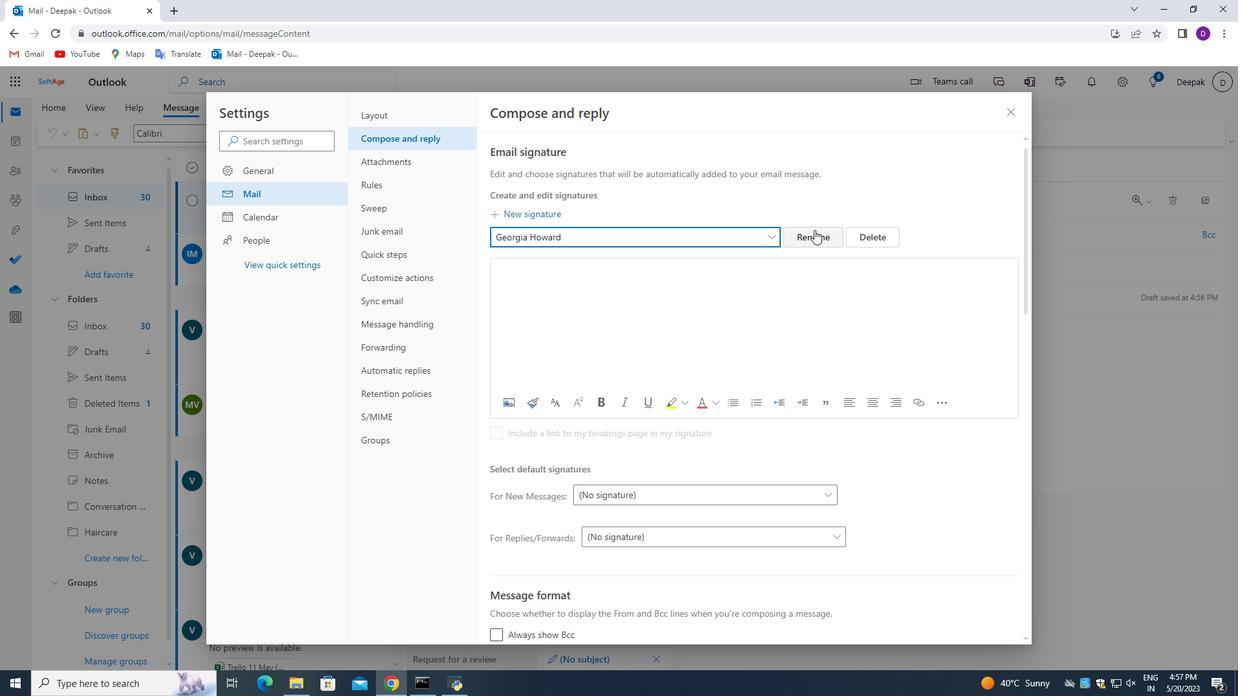 
Action: Mouse pressed left at (806, 233)
Screenshot: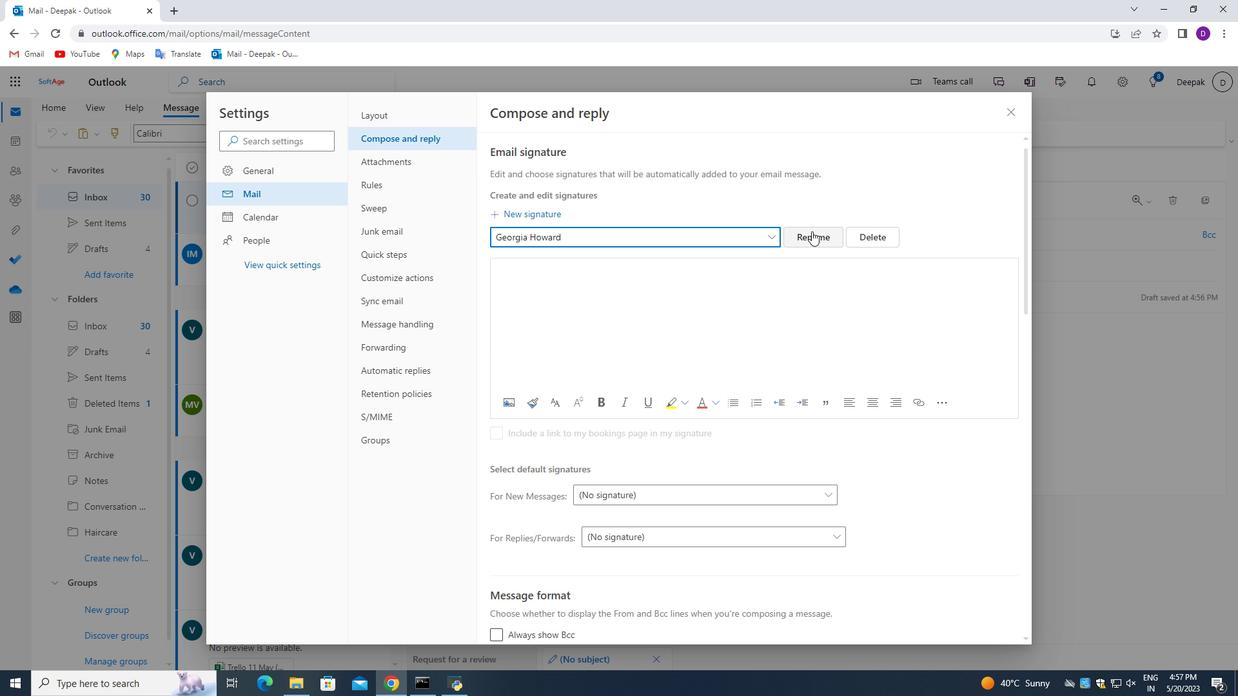 
Action: Mouse moved to (629, 236)
Screenshot: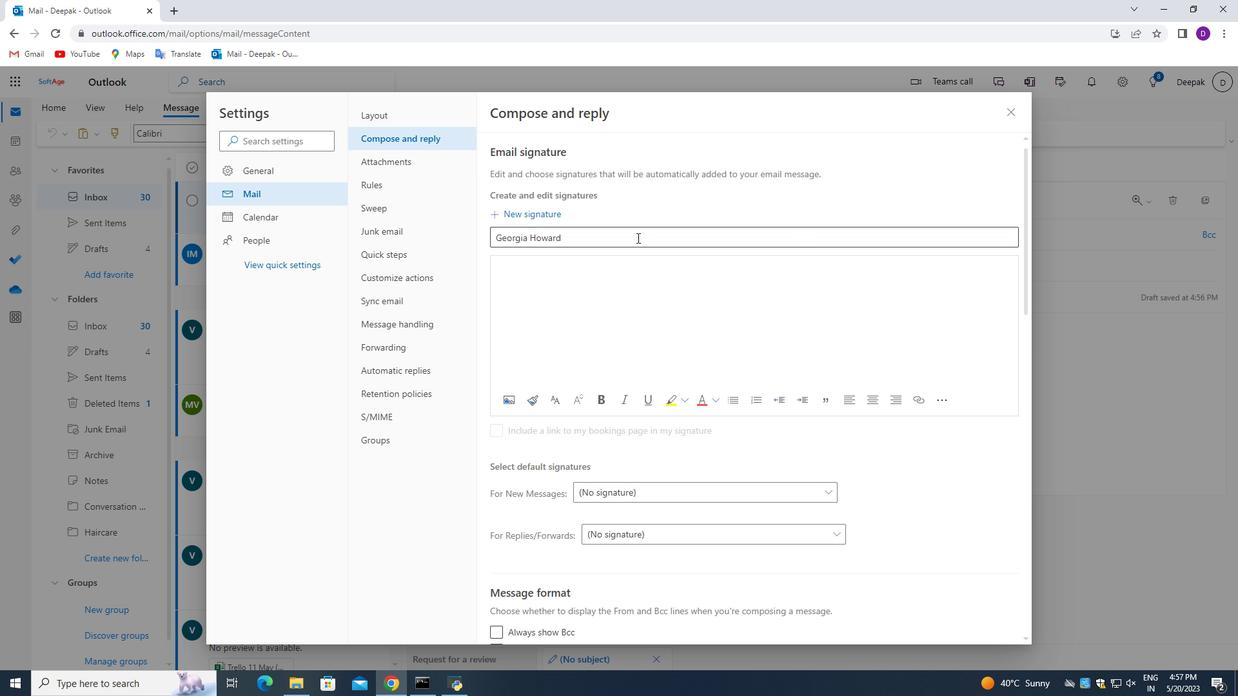 
Action: Mouse pressed left at (629, 236)
Screenshot: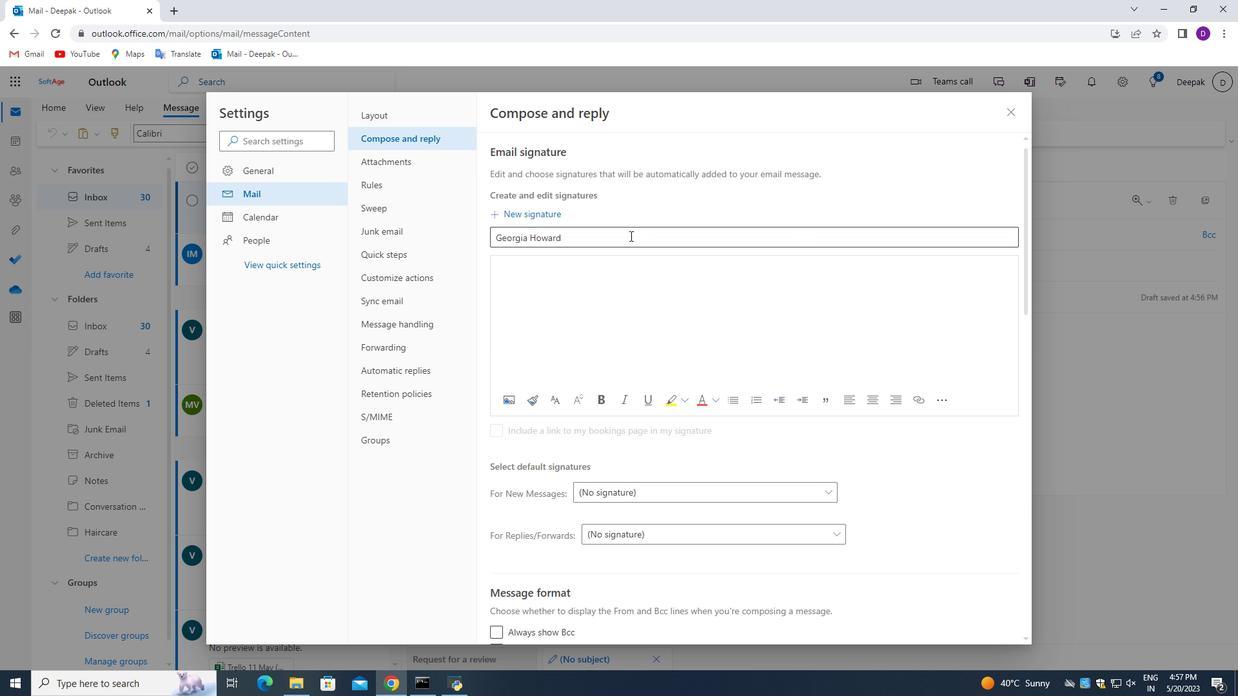 
Action: Mouse pressed left at (629, 236)
Screenshot: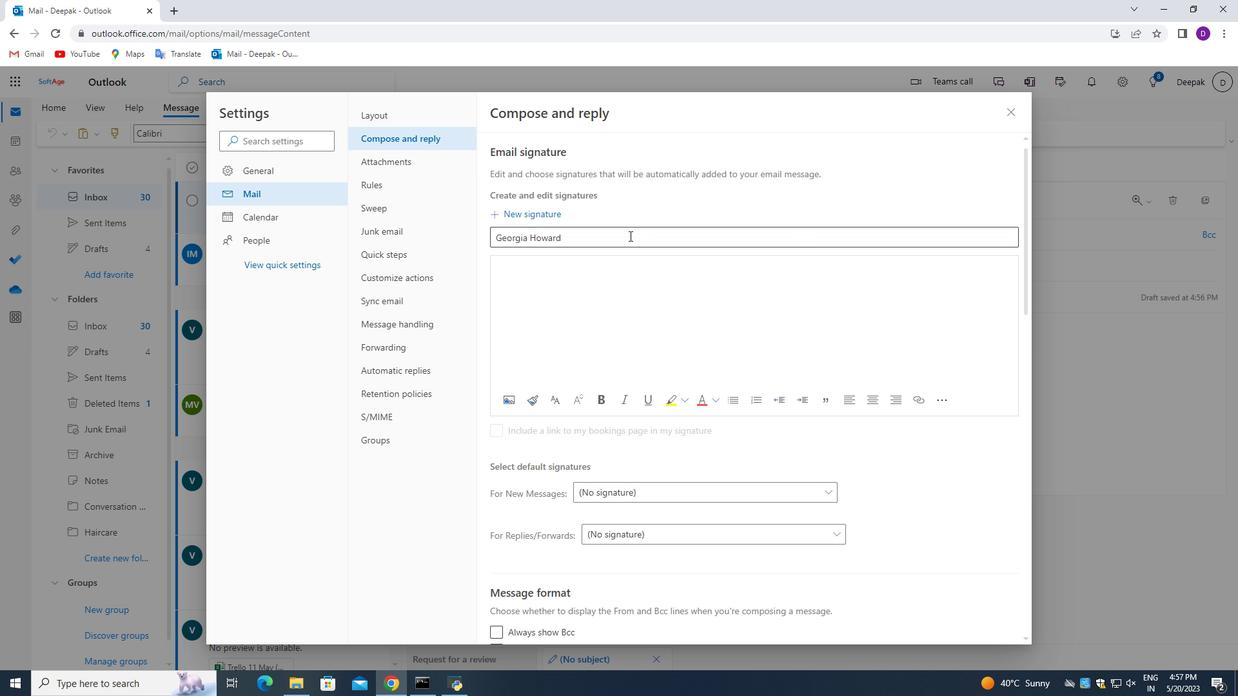 
Action: Mouse pressed left at (629, 236)
Screenshot: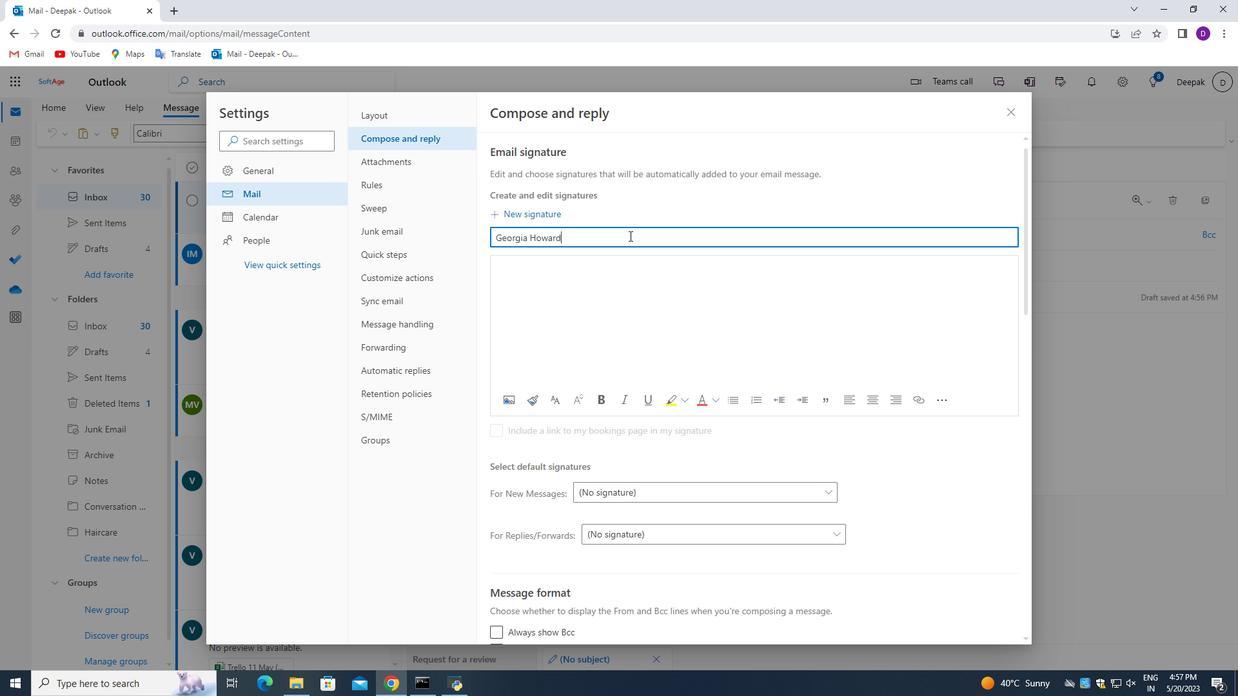 
Action: Key pressed <Key.backspace><Key.shift_r>Gerard<Key.space><Key.shift_r>Scott
Screenshot: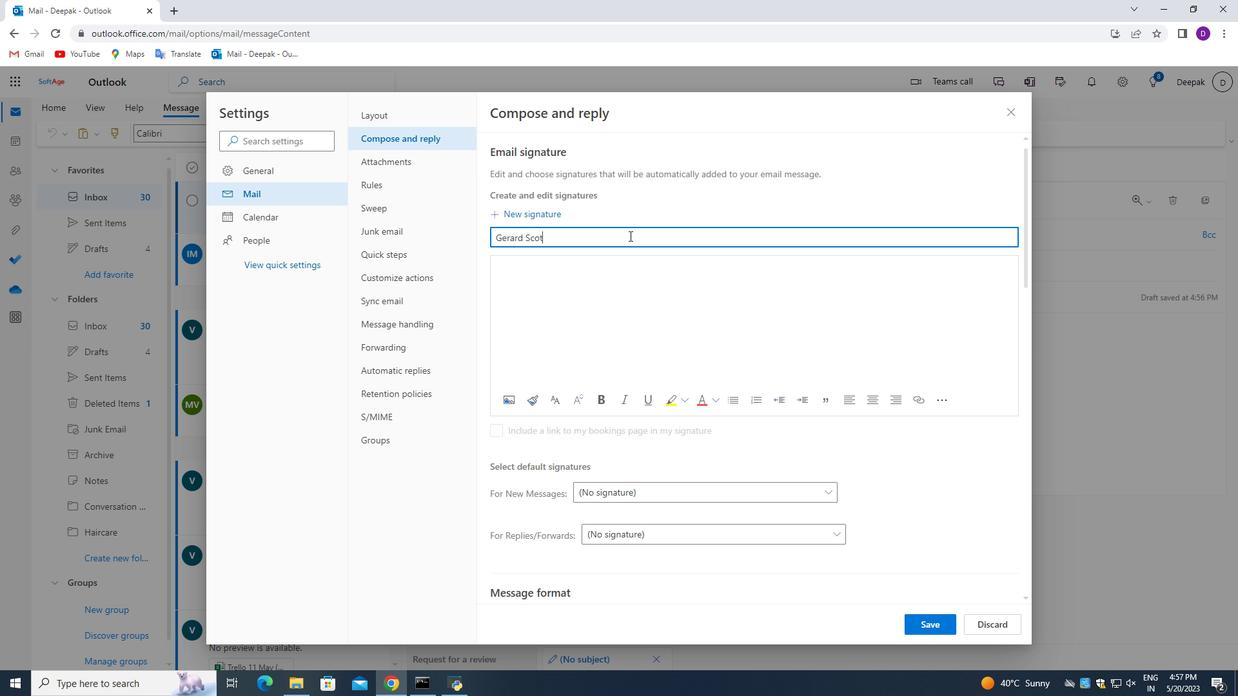 
Action: Mouse moved to (928, 632)
Screenshot: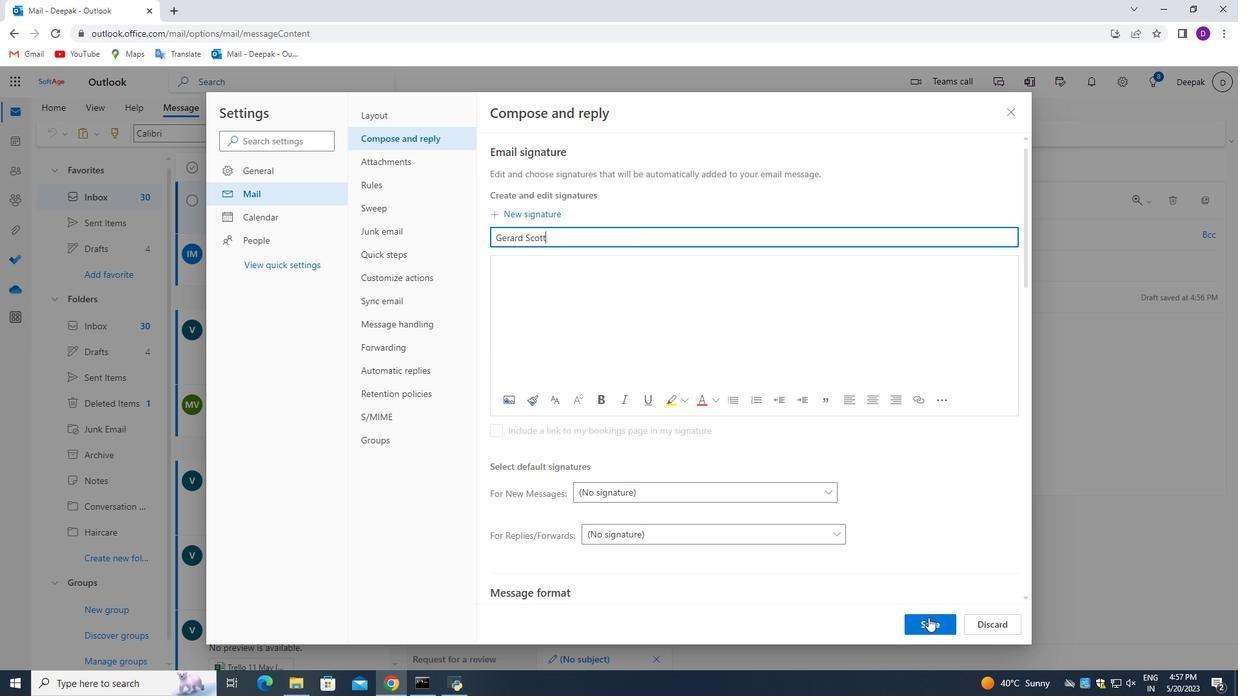 
Action: Mouse pressed left at (928, 632)
Screenshot: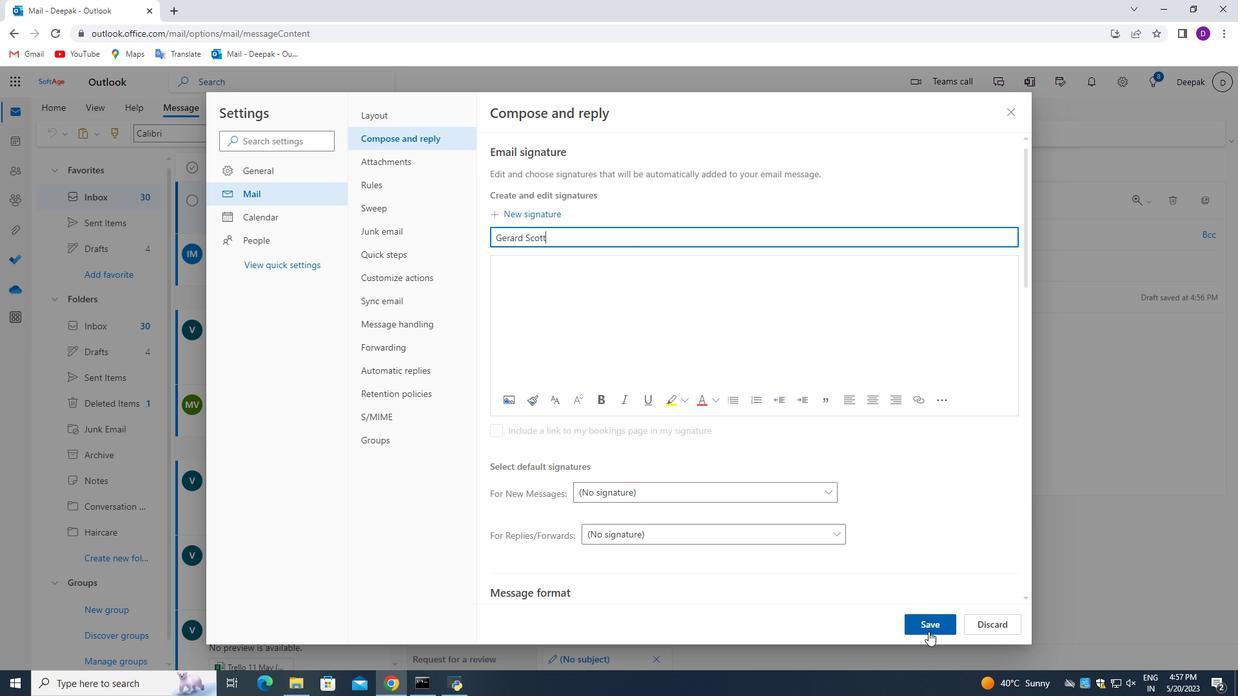 
Action: Mouse moved to (1013, 108)
Screenshot: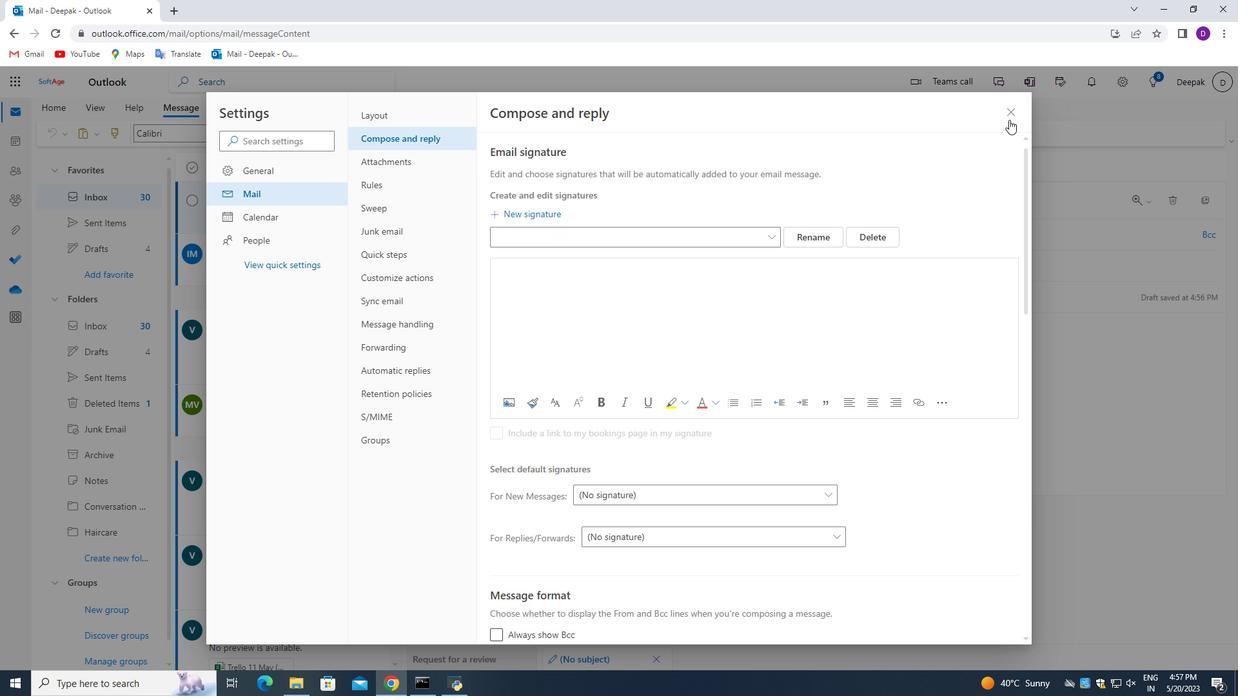 
Action: Mouse pressed left at (1013, 108)
Screenshot: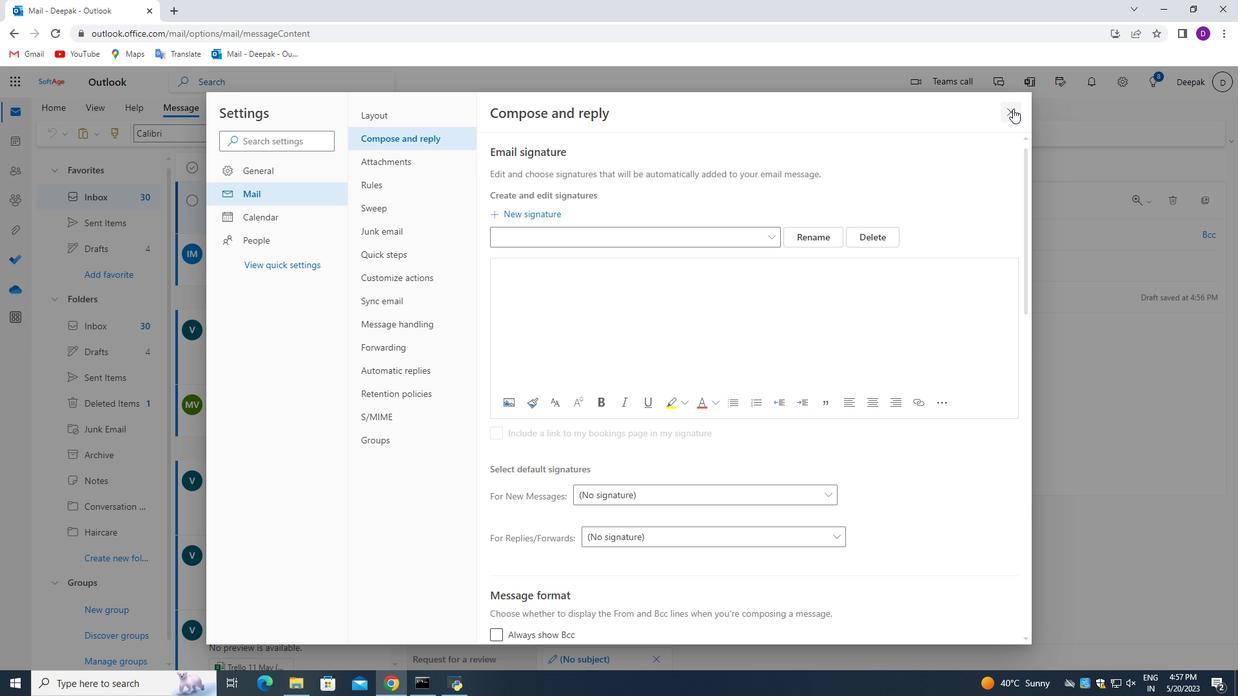 
Action: Mouse moved to (838, 131)
Screenshot: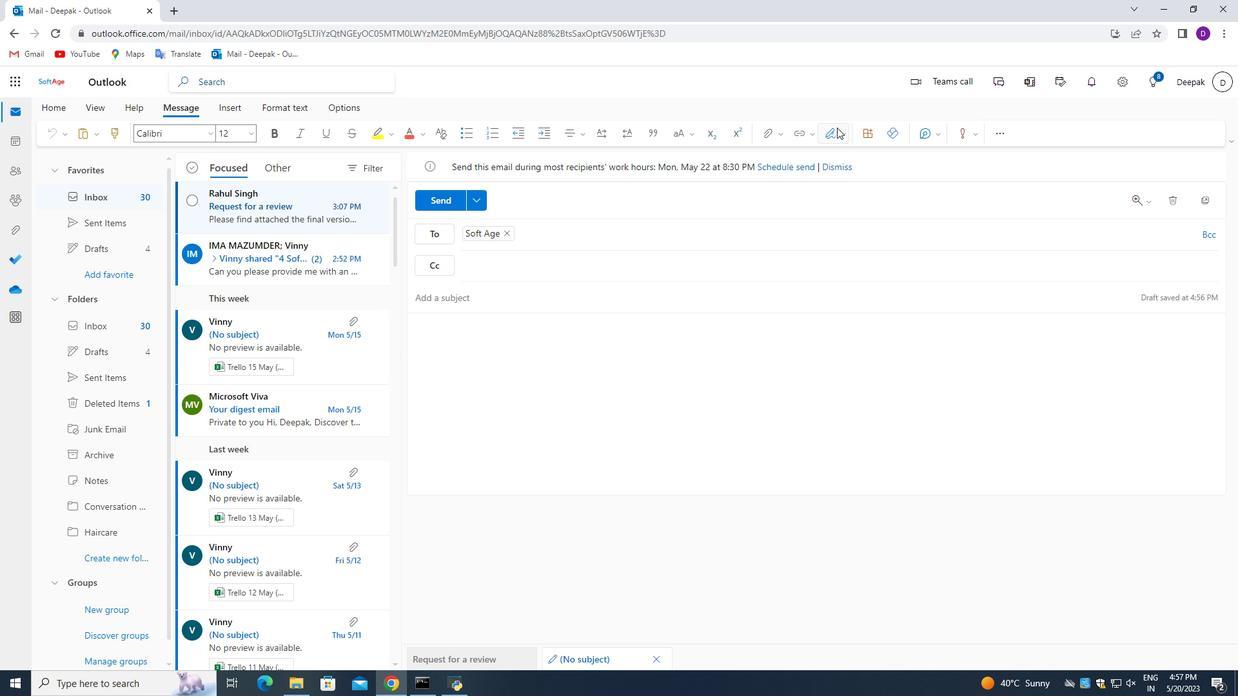 
Action: Mouse pressed left at (838, 131)
Screenshot: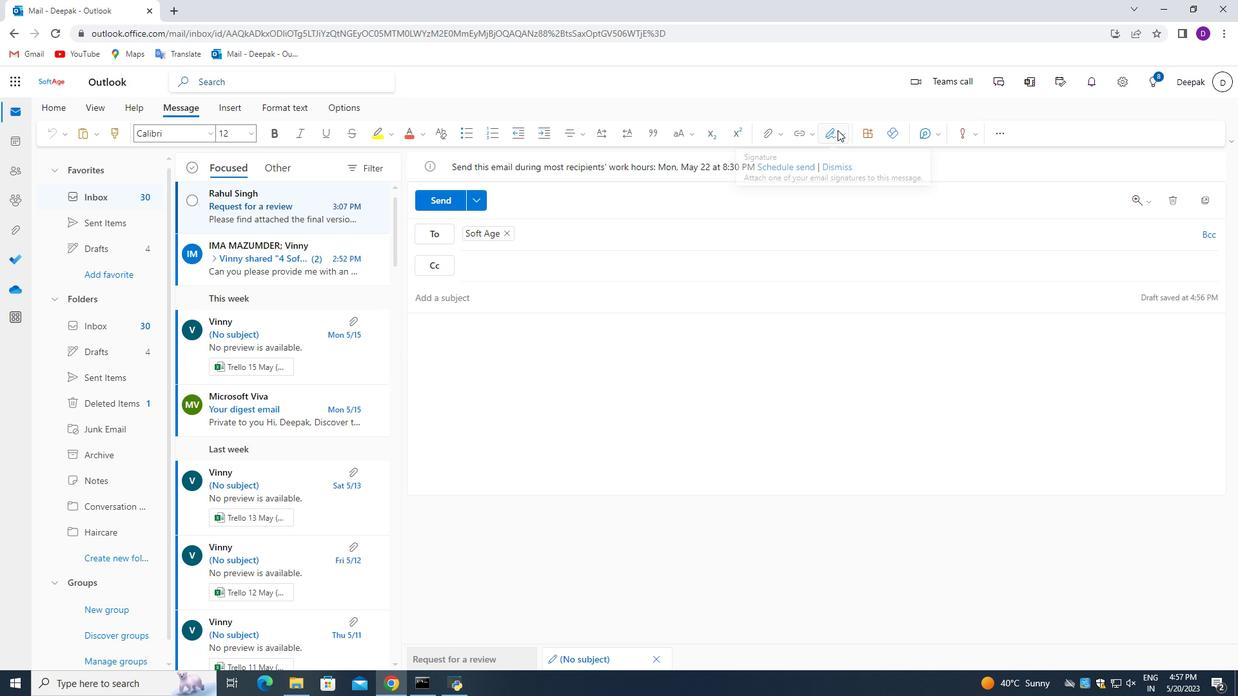 
Action: Mouse pressed left at (838, 131)
Screenshot: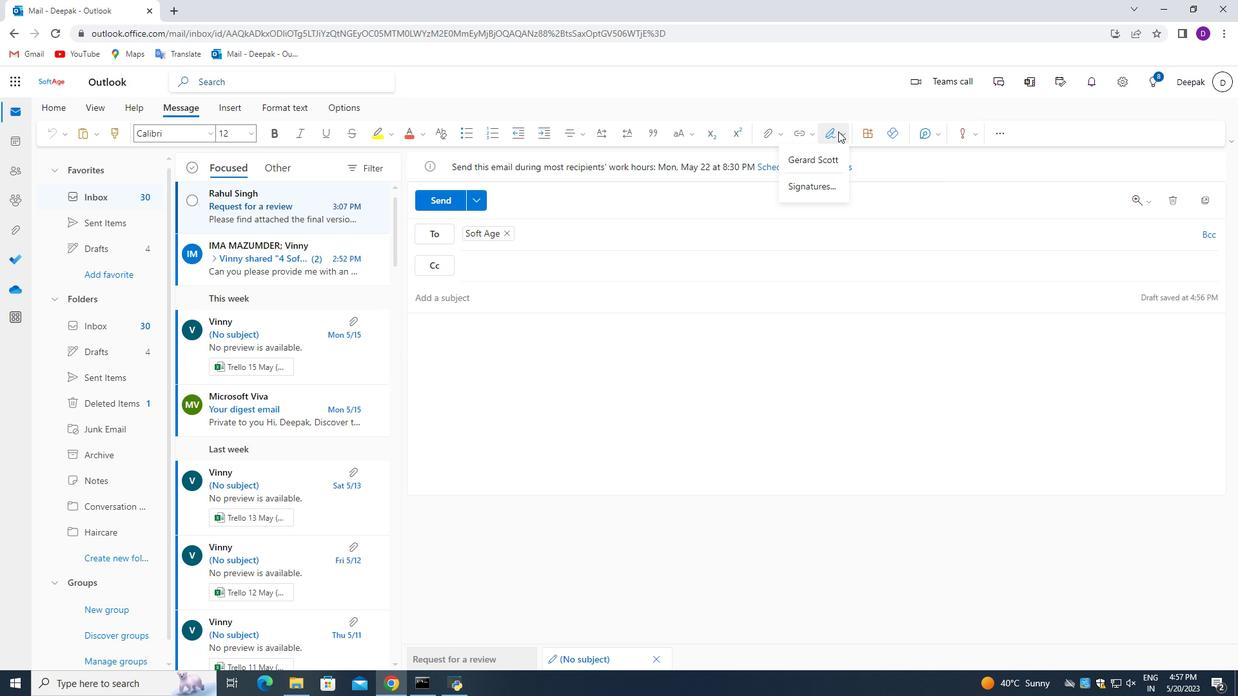 
Action: Mouse moved to (437, 321)
Screenshot: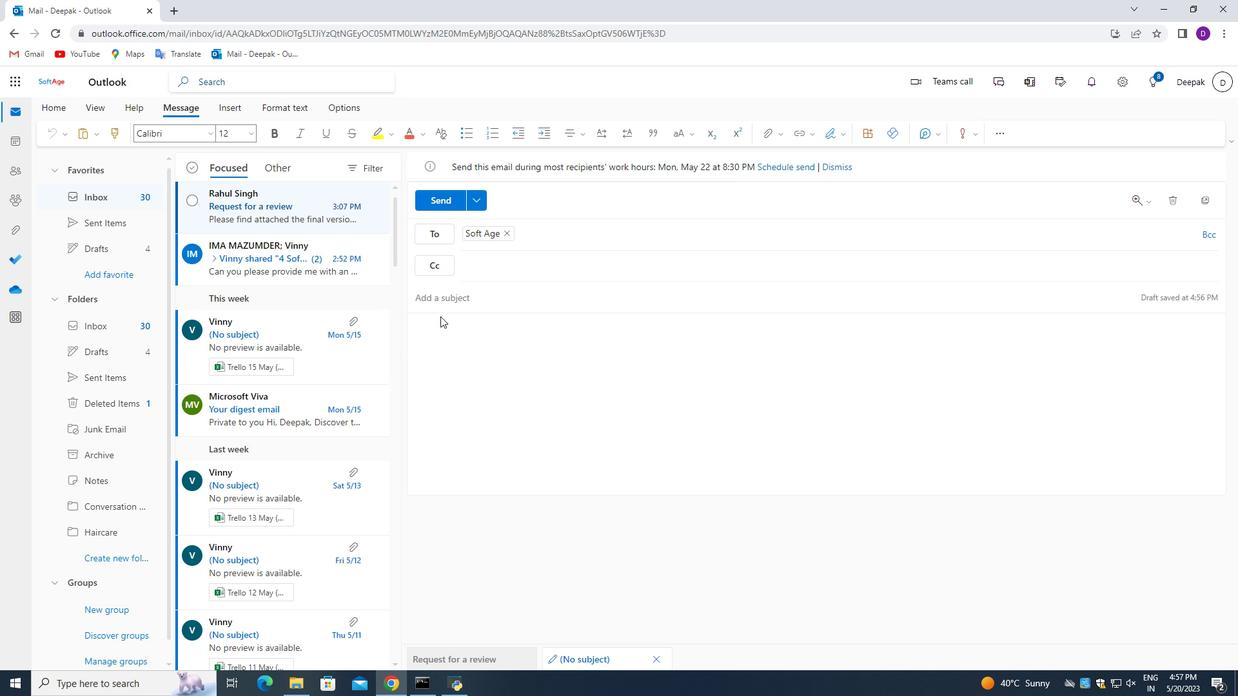 
Action: Mouse pressed left at (437, 321)
Screenshot: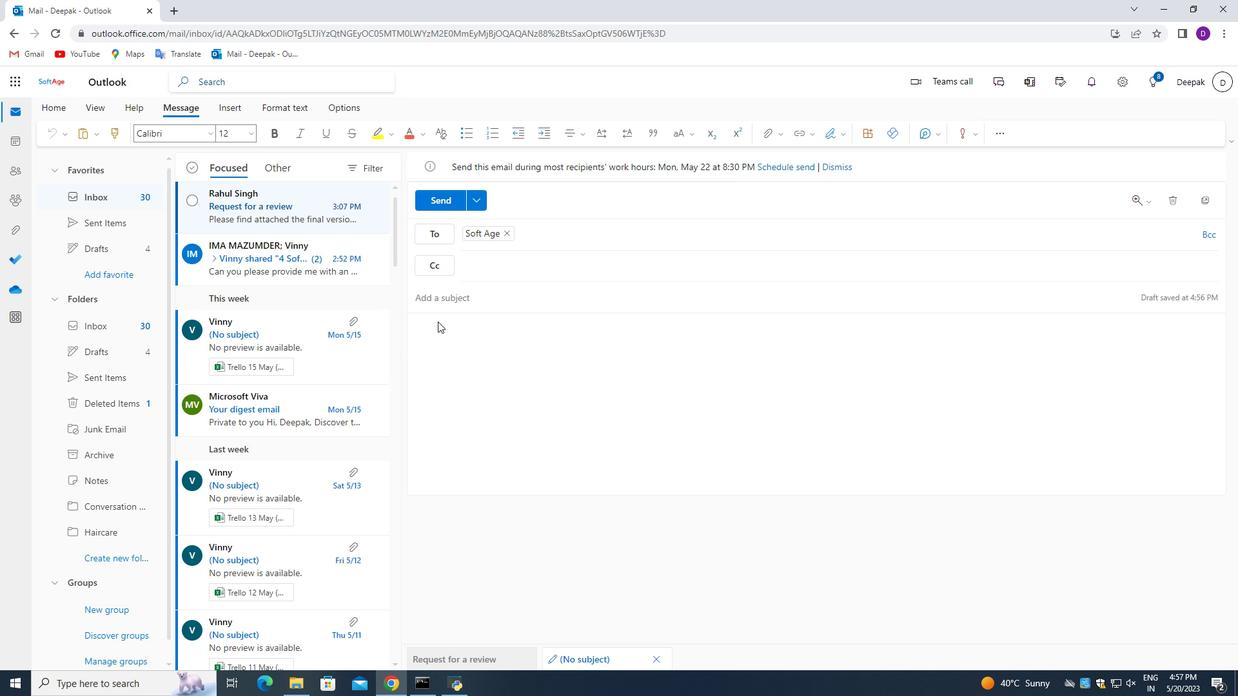 
Action: Mouse moved to (435, 335)
Screenshot: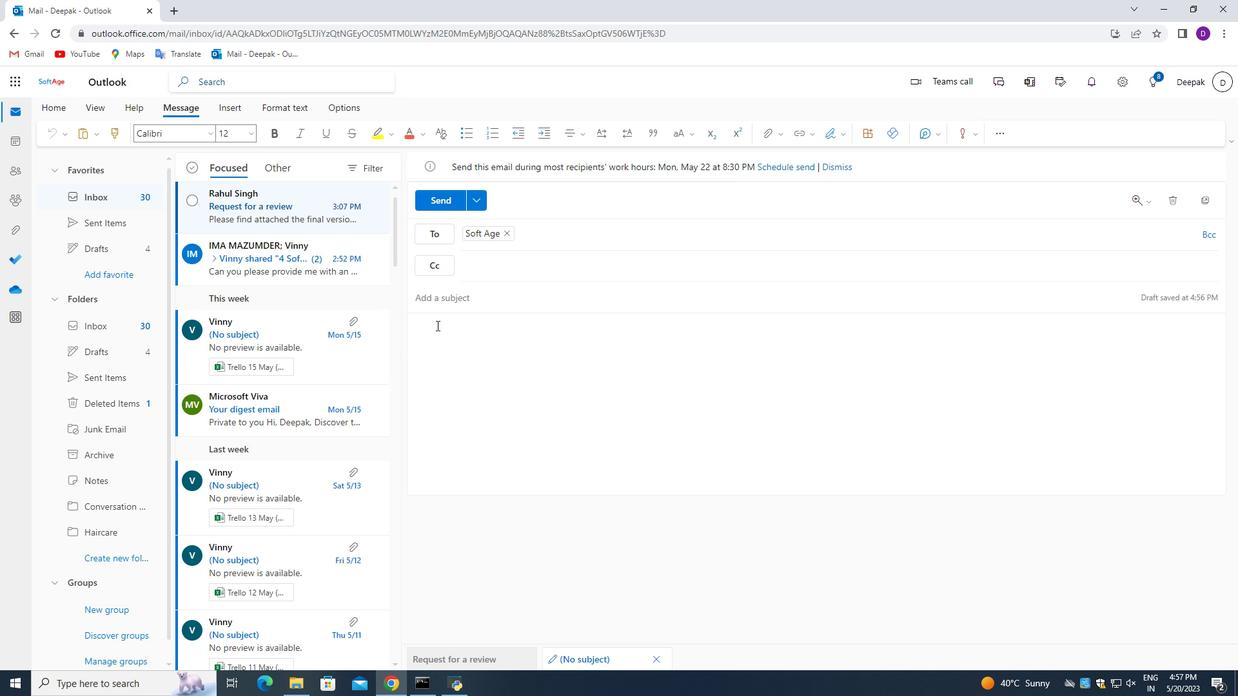 
Action: Mouse pressed left at (435, 335)
Screenshot: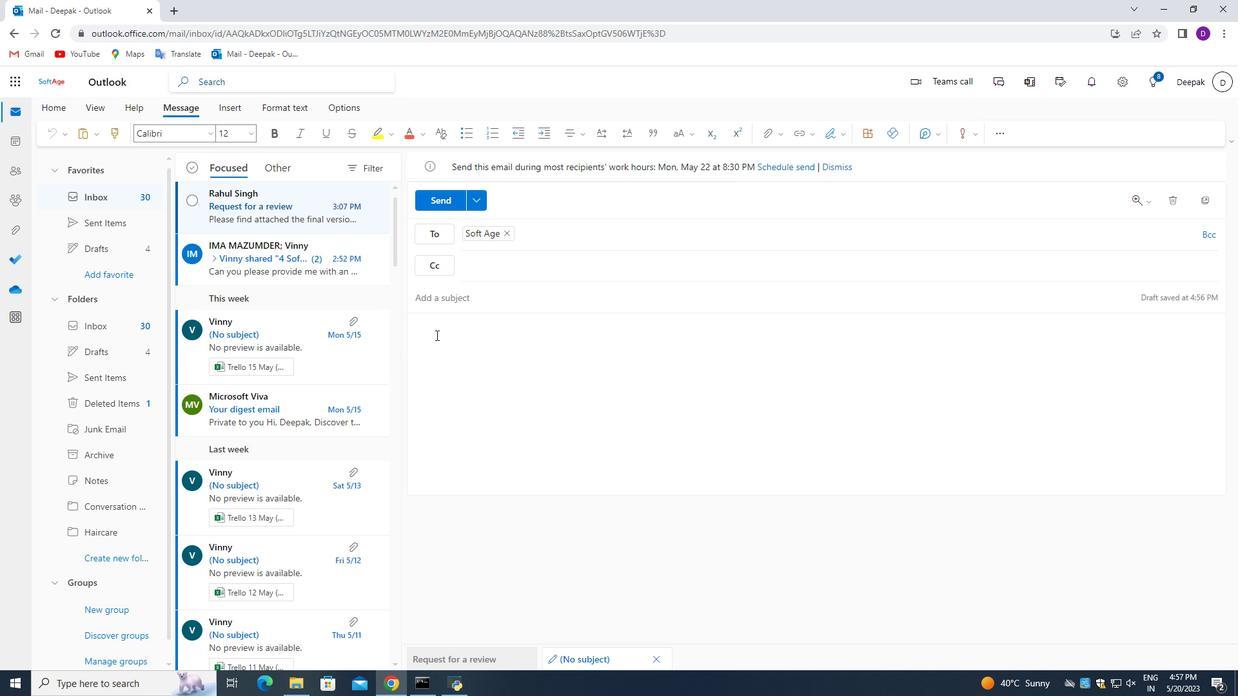 
Action: Key pressed <Key.shift_r>Best<Key.space>wishes<Key.space>for<Key.space>a<Key.space>happy<Key.space><Key.shift_r>Verer<Key.backspace><Key.backspace><Key.backspace>y<Key.backspace>terans<Key.space><Key.shift_r><Key.shift_r><Key.shift_r>Day<Key.space><Key.backspace>.<Key.space><Key.backspace><Key.backspace>,<Key.space><Key.space><Key.shift_r>G<Key.backspace><Key.backspace><Key.shift_r>Gerard<Key.space><Key.shift_r>Scott<Key.space>to<Key.space>email<Key.backspace><Key.backspace><Key.backspace><Key.backspace><Key.backspace><Key.backspace><Key.backspace><Key.backspace><Key.backspace>.
Screenshot: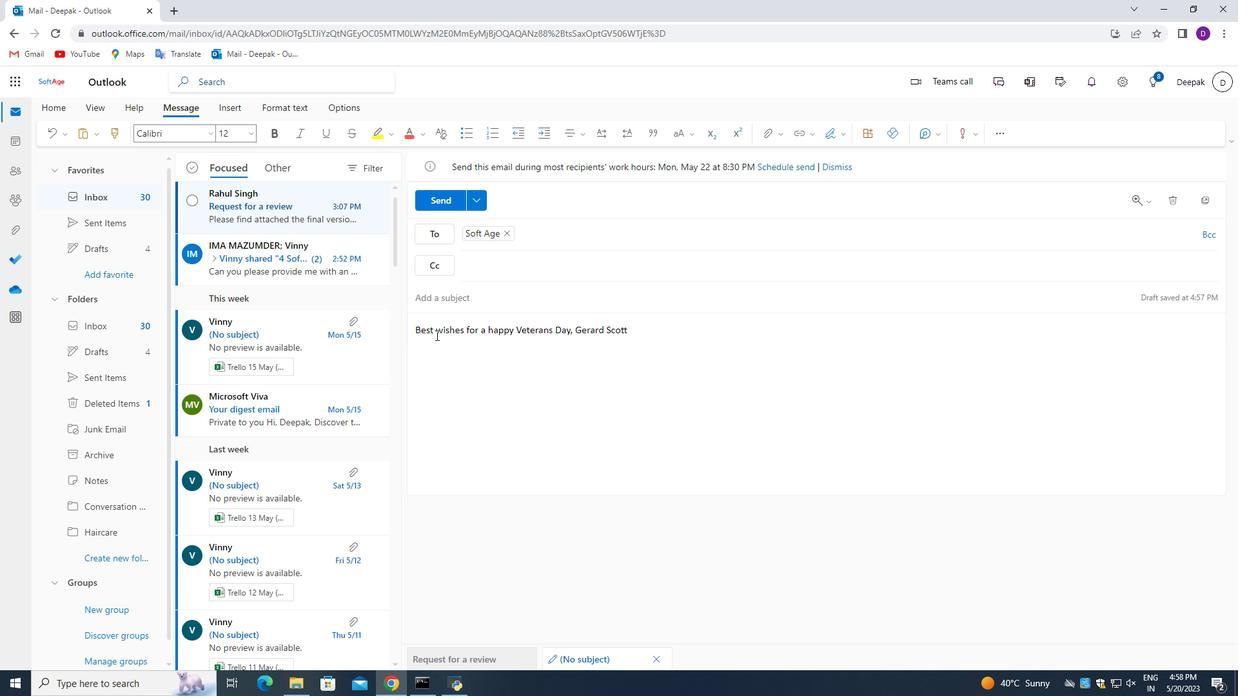 
Action: Mouse moved to (111, 561)
Screenshot: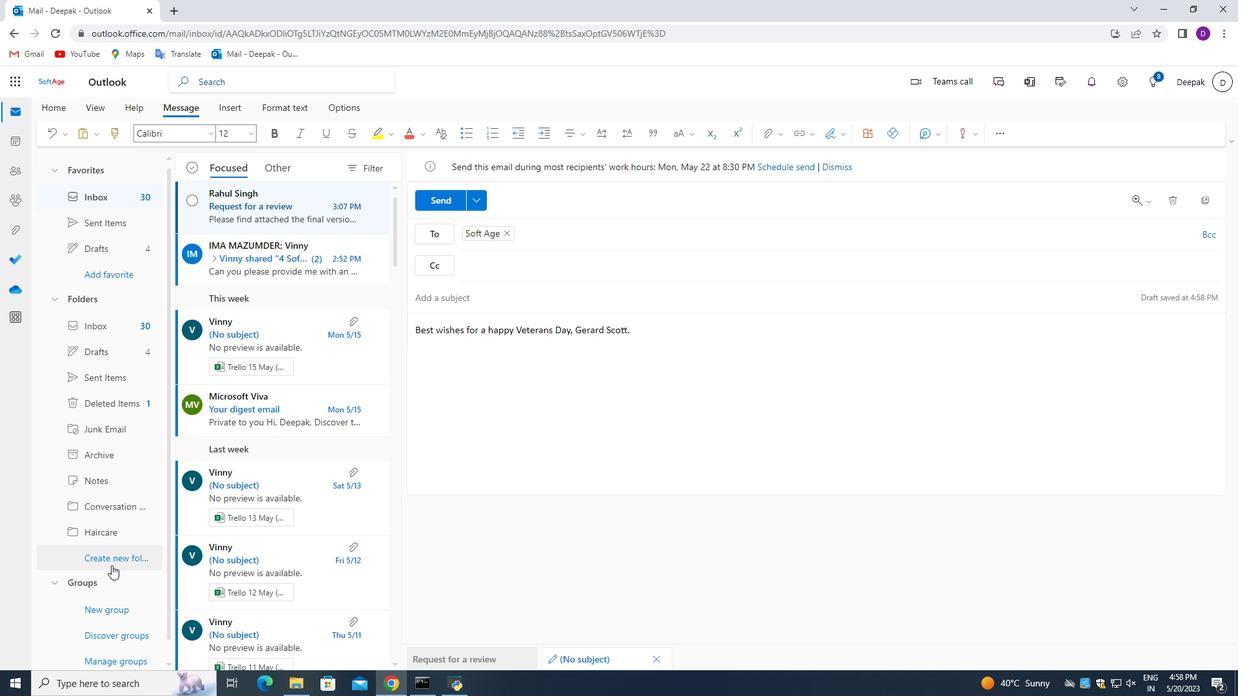 
Action: Mouse pressed left at (111, 561)
Screenshot: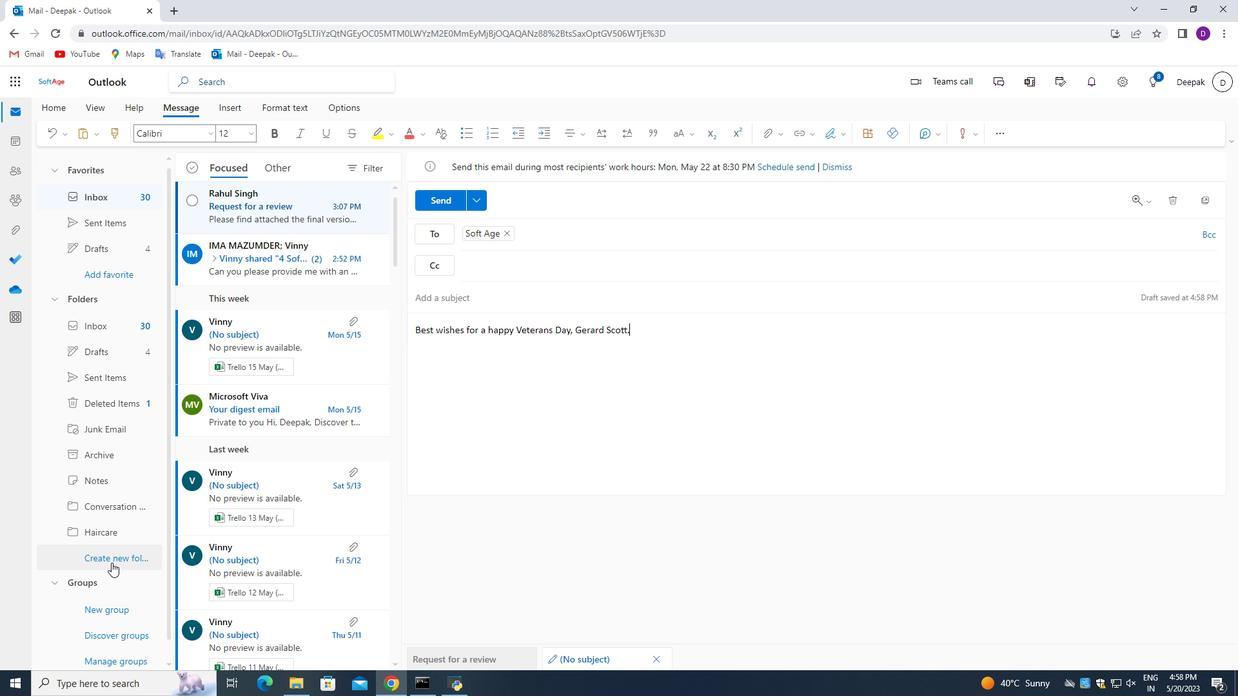 
Action: Mouse moved to (107, 558)
Screenshot: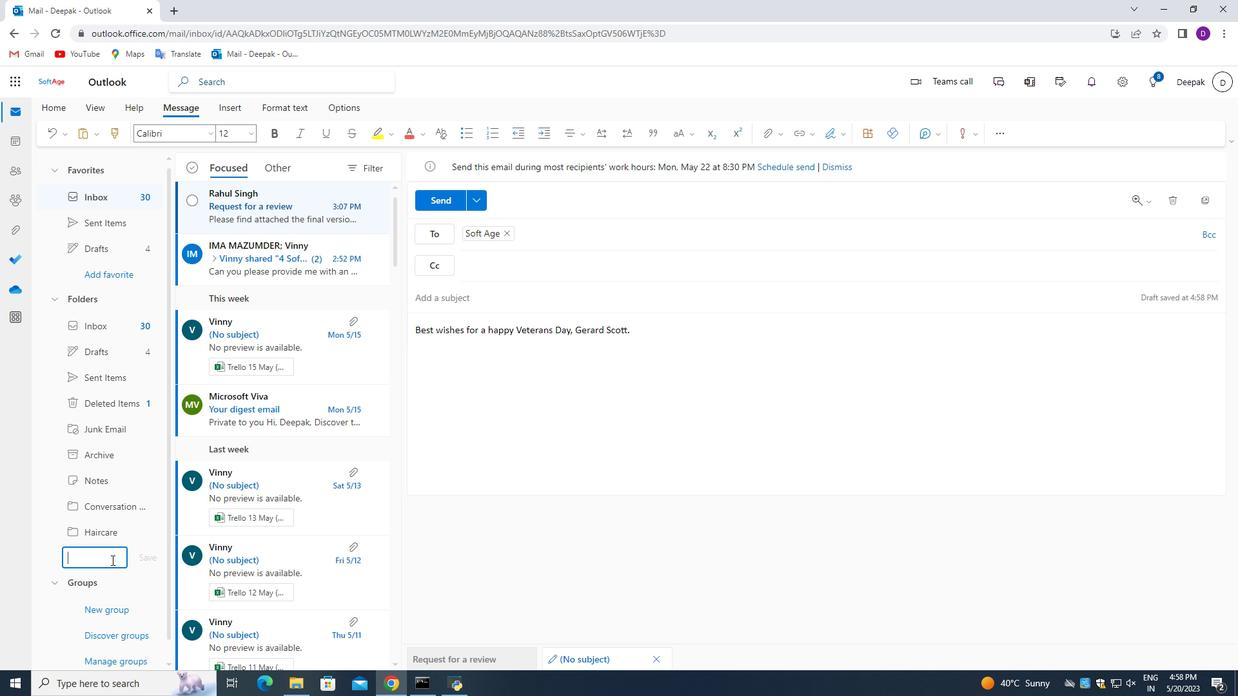 
Action: Mouse pressed left at (107, 558)
Screenshot: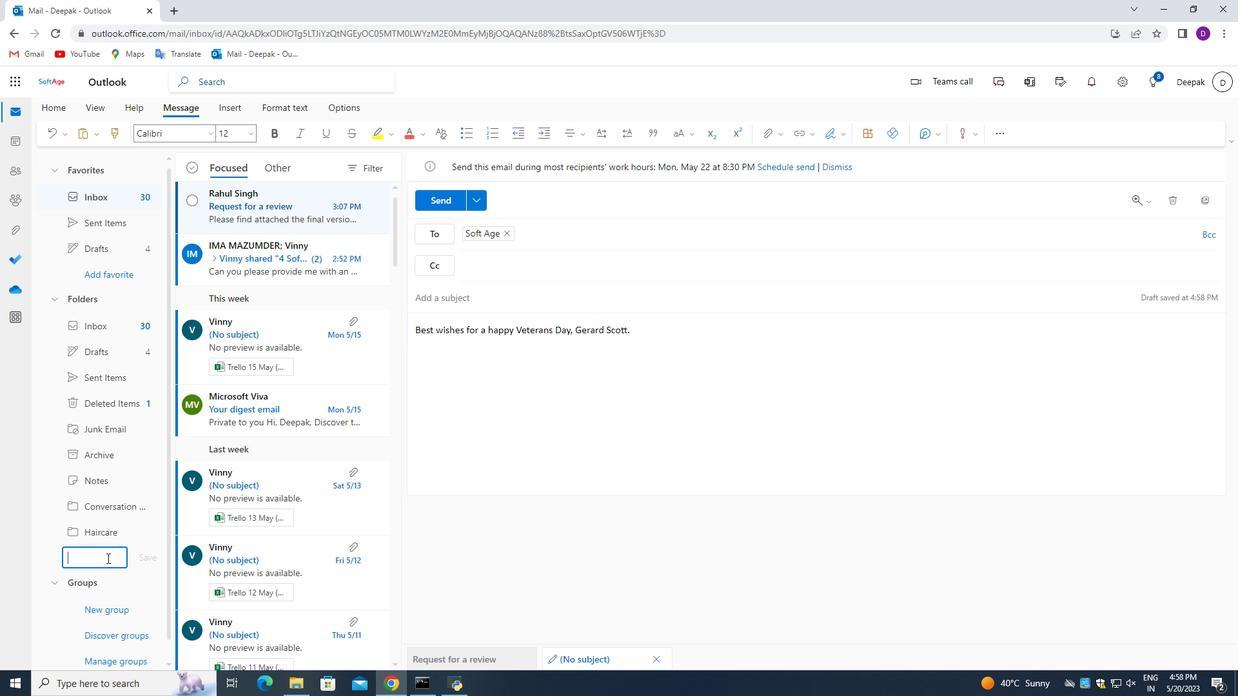 
Action: Key pressed <Key.shift_r><Key.shift_r><Key.shift_r><Key.shift_r><Key.shift_r><Key.shift_r><Key.shift_r><Key.shift_r><Key.shift_r><Key.shift_r><Key.shift_r><Key.shift_r><Key.shift_r><Key.shift_r><Key.shift_r><Key.shift_r><Key.shift_r>Body<Key.space>care
Screenshot: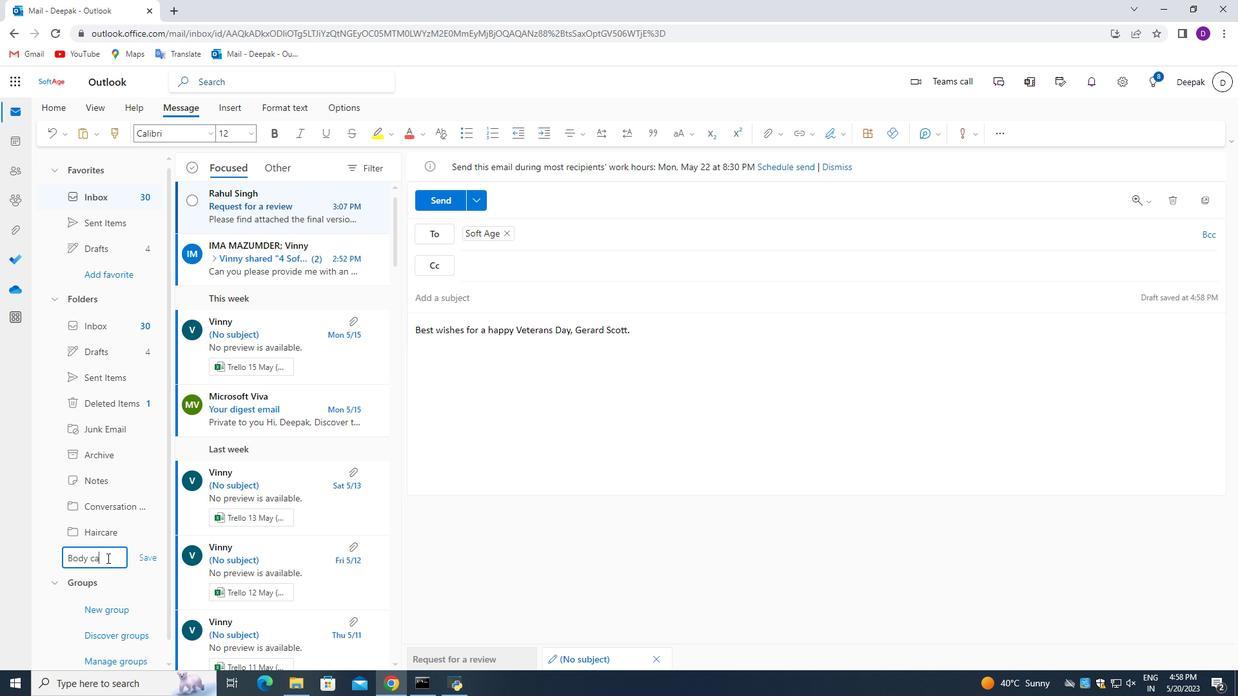 
Action: Mouse moved to (151, 559)
Screenshot: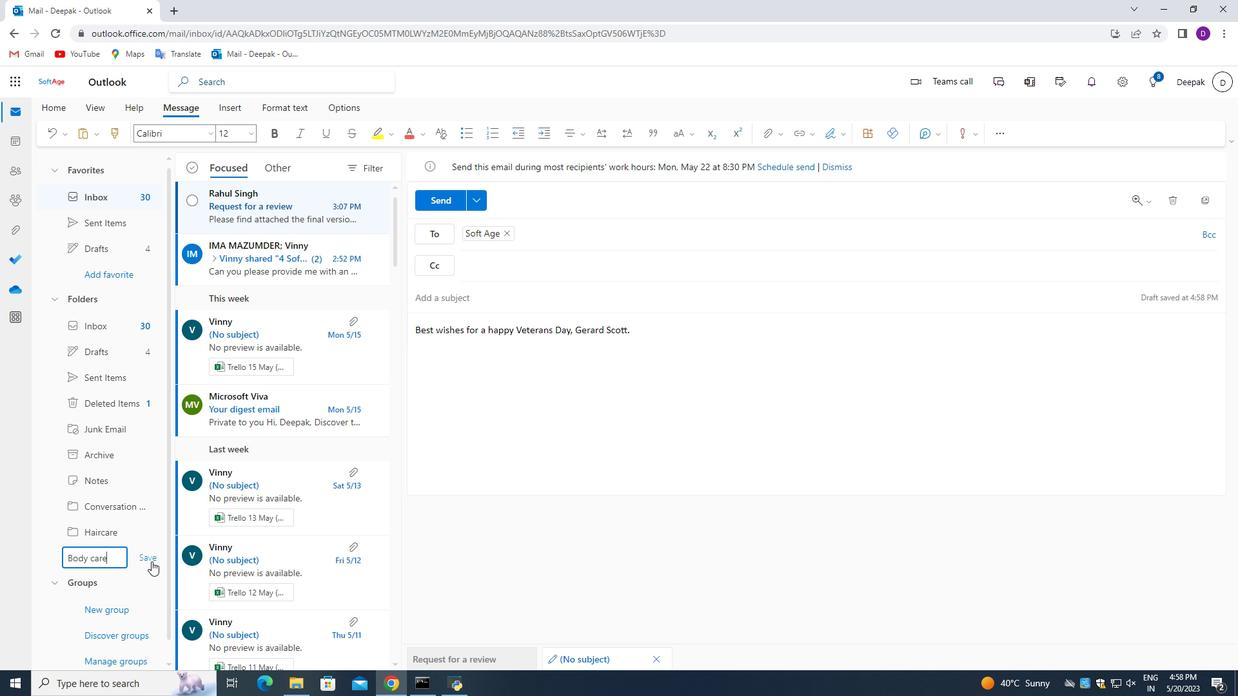 
Action: Mouse pressed left at (151, 559)
Screenshot: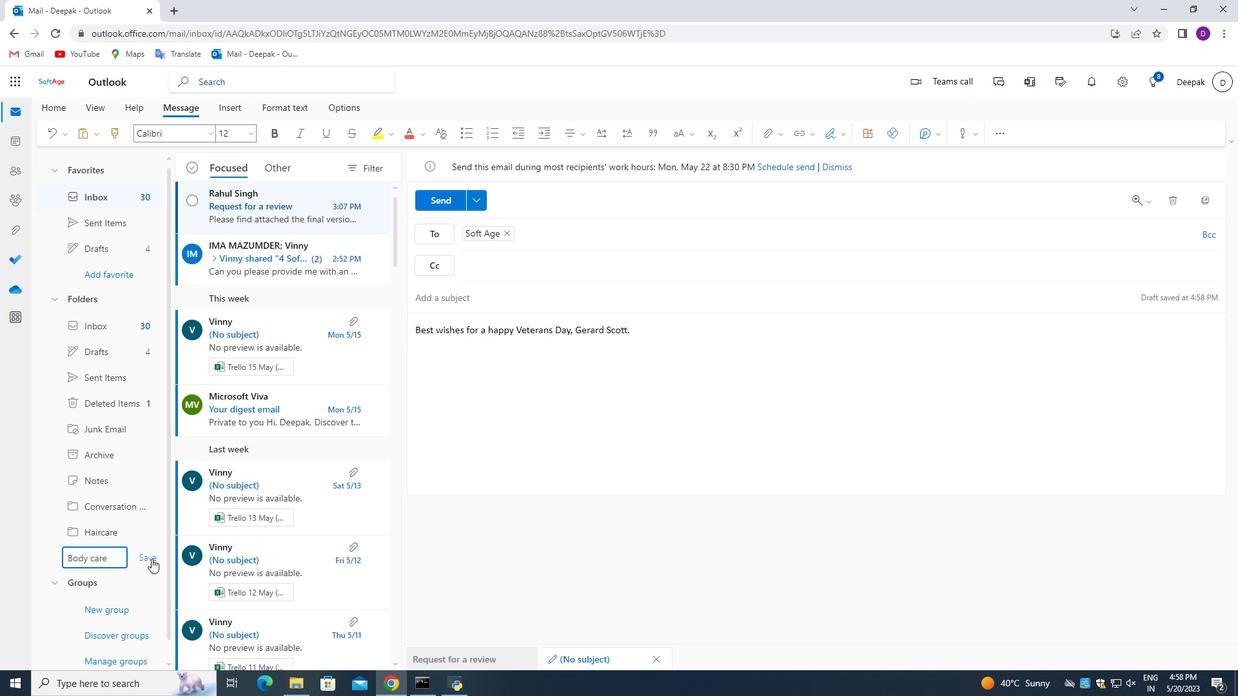 
Action: Mouse moved to (546, 383)
Screenshot: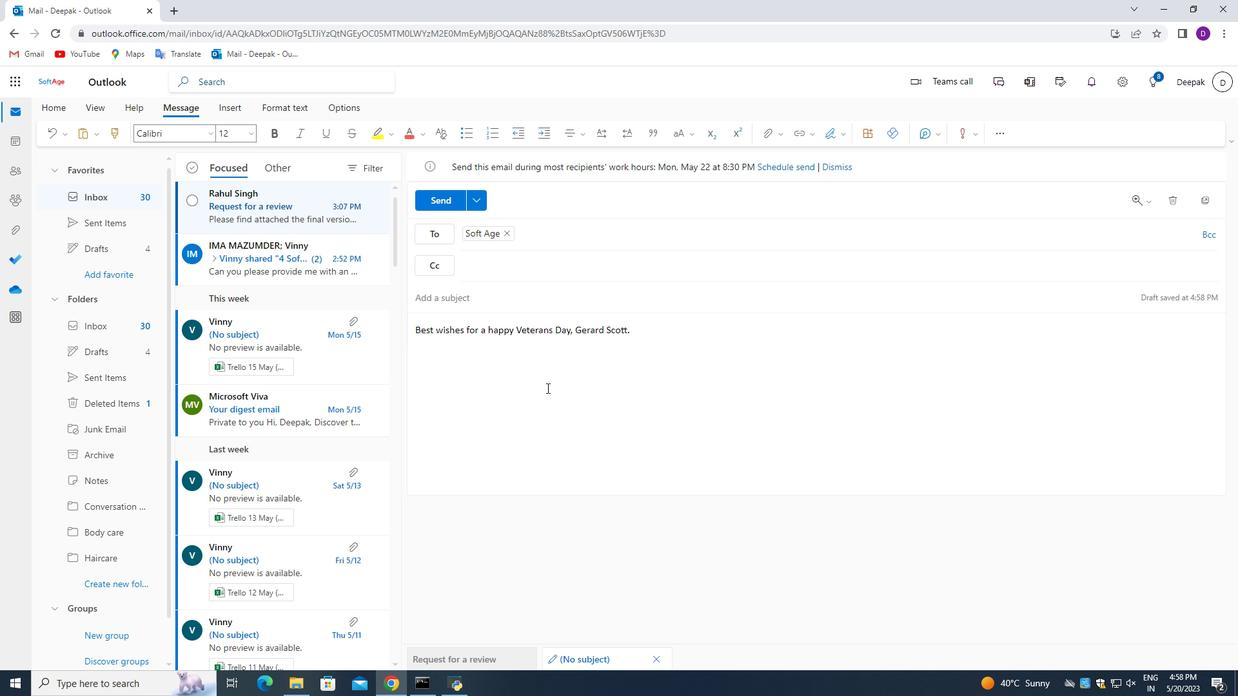 
Action: Mouse scrolled (546, 384) with delta (0, 0)
Screenshot: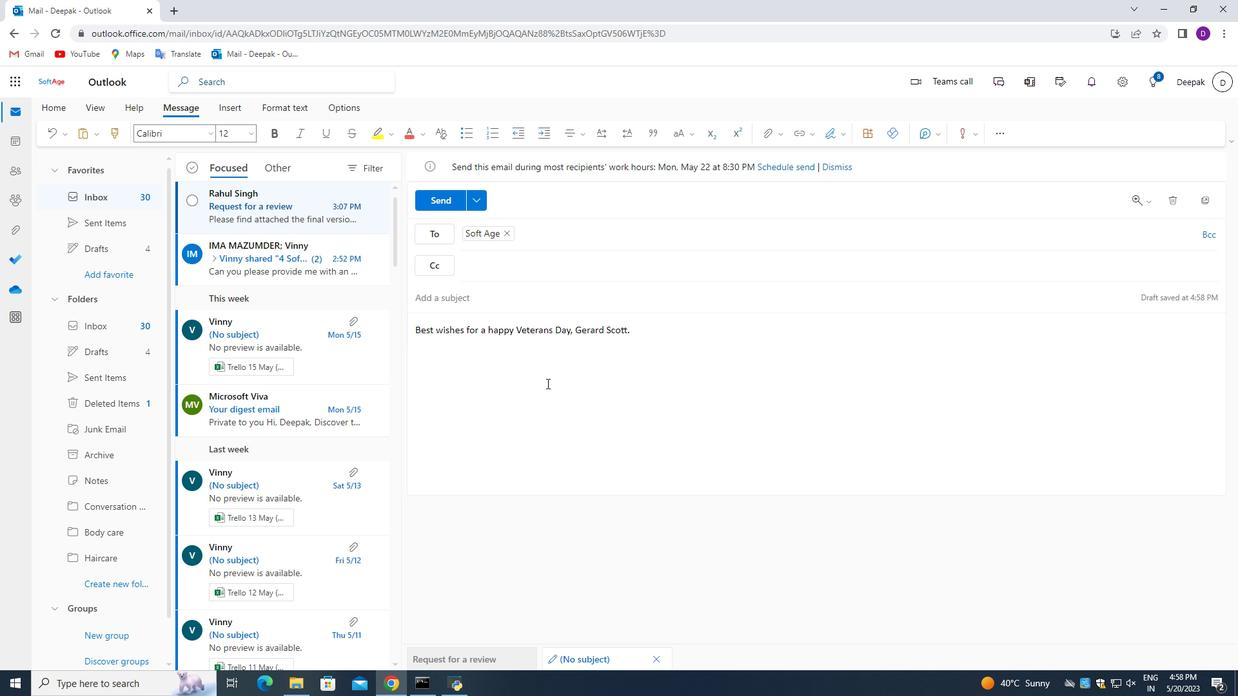 
Action: Mouse moved to (546, 370)
Screenshot: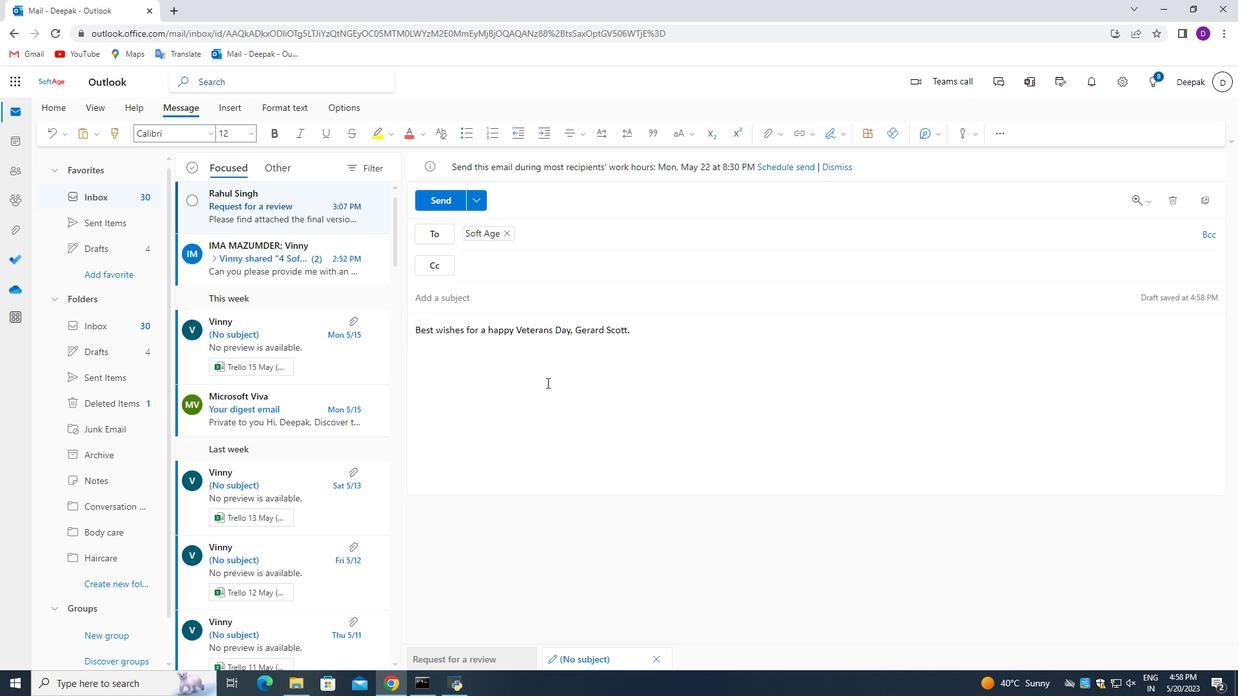 
Action: Mouse scrolled (546, 370) with delta (0, 0)
Screenshot: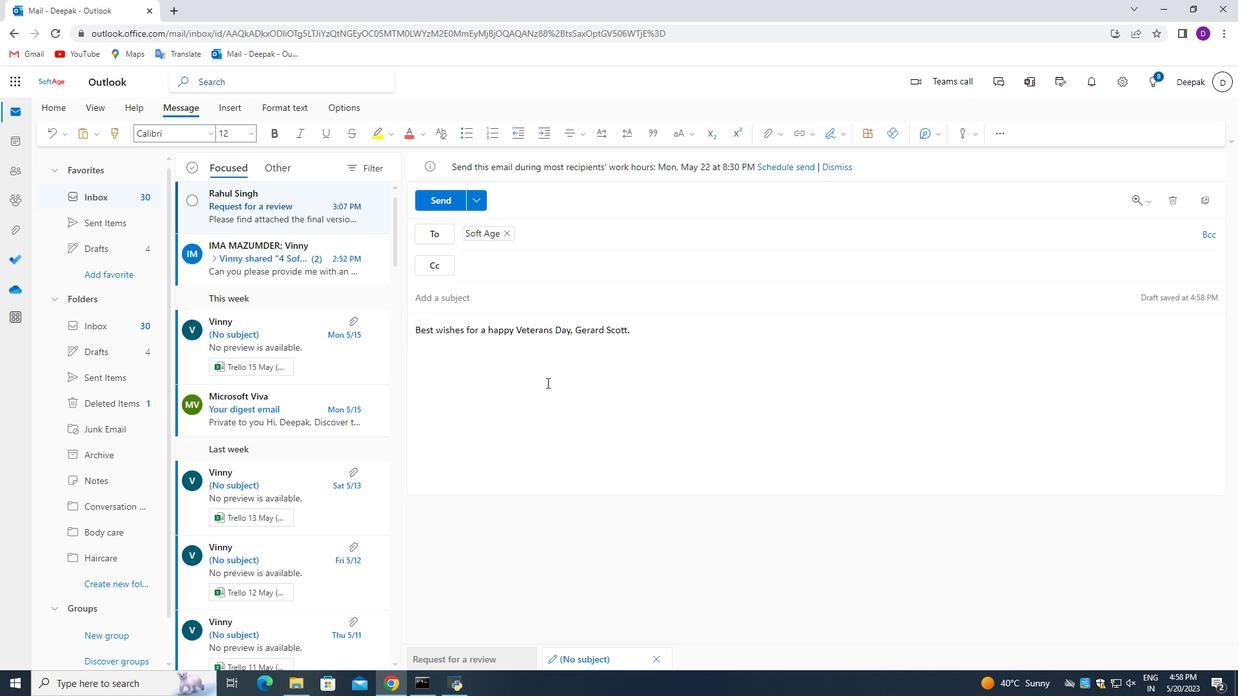 
Action: Mouse moved to (546, 363)
Screenshot: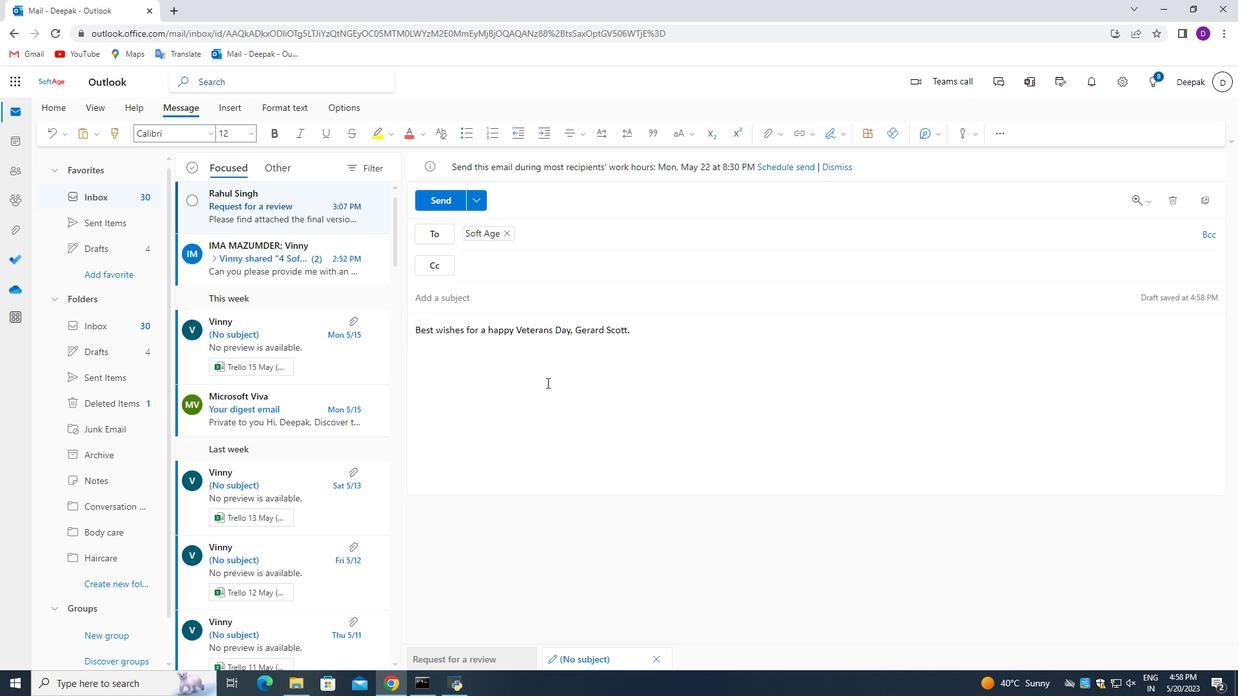 
Action: Mouse scrolled (546, 363) with delta (0, 0)
Screenshot: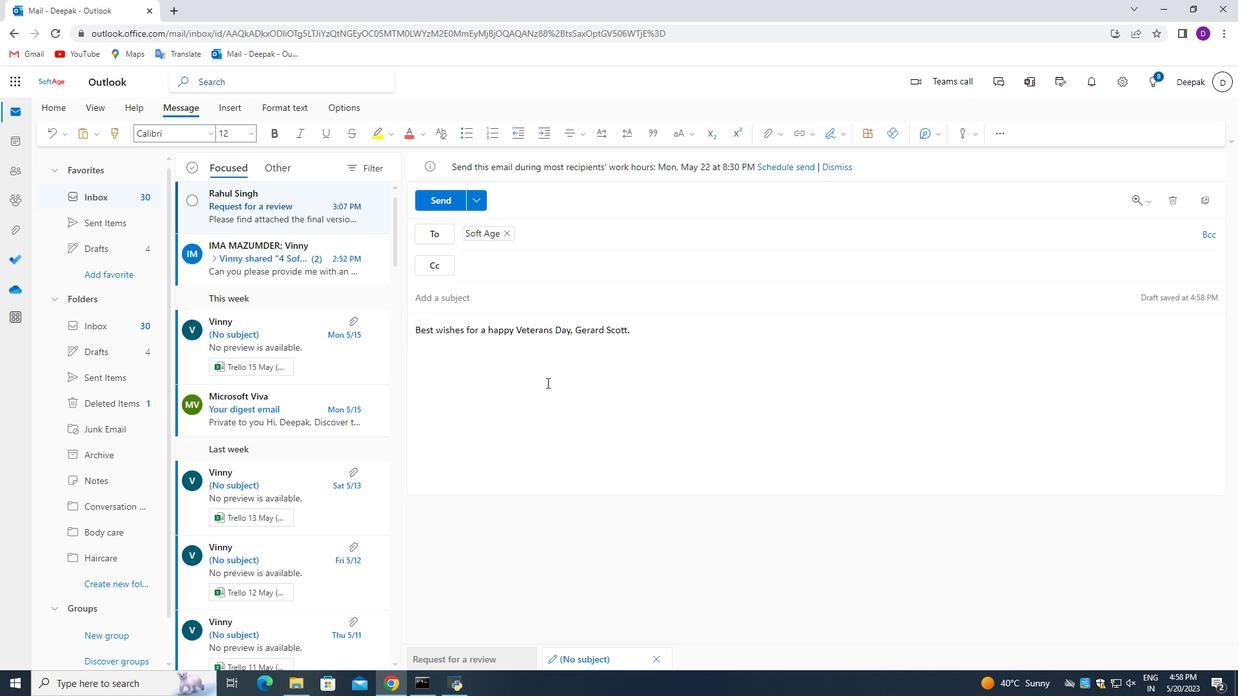 
Action: Mouse moved to (546, 357)
Screenshot: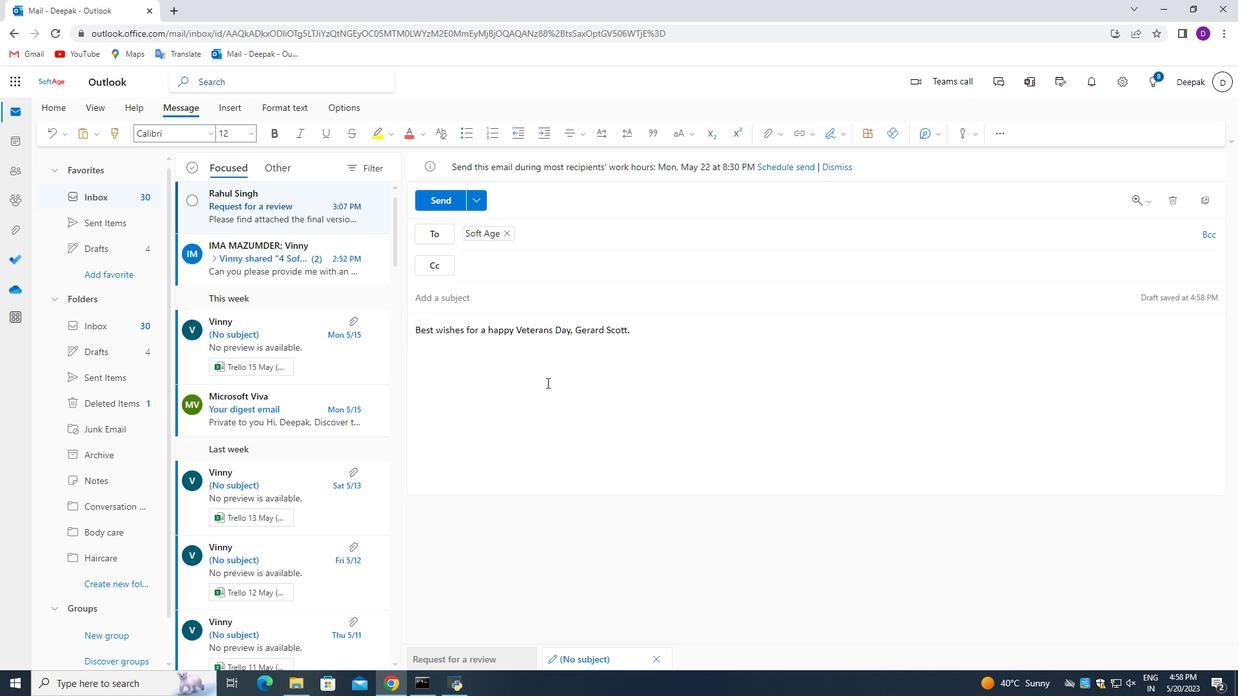 
Action: Mouse scrolled (546, 358) with delta (0, 0)
Screenshot: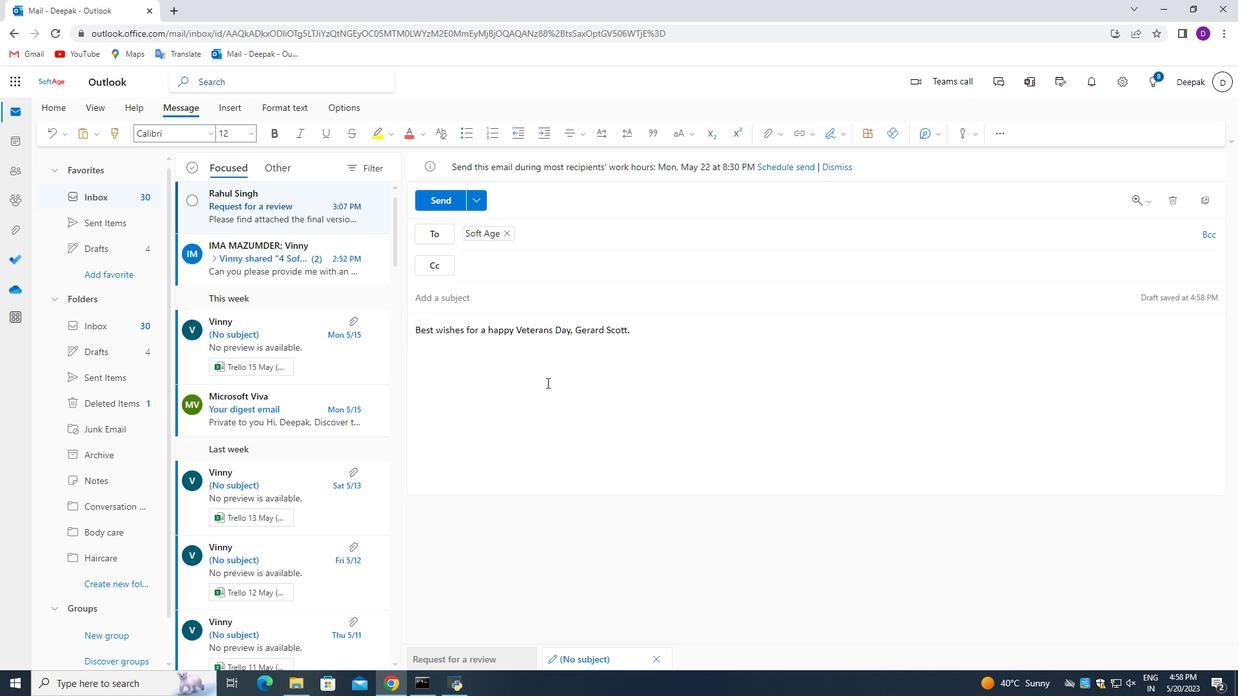 
Action: Mouse moved to (546, 345)
Screenshot: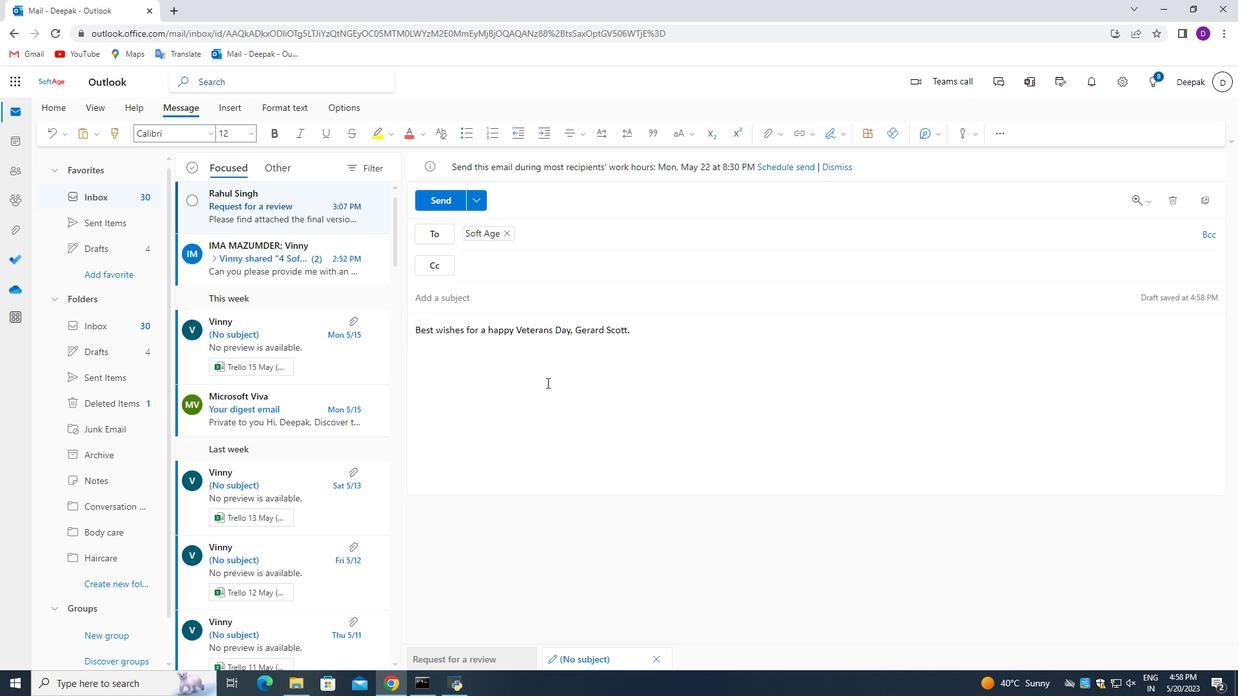 
Action: Mouse scrolled (546, 346) with delta (0, 0)
Screenshot: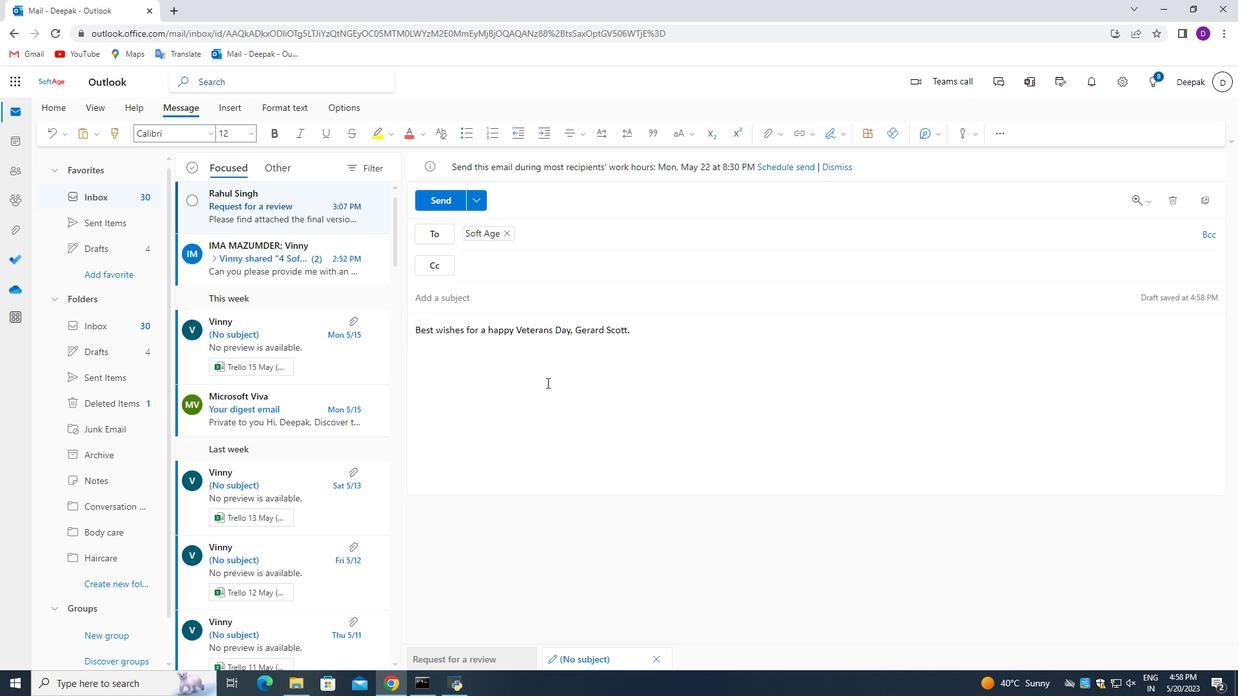 
Action: Mouse moved to (437, 203)
Screenshot: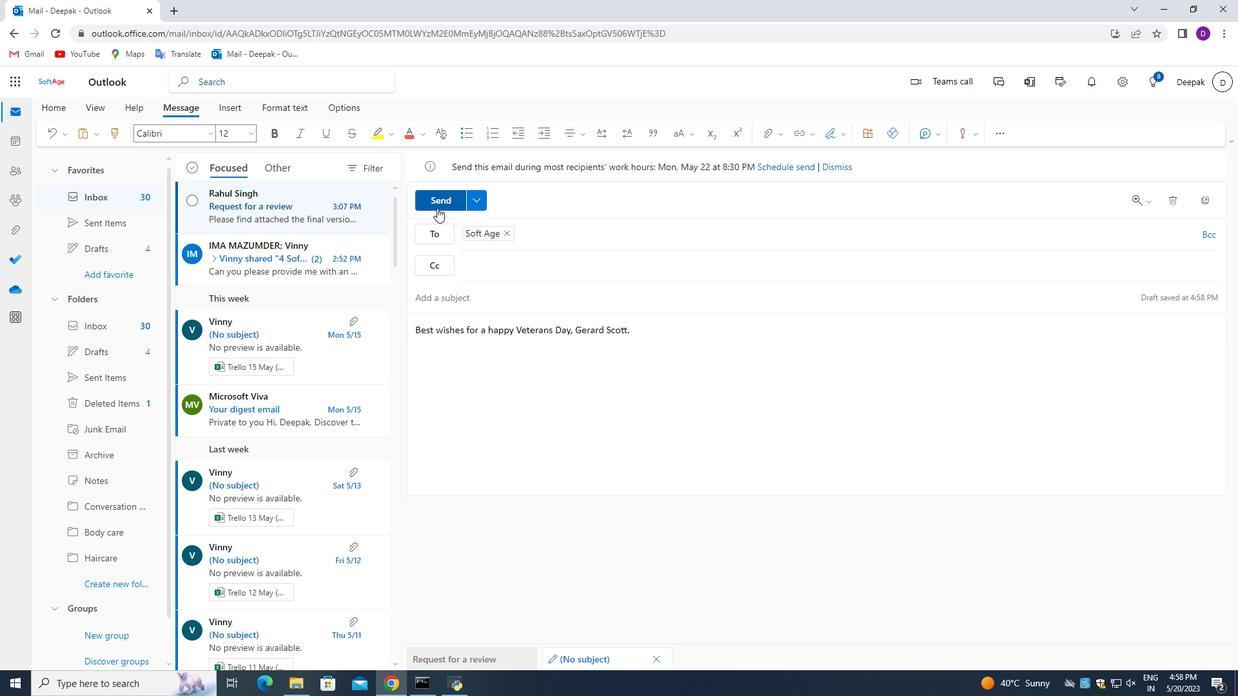 
Action: Mouse pressed left at (437, 203)
Screenshot: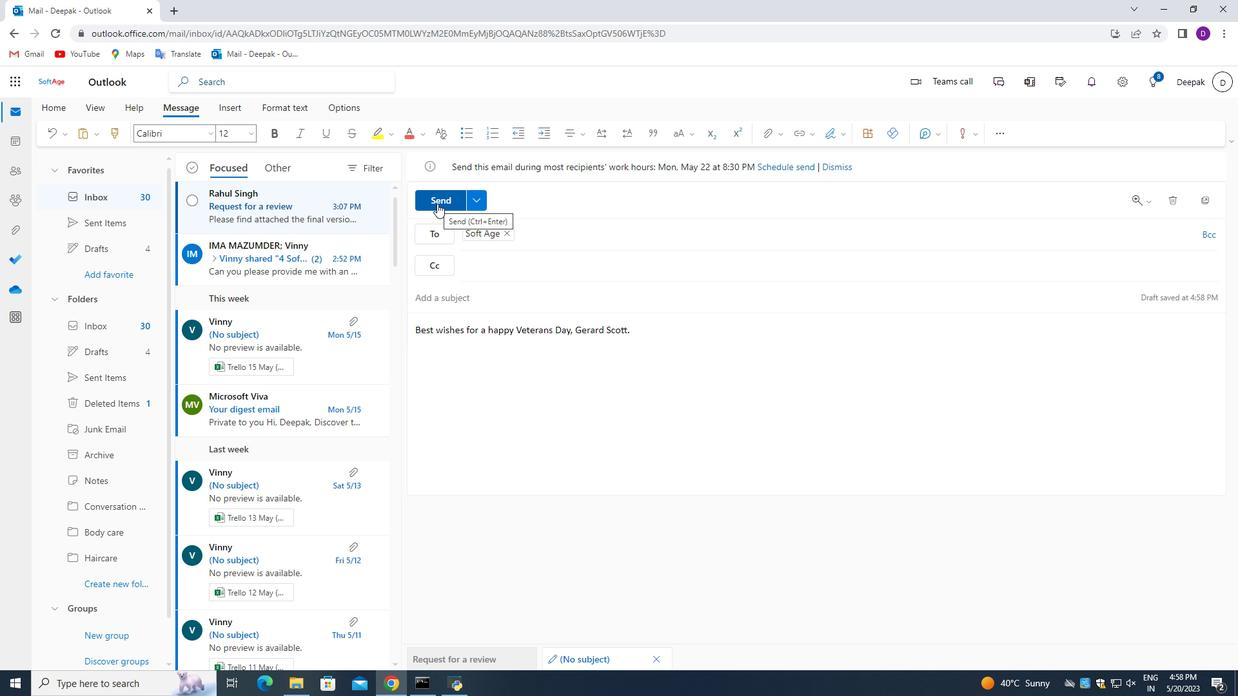 
Action: Mouse moved to (608, 402)
Screenshot: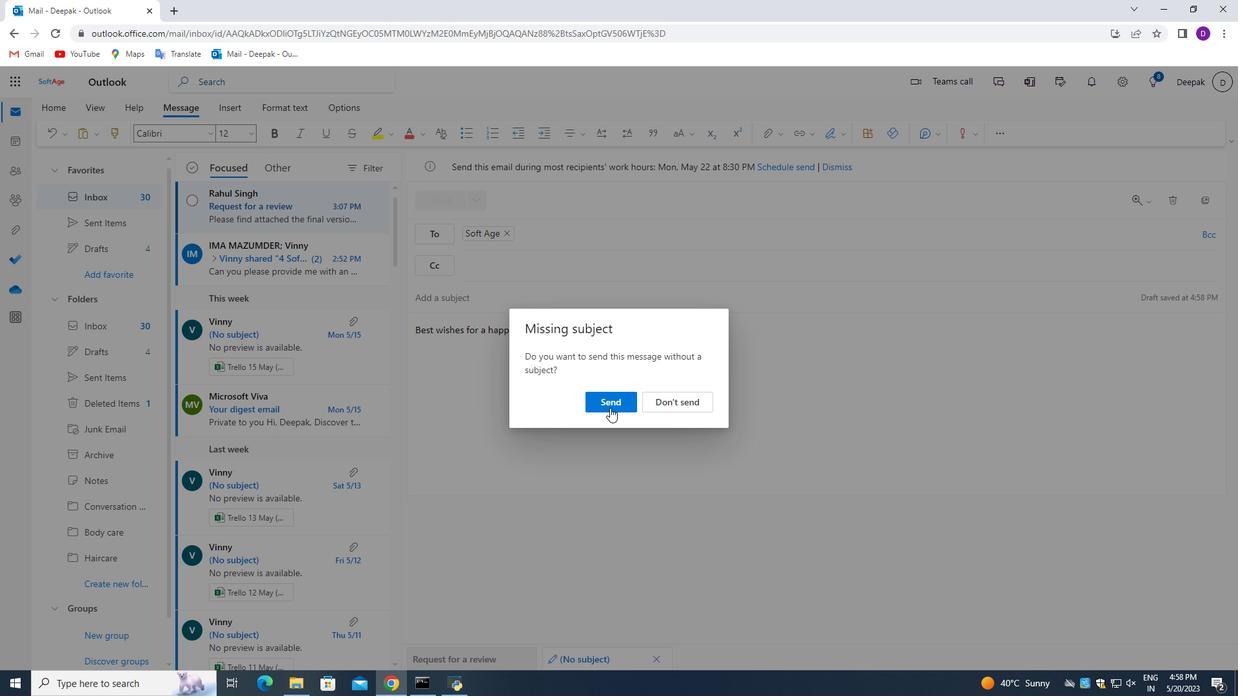 
Action: Mouse pressed left at (608, 402)
Screenshot: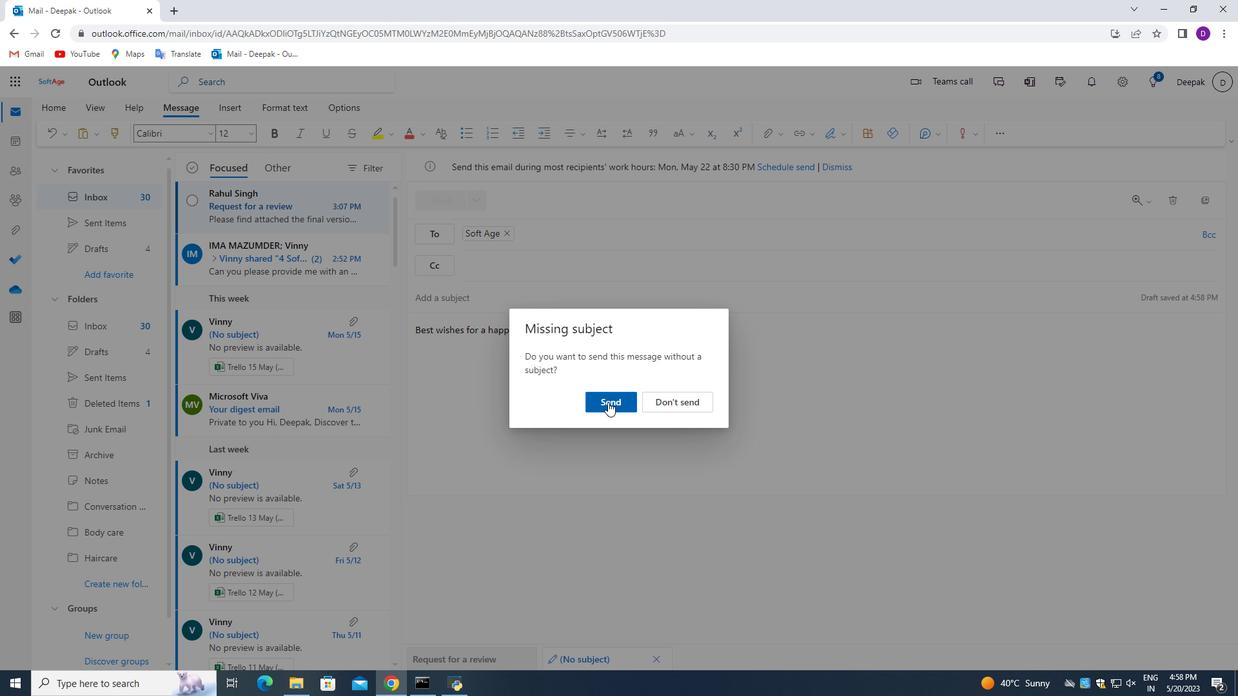 
Action: Mouse moved to (474, 323)
Screenshot: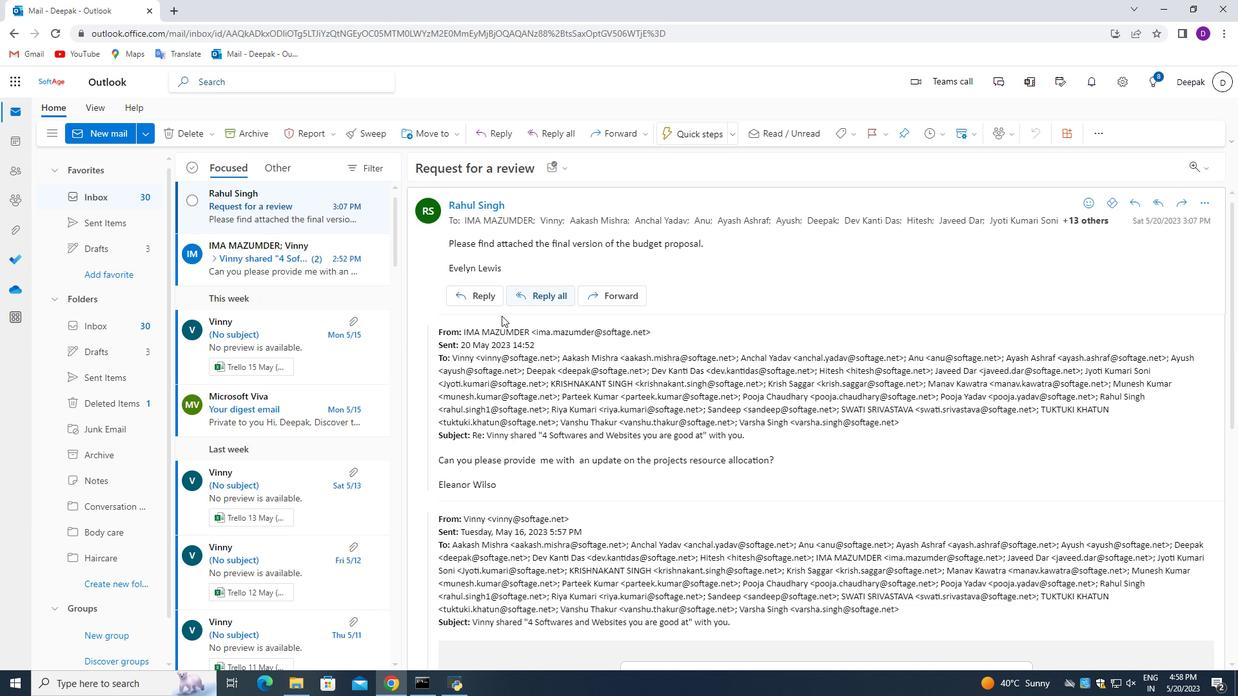 
Action: Mouse scrolled (474, 323) with delta (0, 0)
Screenshot: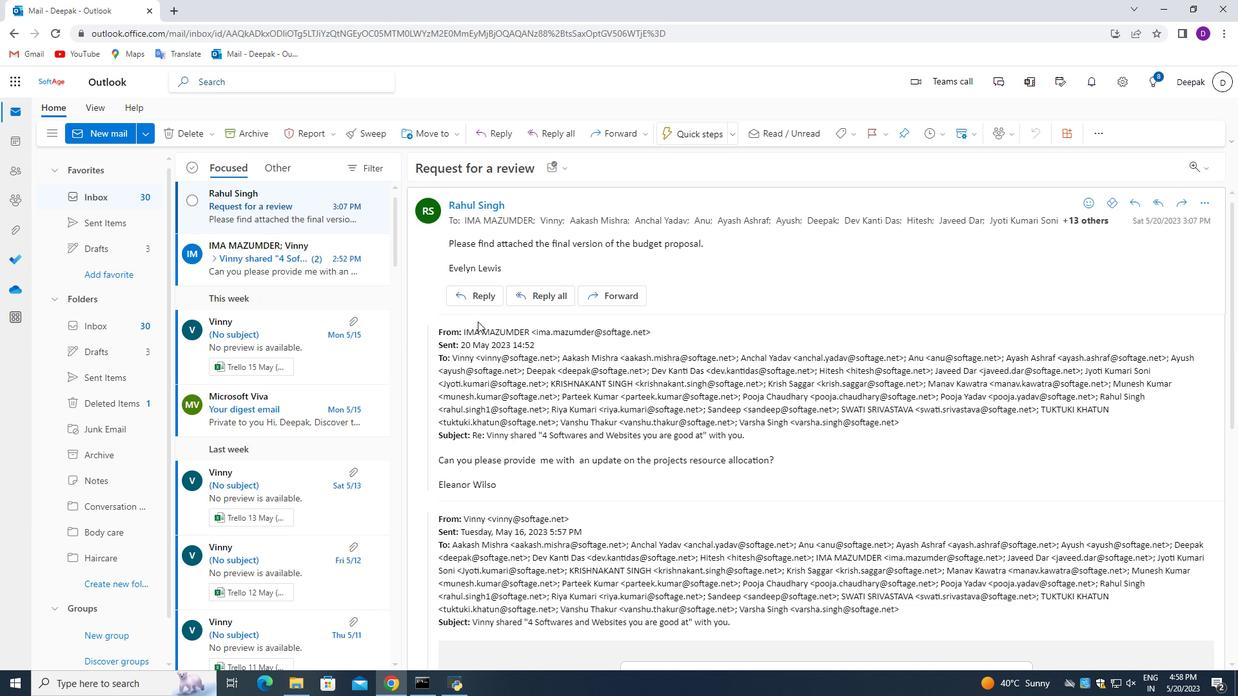 
Action: Mouse scrolled (474, 323) with delta (0, 0)
Screenshot: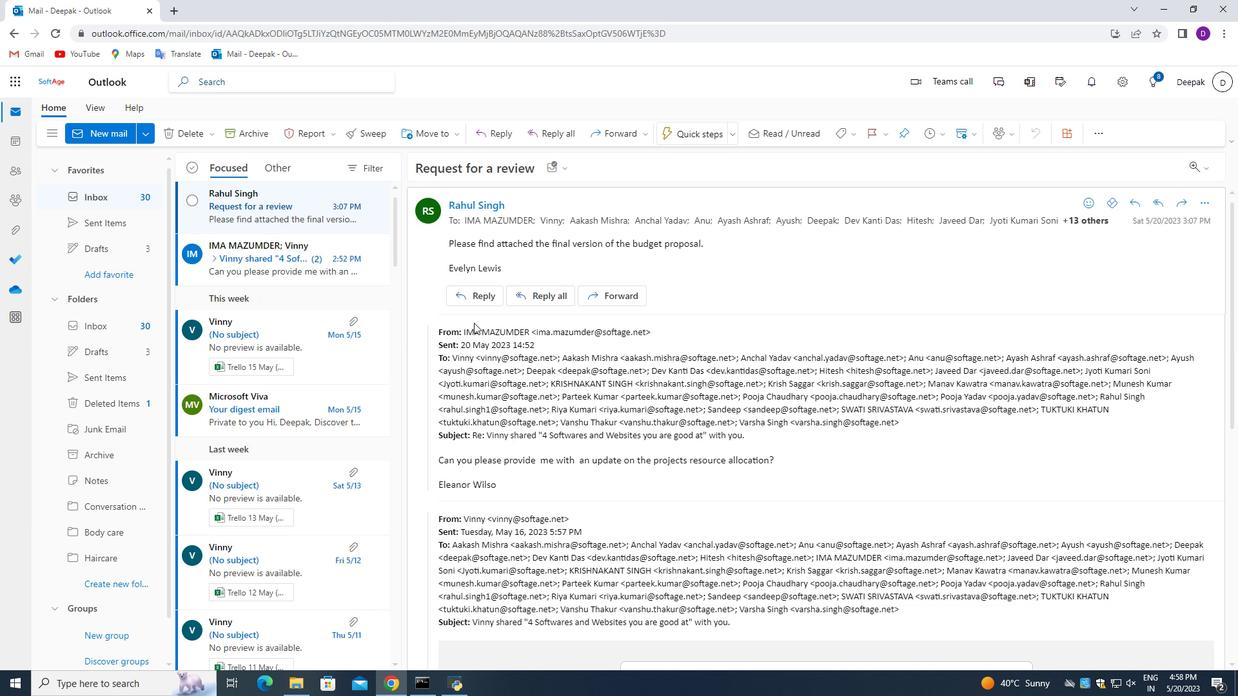 
